 Task: Look for space in Moquegua, Peru from 1st June, 2023 to 9th June, 2023 for 6 adults in price range Rs.6000 to Rs.12000. Place can be entire place with 3 bedrooms having 3 beds and 3 bathrooms. Property type can be house, flat, guest house. Booking option can be shelf check-in. Required host language is English.
Action: Mouse pressed left at (556, 136)
Screenshot: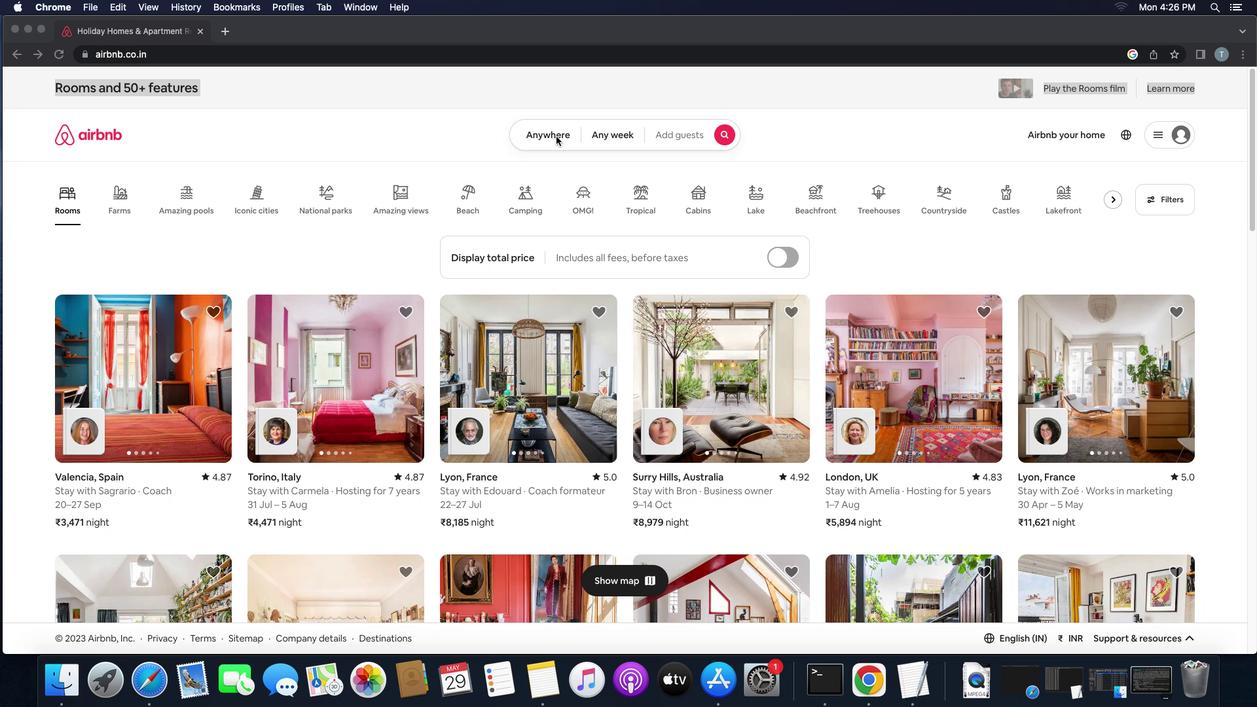 
Action: Mouse pressed left at (556, 136)
Screenshot: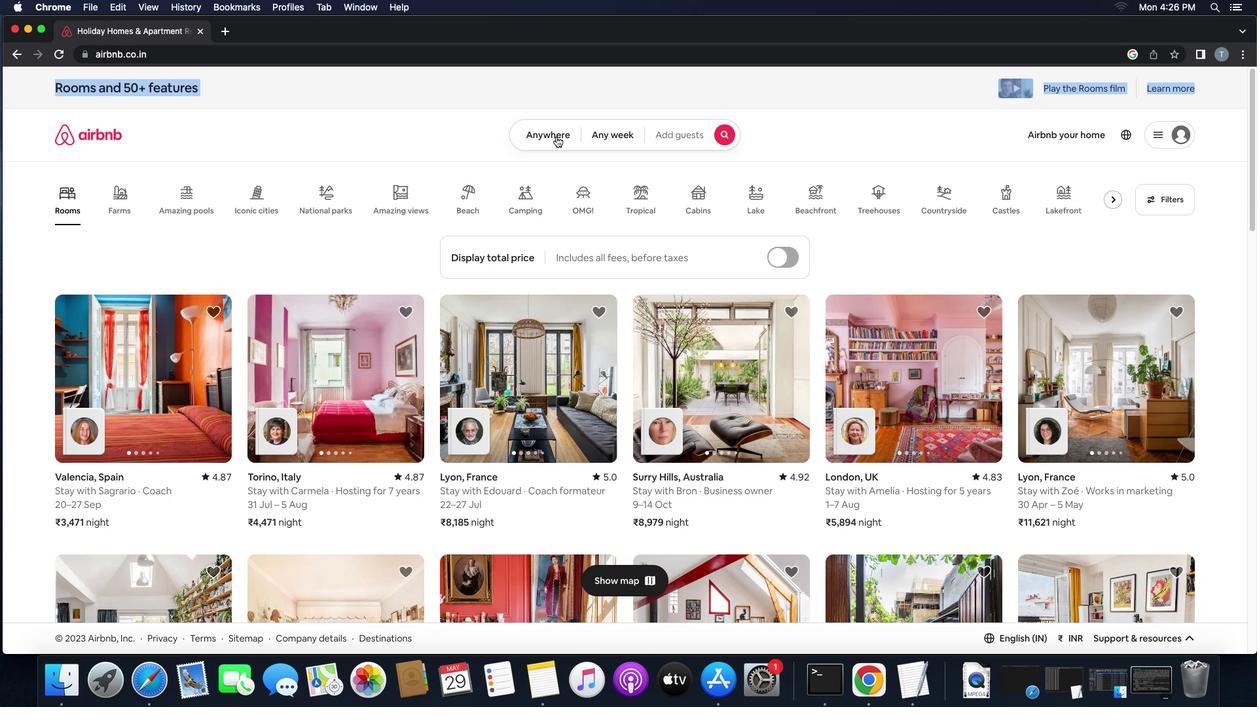 
Action: Mouse moved to (512, 189)
Screenshot: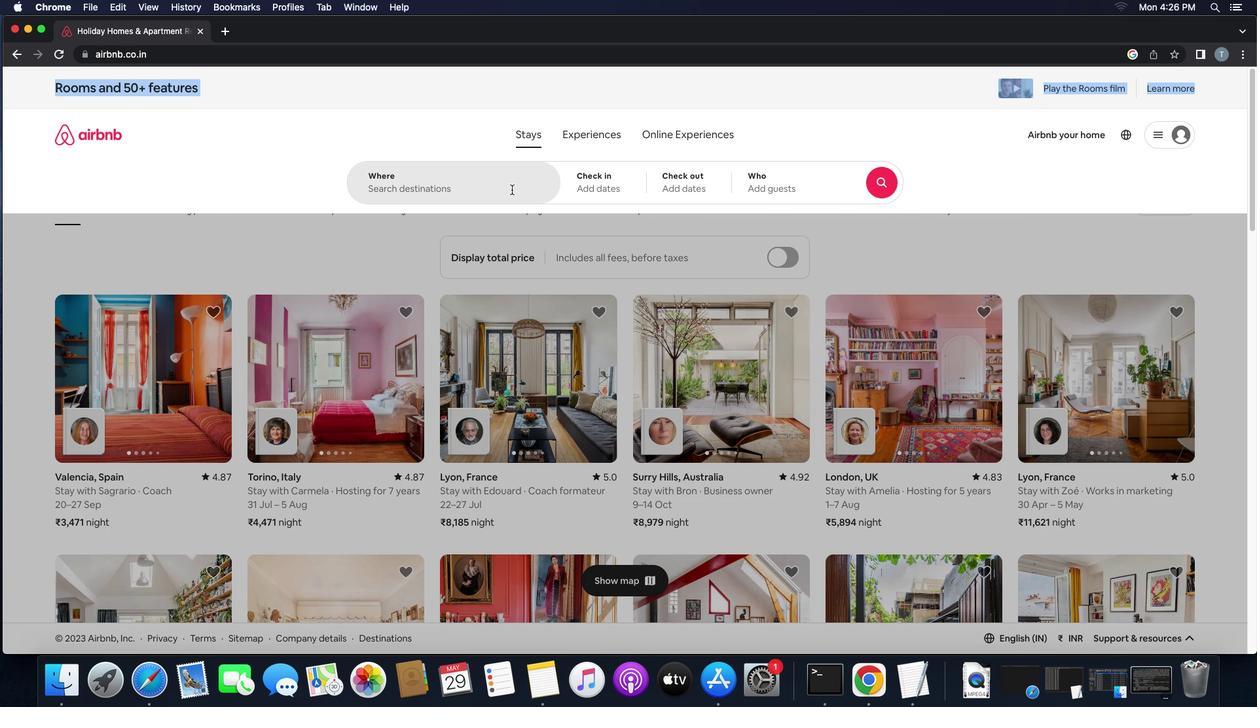 
Action: Mouse pressed left at (512, 189)
Screenshot: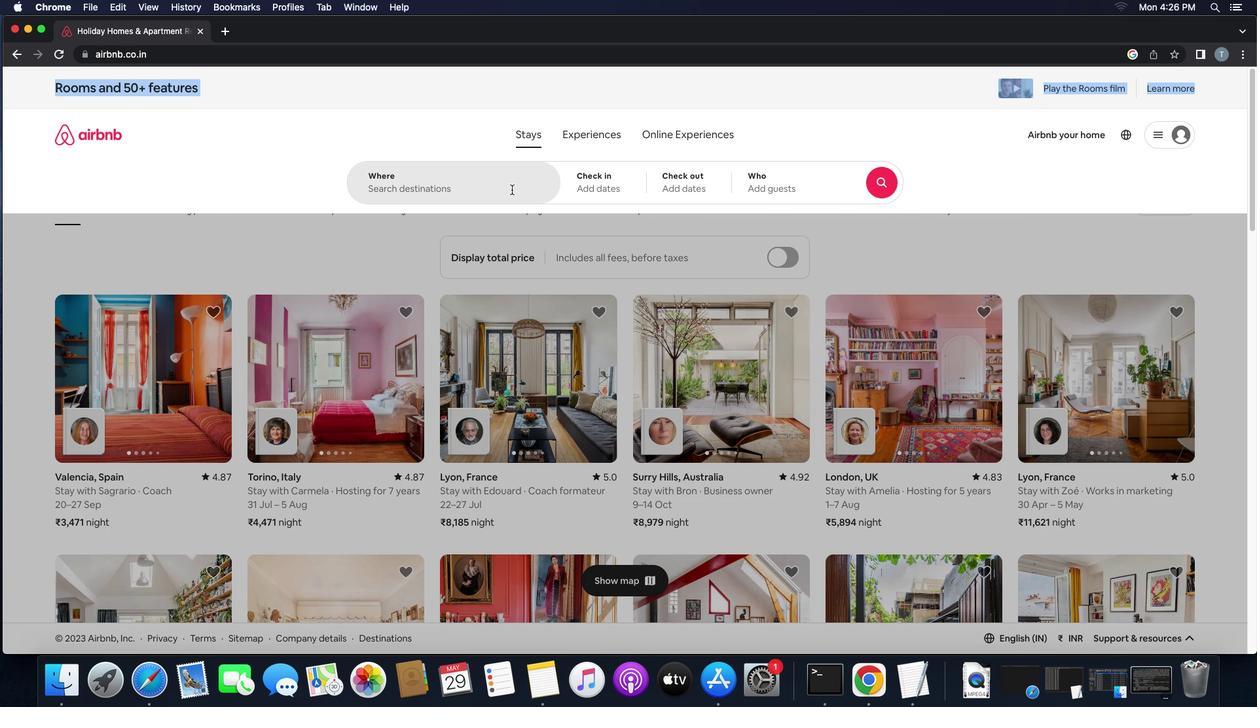 
Action: Key pressed Key.shift'M''o''q''u''e''g''u''s'
Screenshot: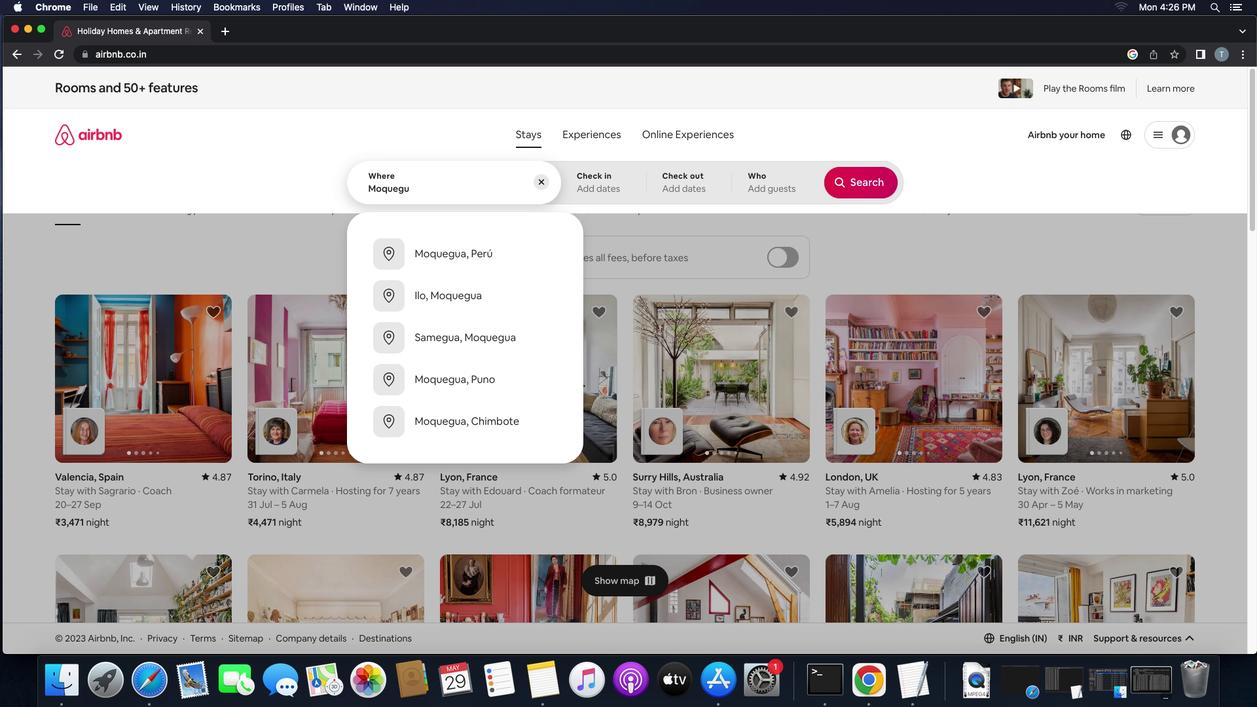 
Action: Mouse moved to (503, 249)
Screenshot: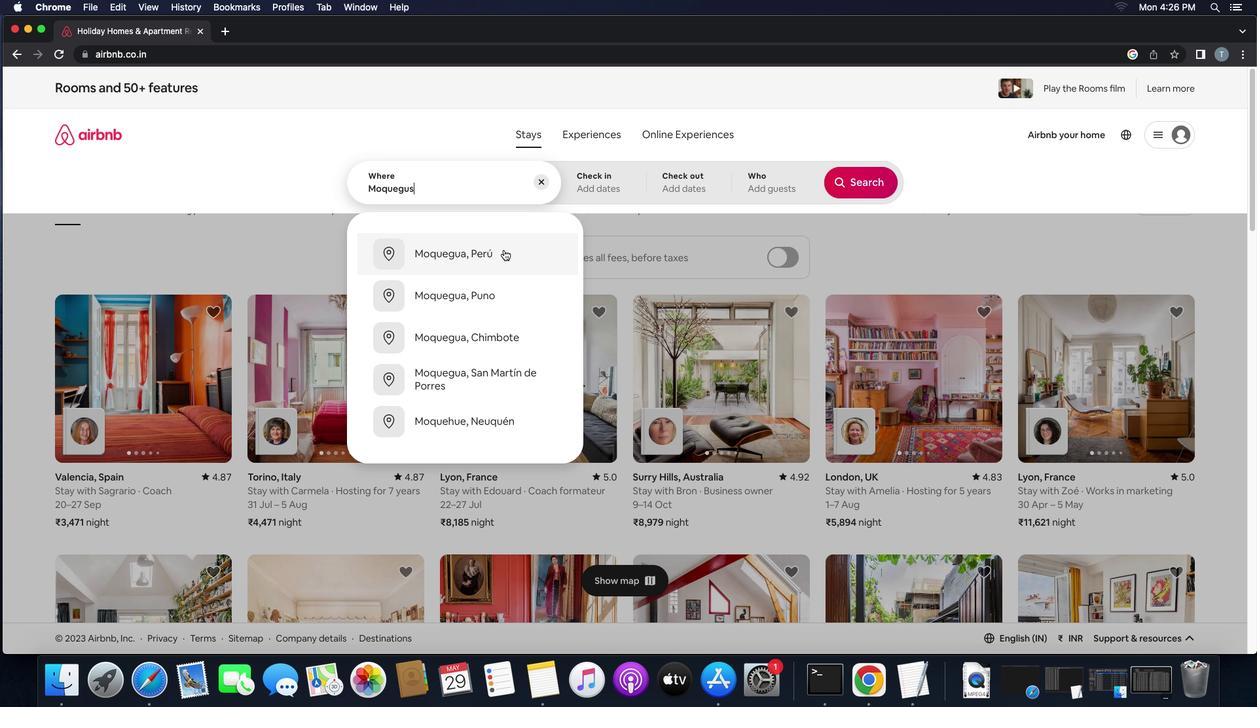 
Action: Mouse pressed left at (503, 249)
Screenshot: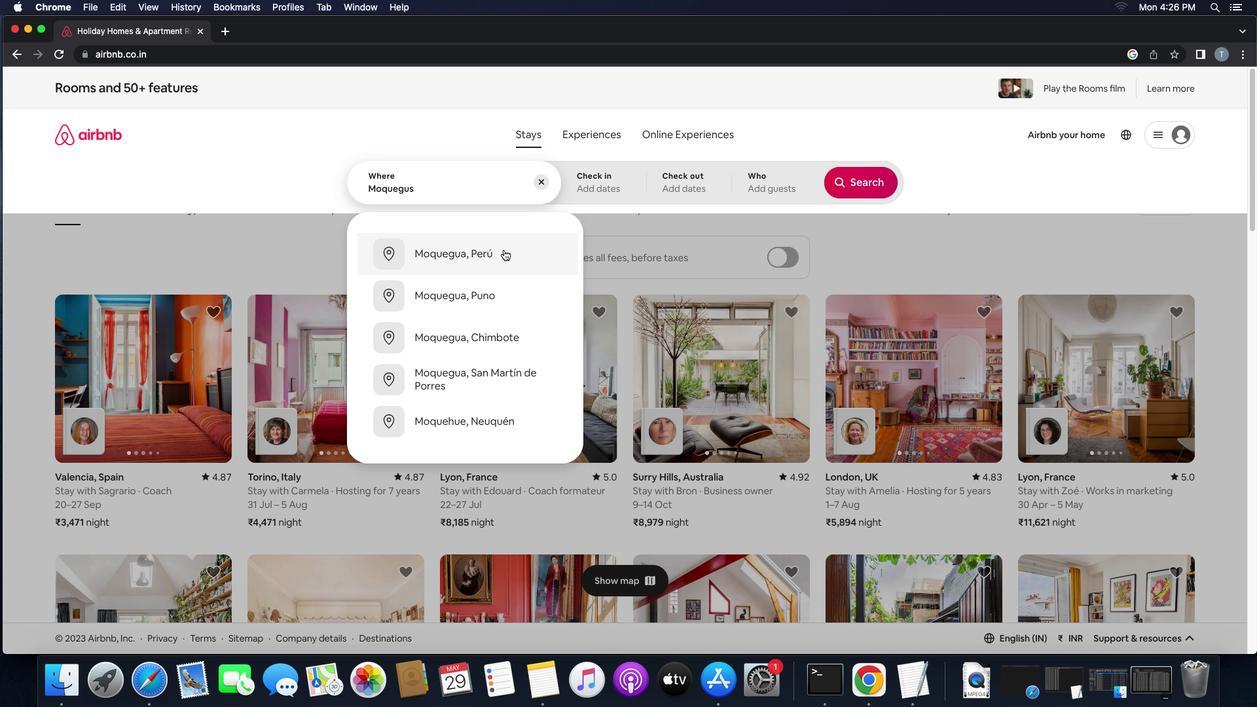 
Action: Mouse moved to (781, 345)
Screenshot: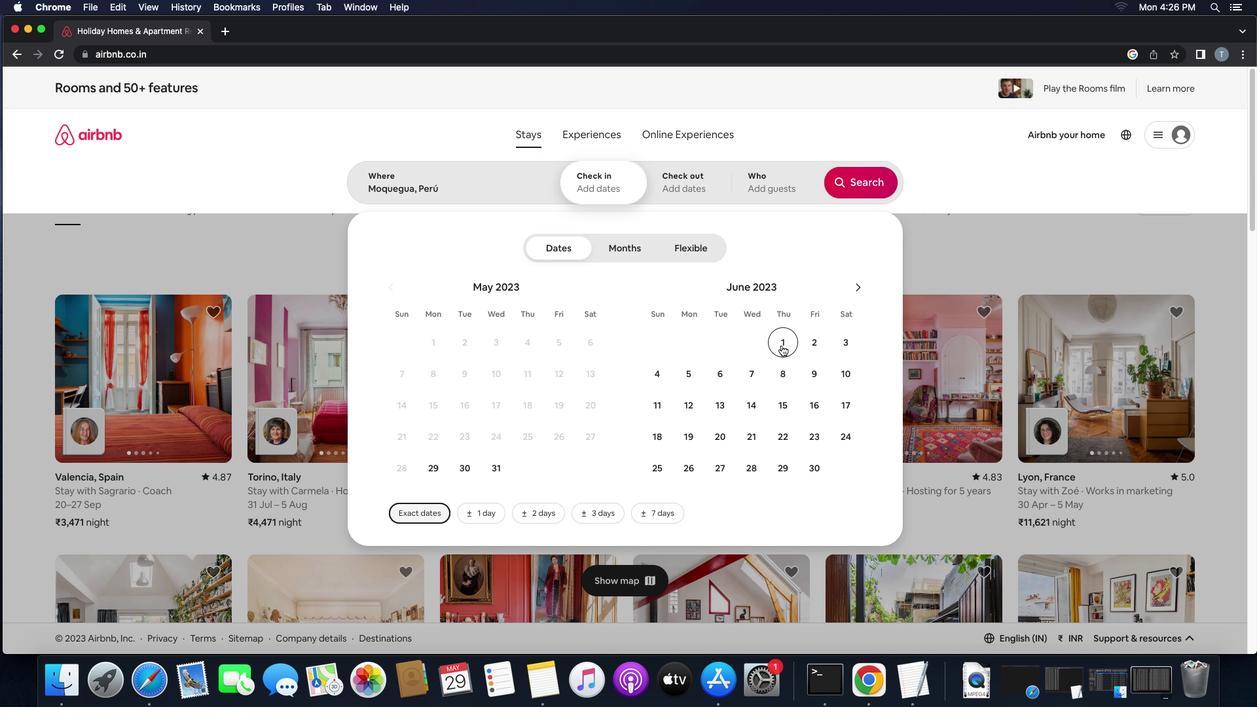 
Action: Mouse pressed left at (781, 345)
Screenshot: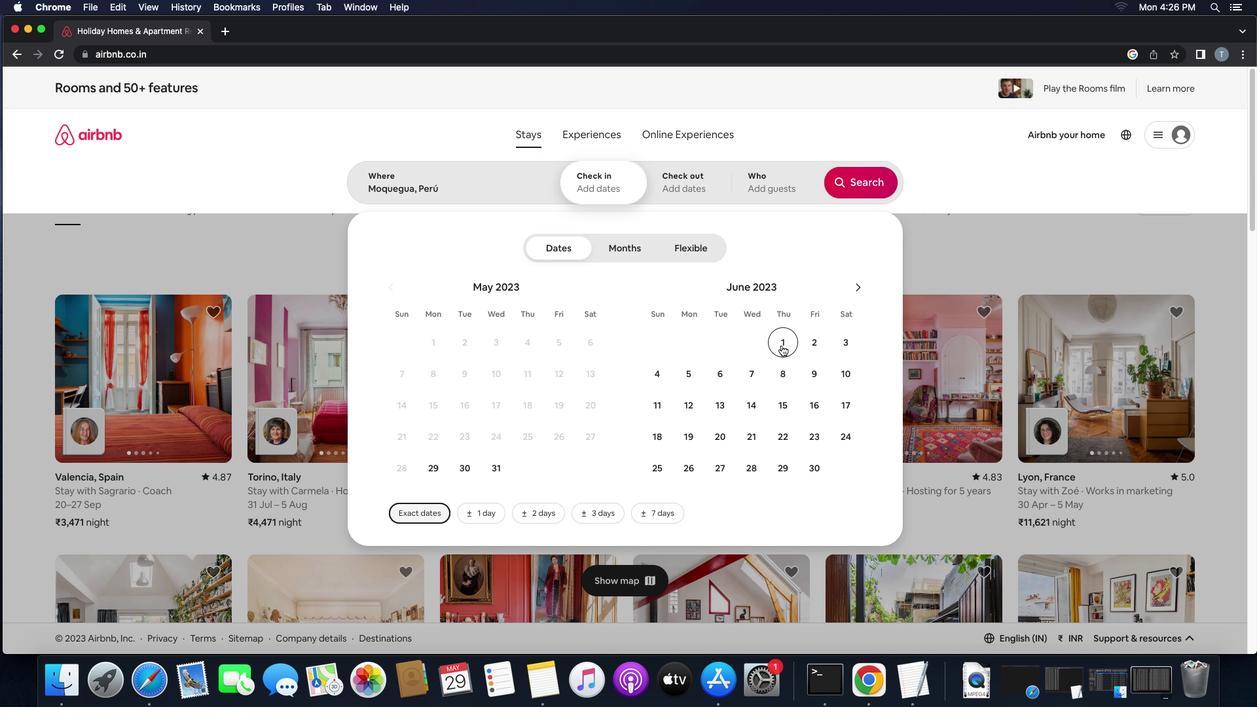 
Action: Mouse moved to (825, 372)
Screenshot: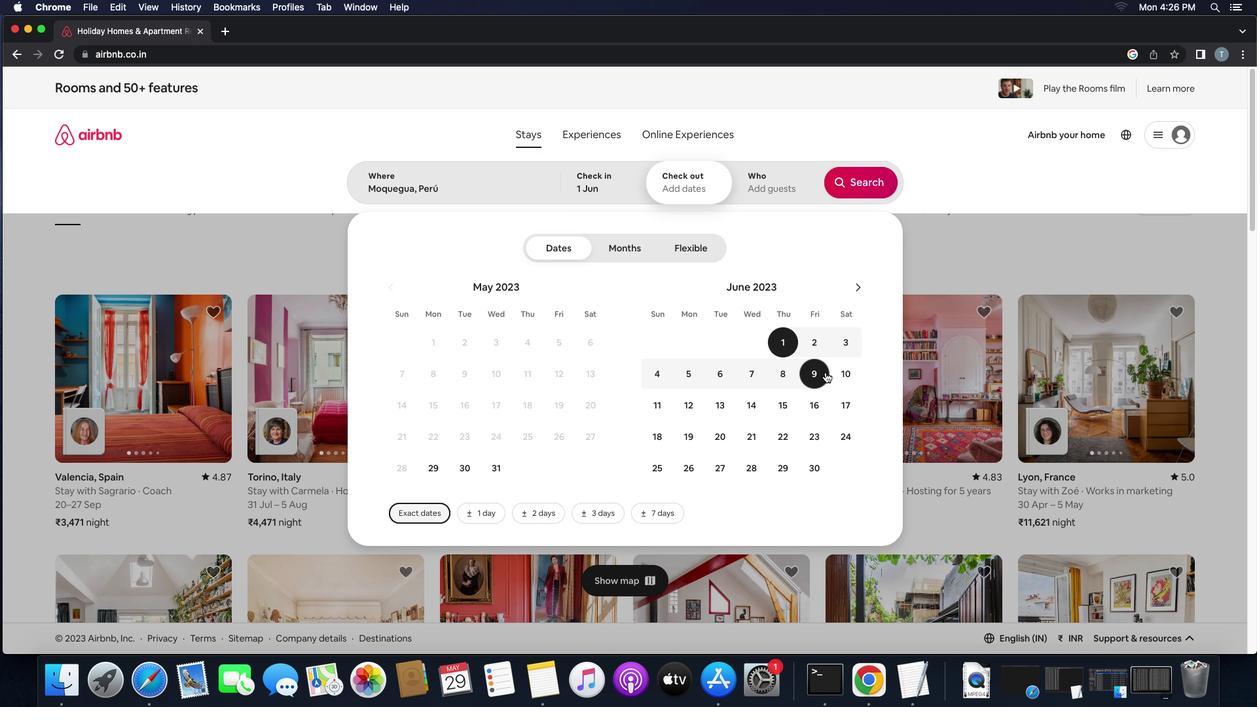 
Action: Mouse pressed left at (825, 372)
Screenshot: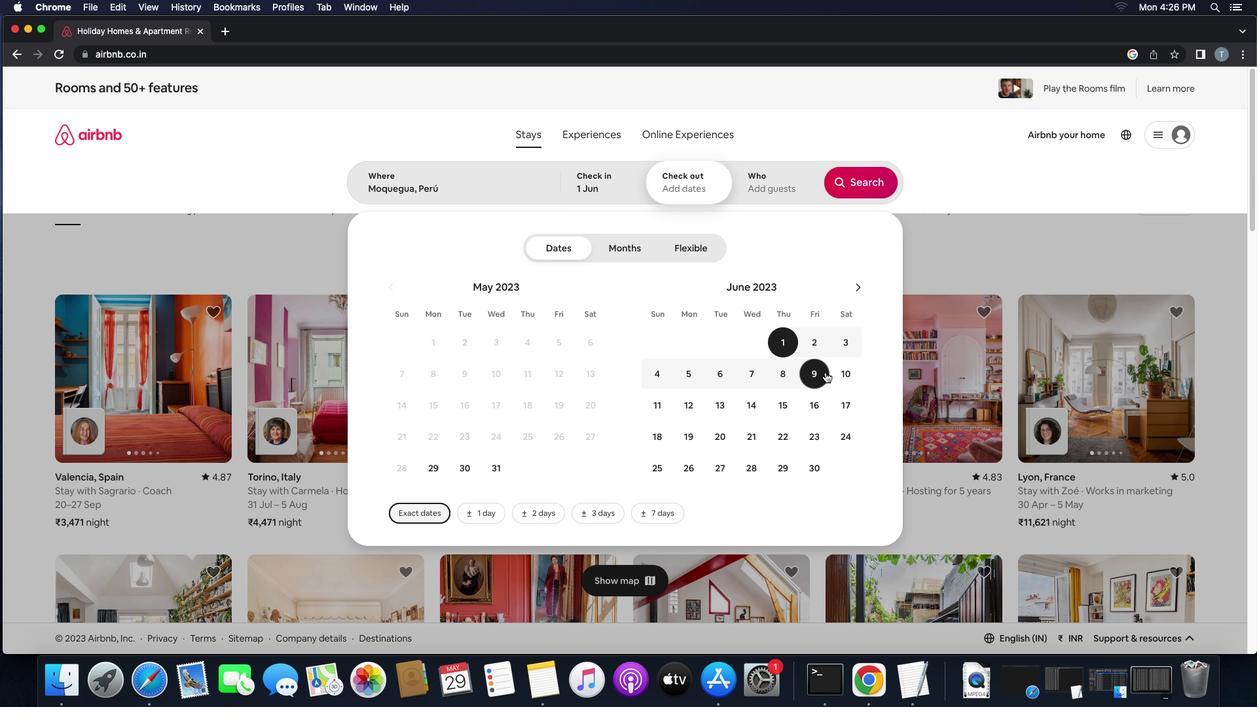 
Action: Mouse moved to (783, 186)
Screenshot: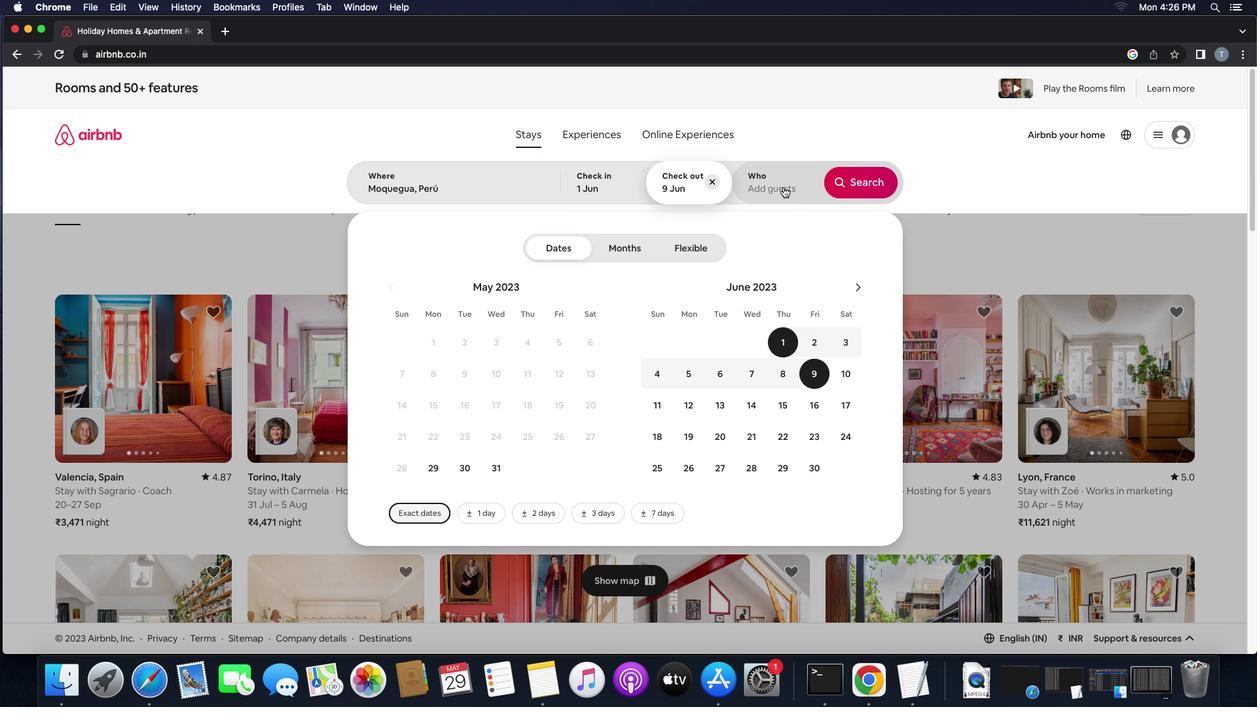 
Action: Mouse pressed left at (783, 186)
Screenshot: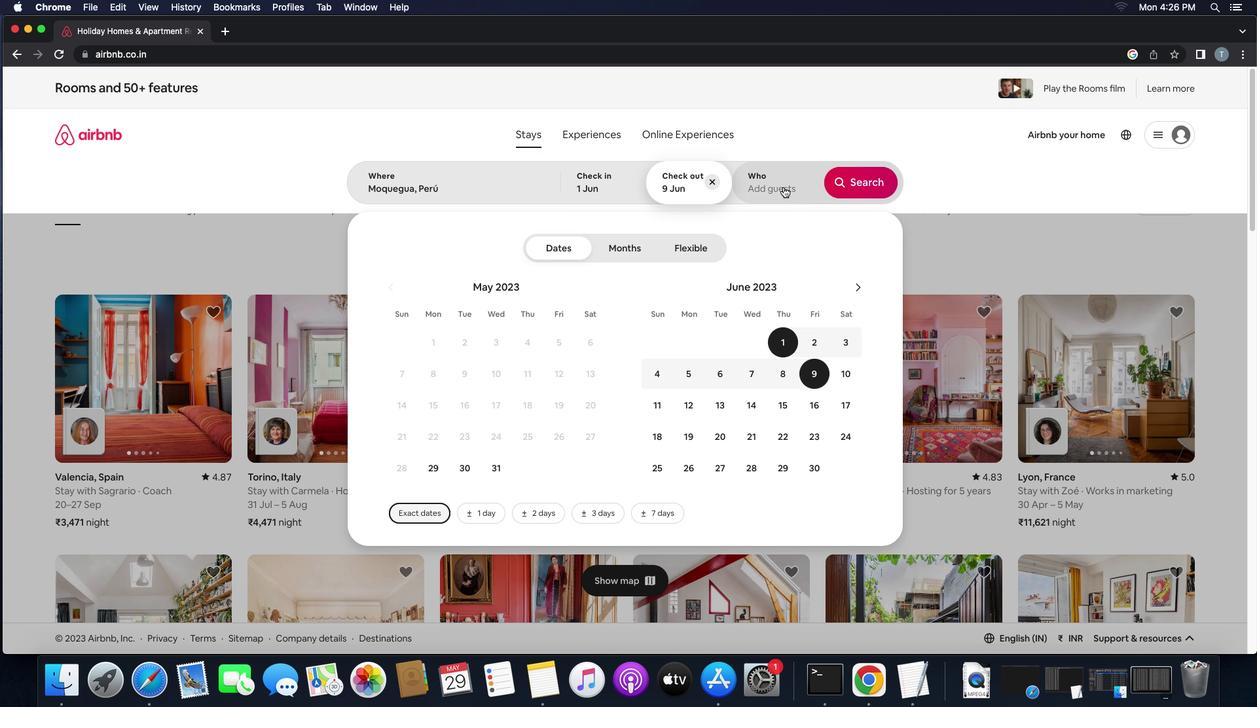 
Action: Mouse moved to (865, 250)
Screenshot: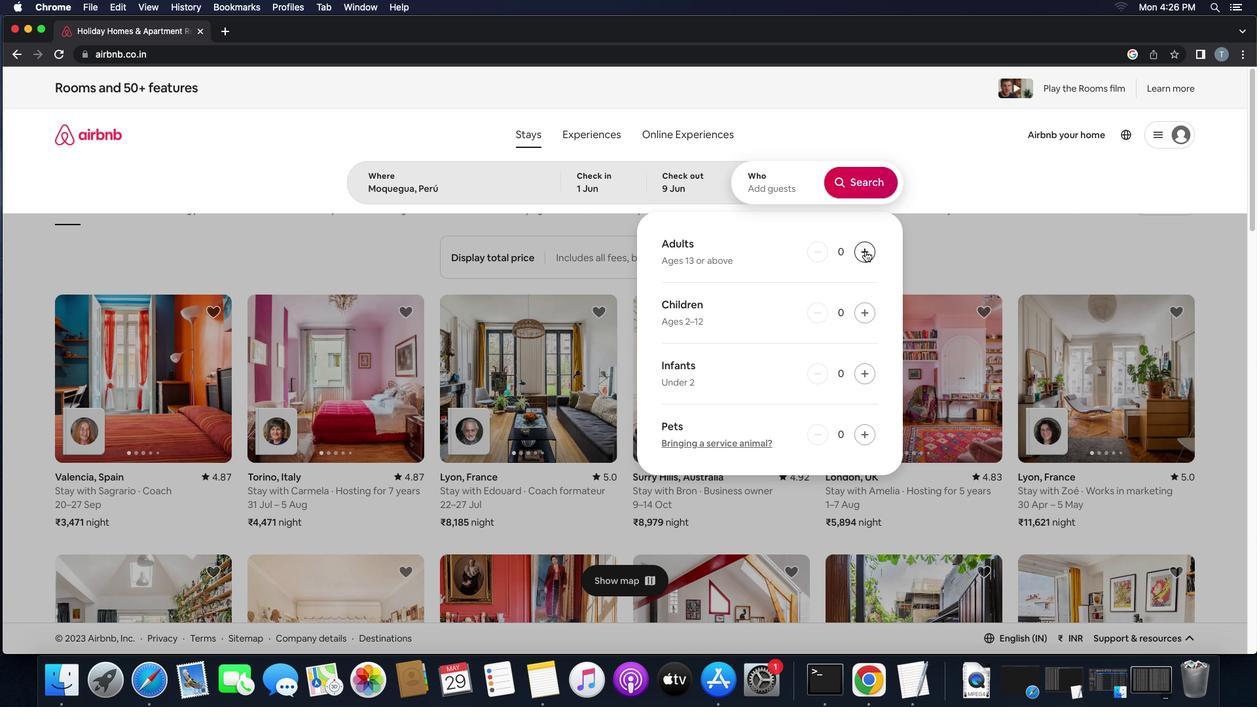 
Action: Mouse pressed left at (865, 250)
Screenshot: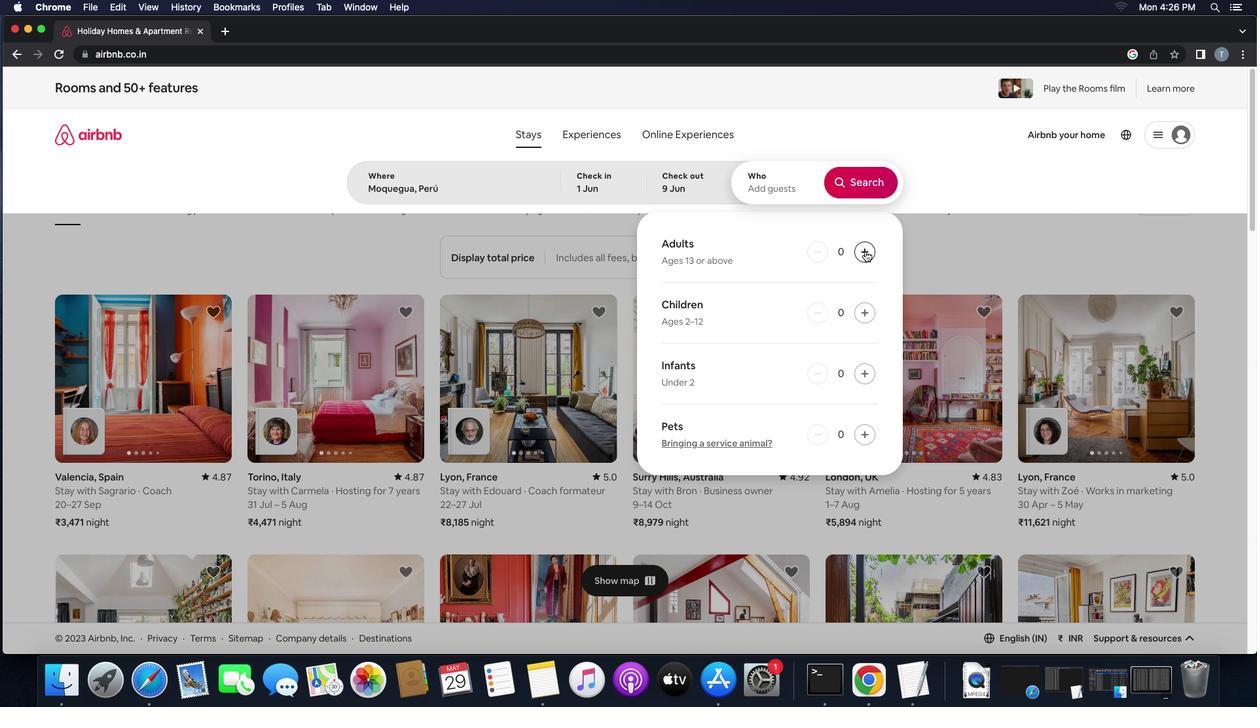 
Action: Mouse pressed left at (865, 250)
Screenshot: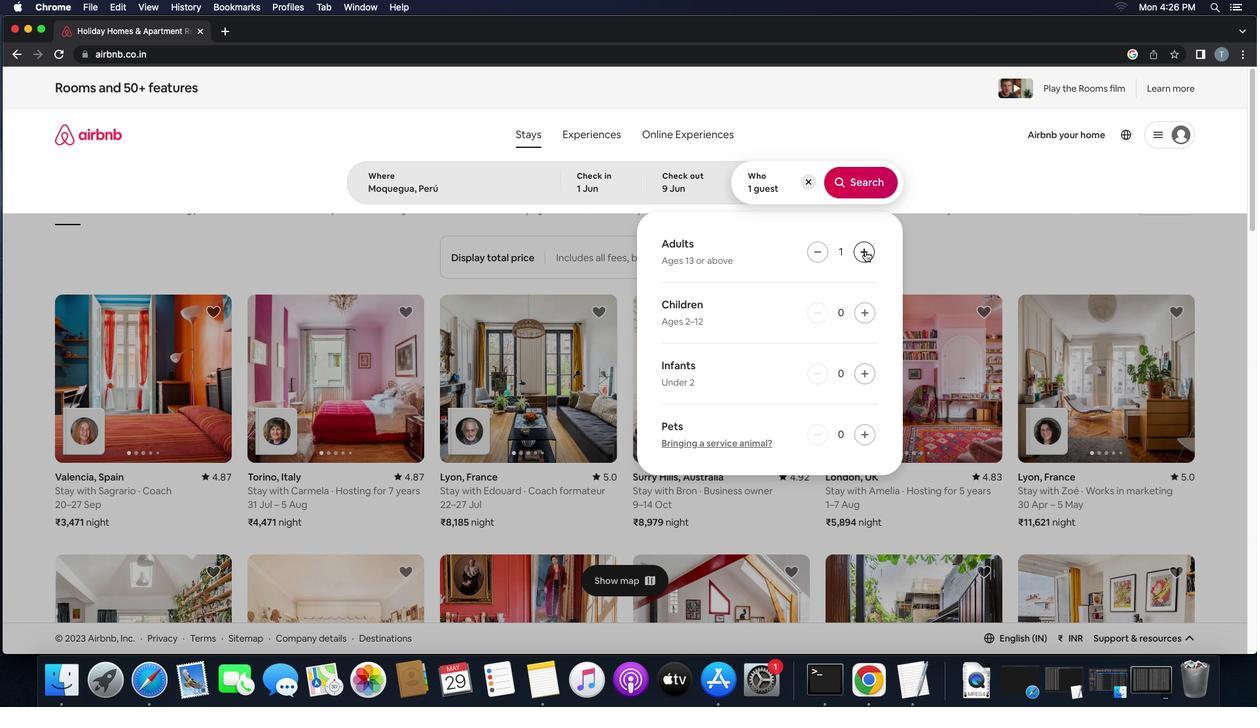 
Action: Mouse pressed left at (865, 250)
Screenshot: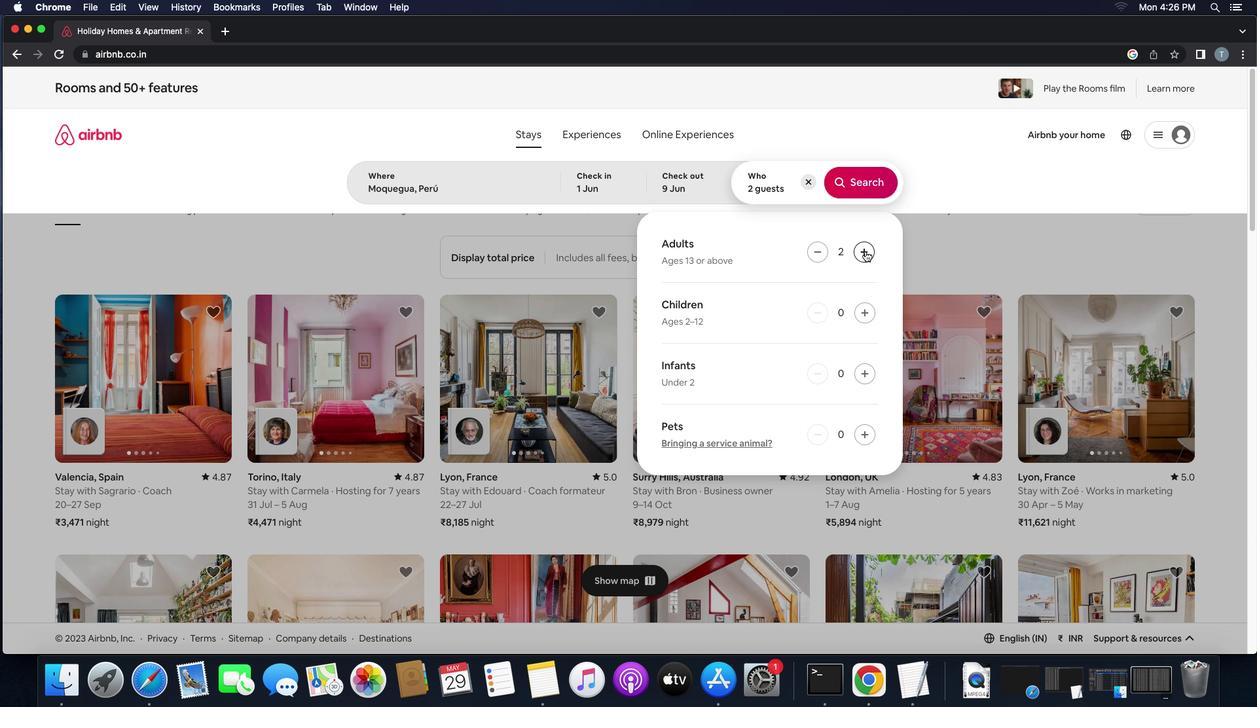
Action: Mouse pressed left at (865, 250)
Screenshot: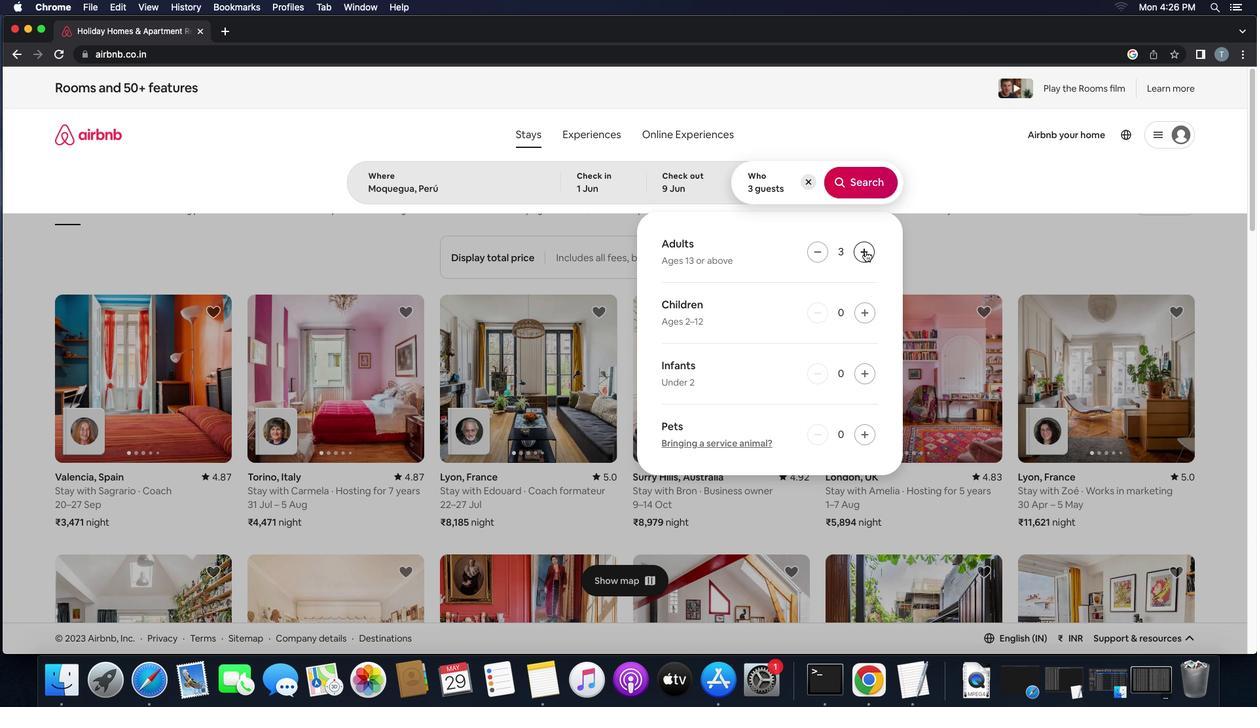 
Action: Mouse pressed left at (865, 250)
Screenshot: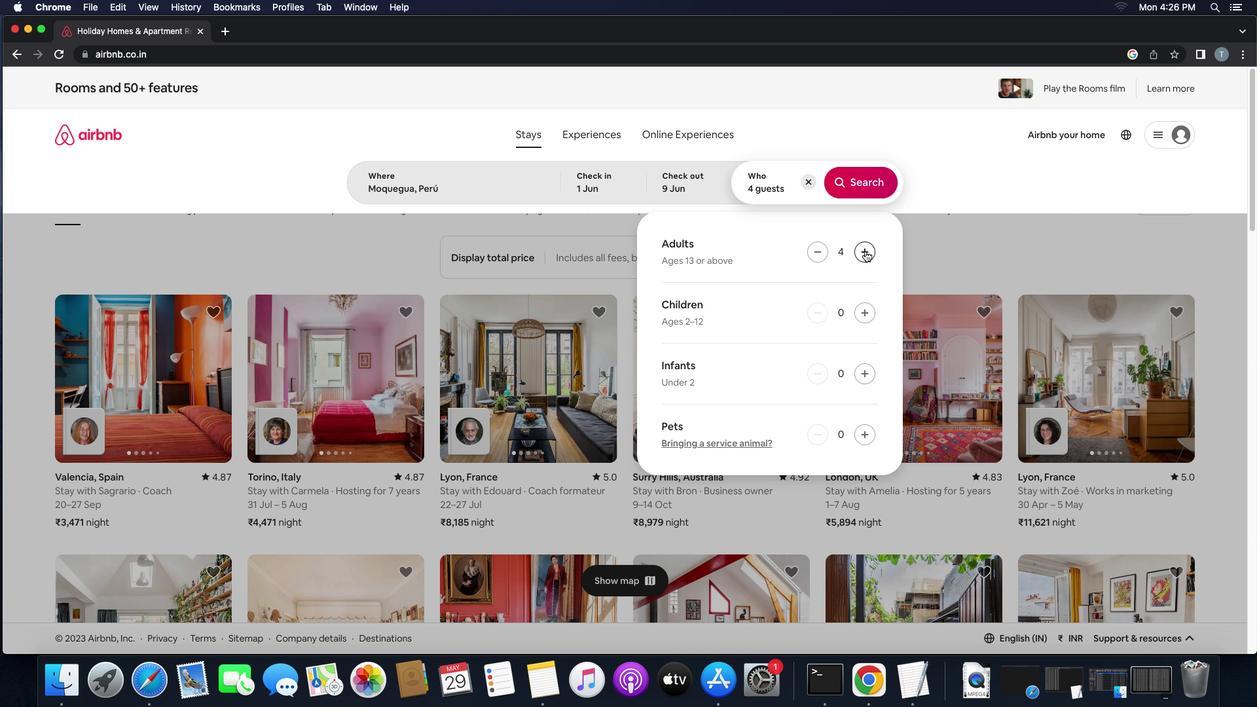 
Action: Mouse pressed left at (865, 250)
Screenshot: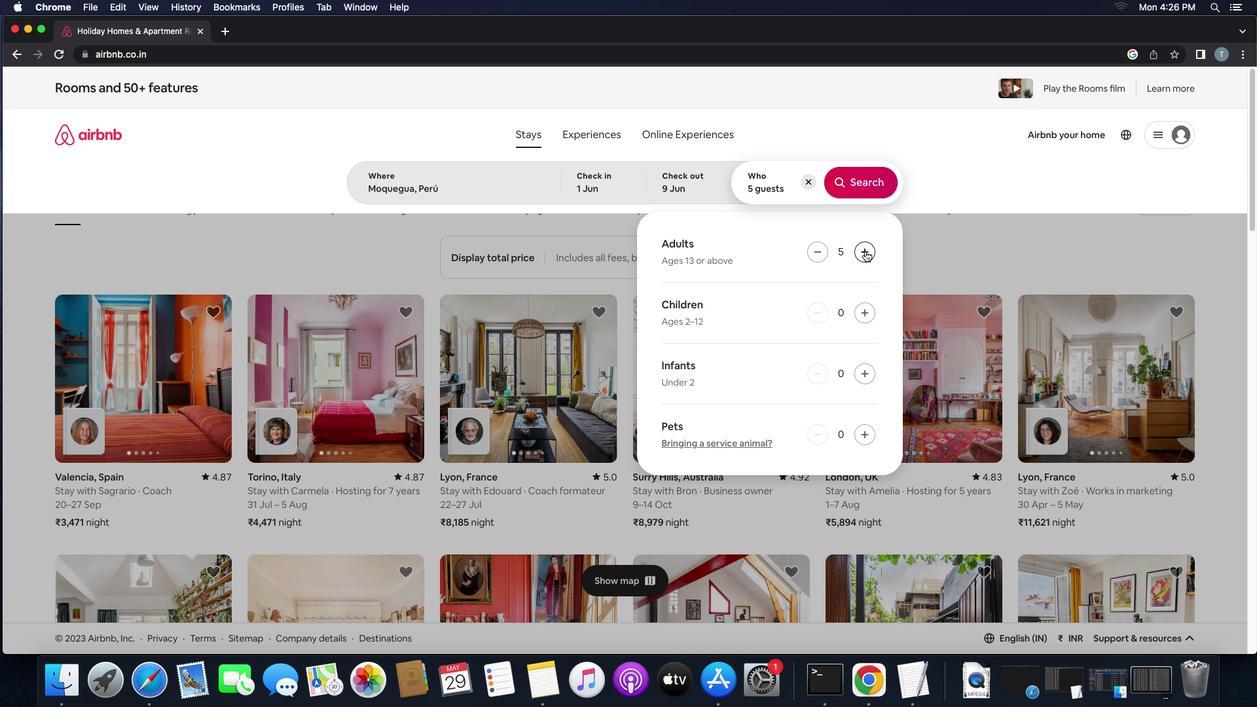 
Action: Mouse moved to (859, 184)
Screenshot: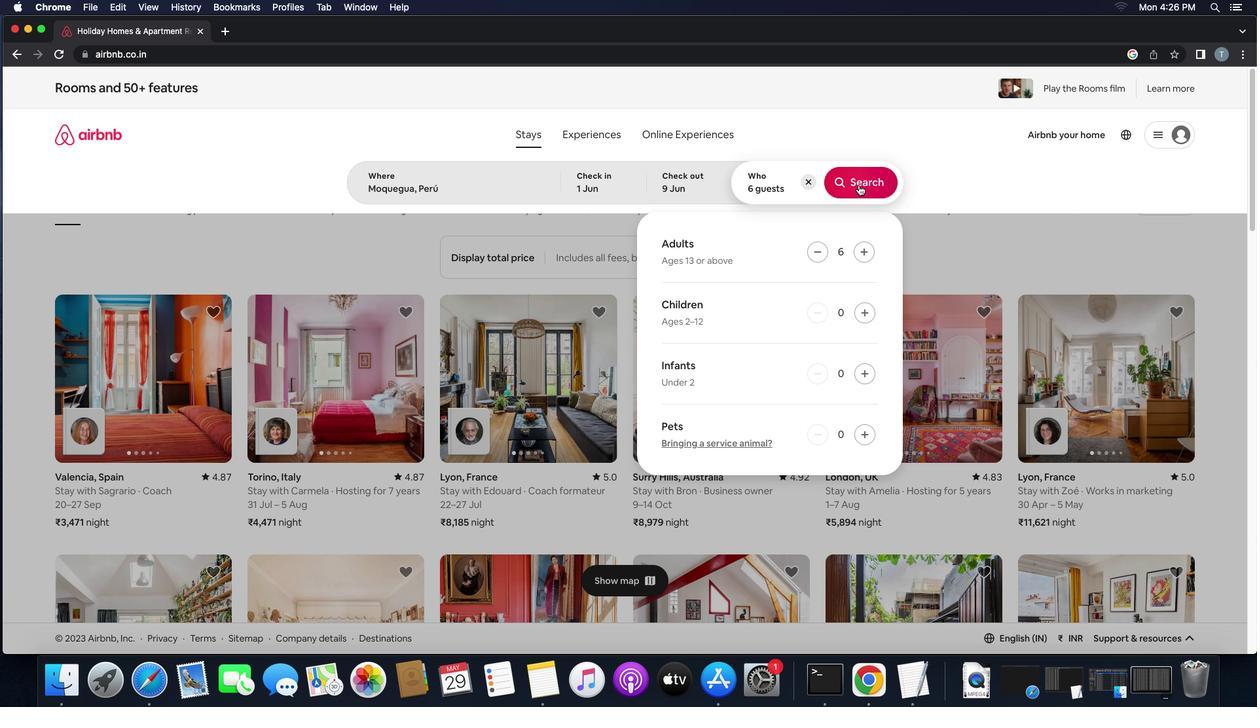 
Action: Mouse pressed left at (859, 184)
Screenshot: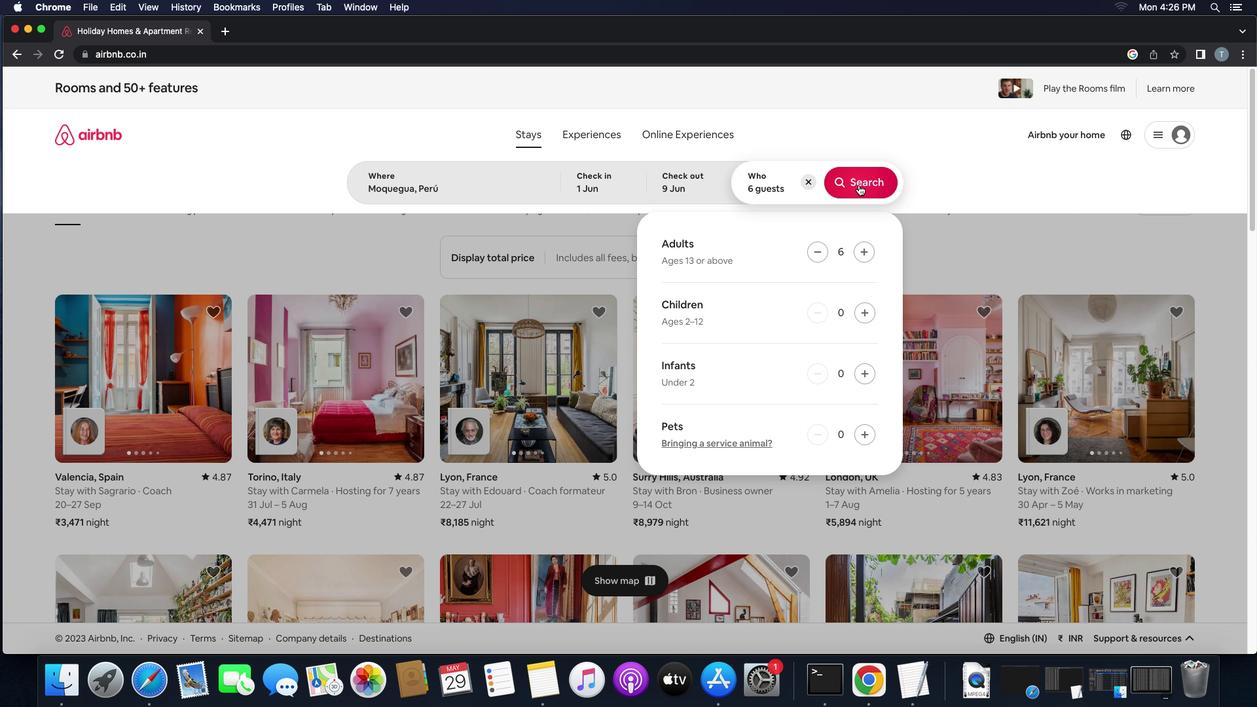 
Action: Mouse moved to (1192, 144)
Screenshot: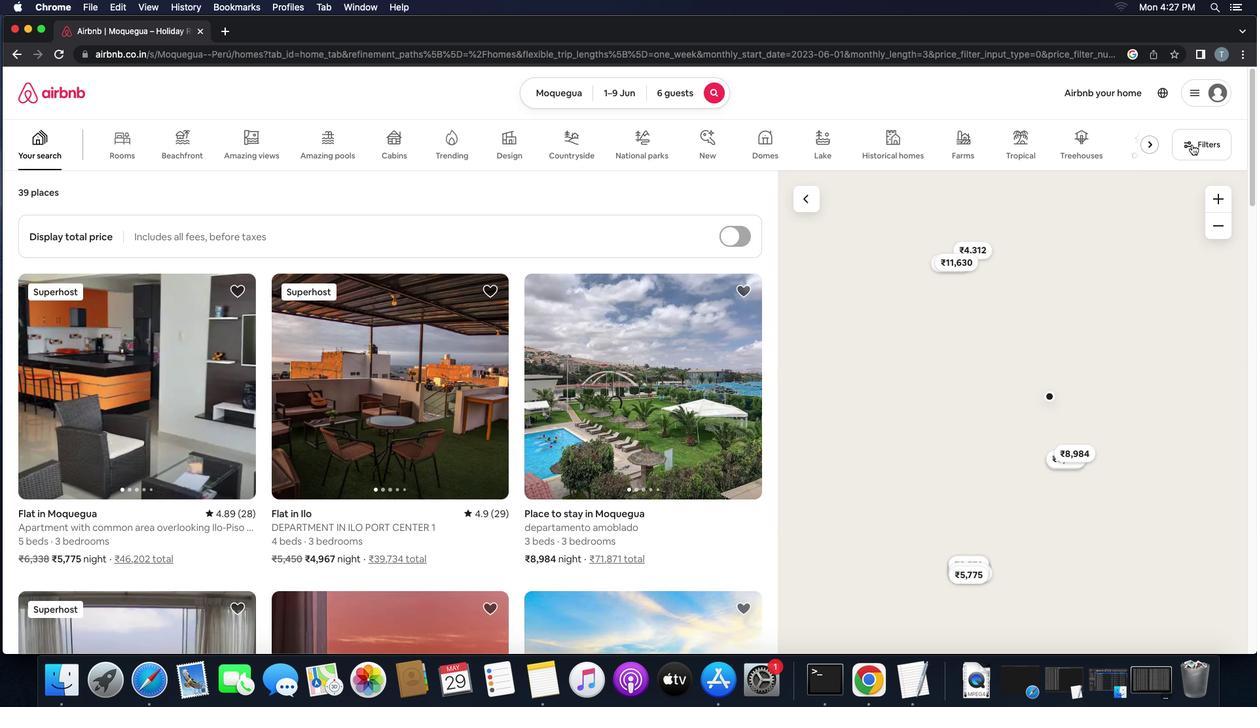 
Action: Mouse pressed left at (1192, 144)
Screenshot: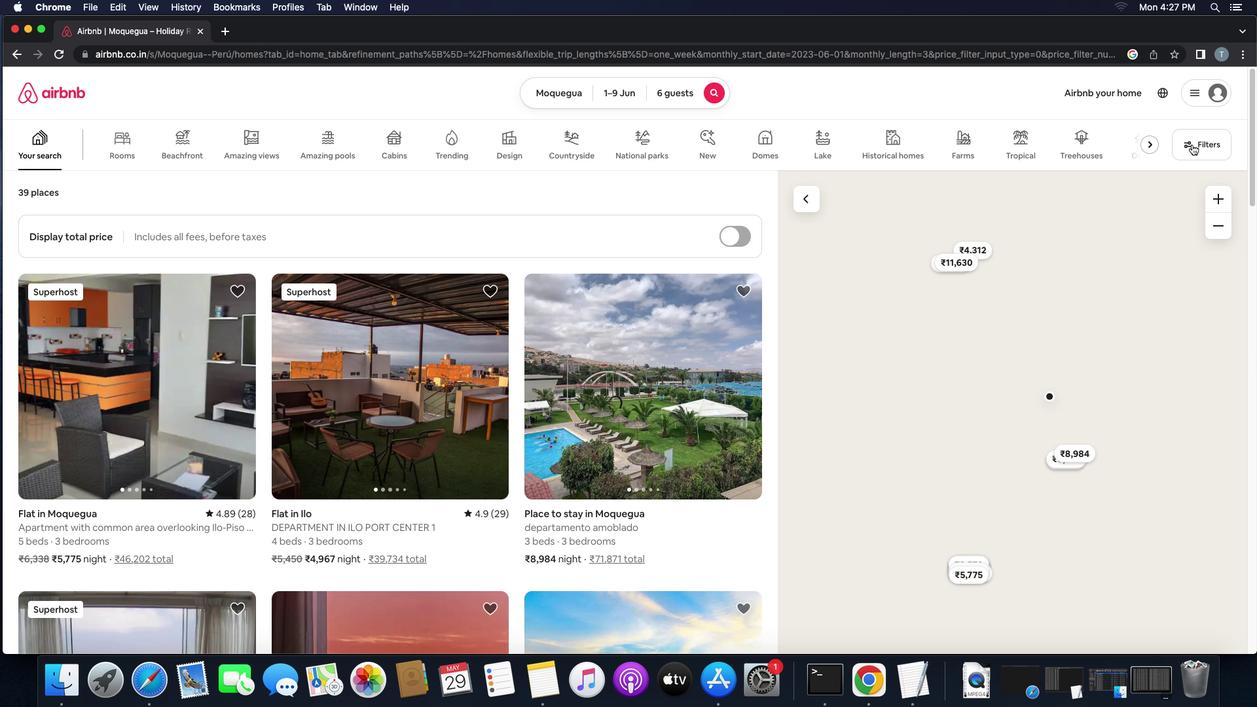 
Action: Mouse moved to (581, 299)
Screenshot: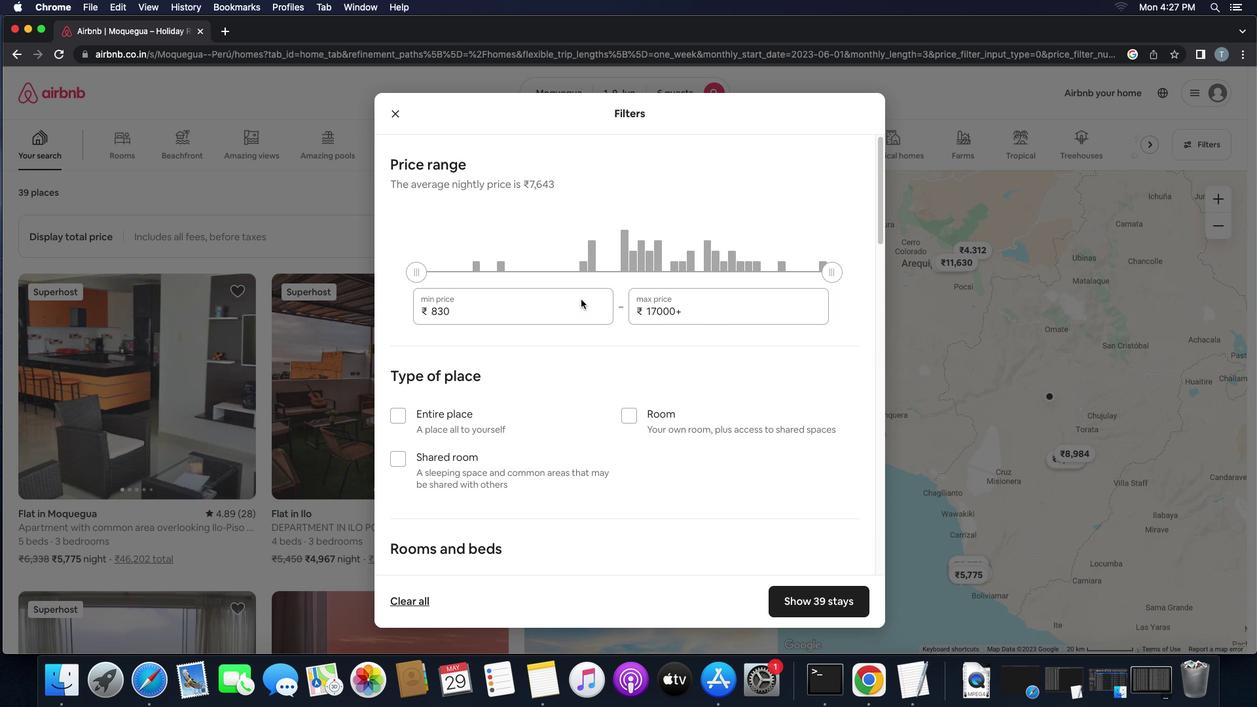 
Action: Mouse pressed left at (581, 299)
Screenshot: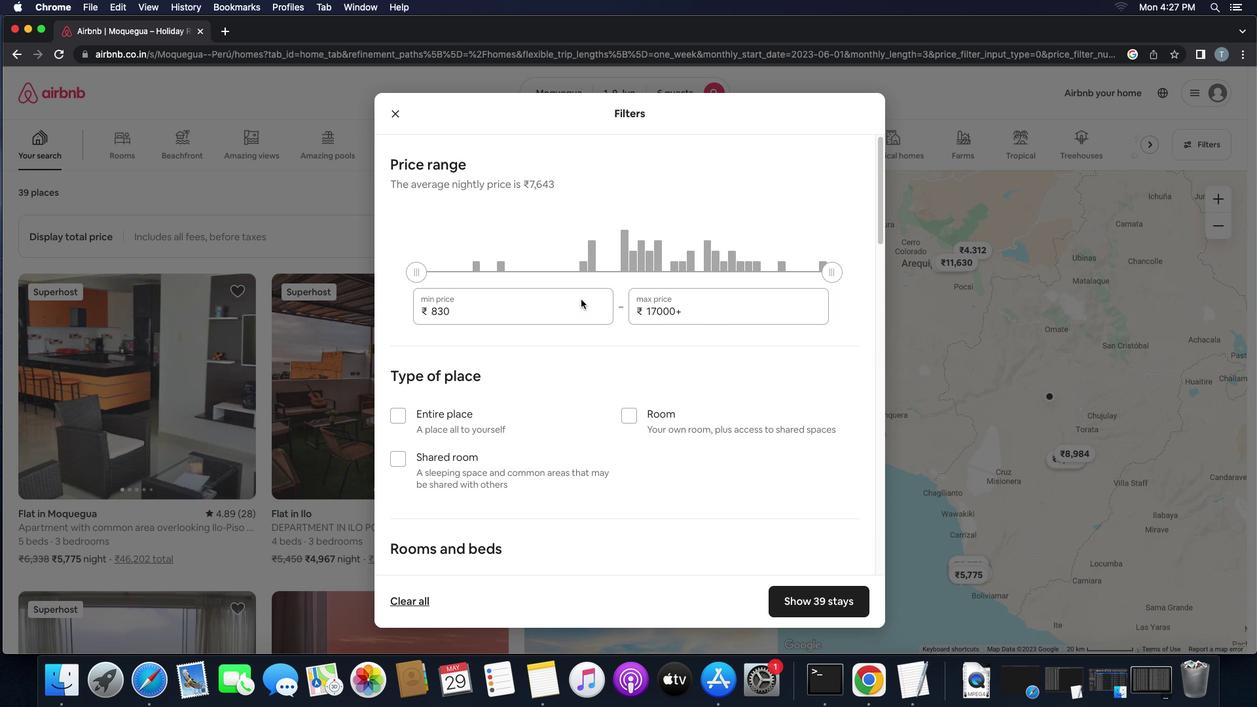
Action: Mouse moved to (577, 309)
Screenshot: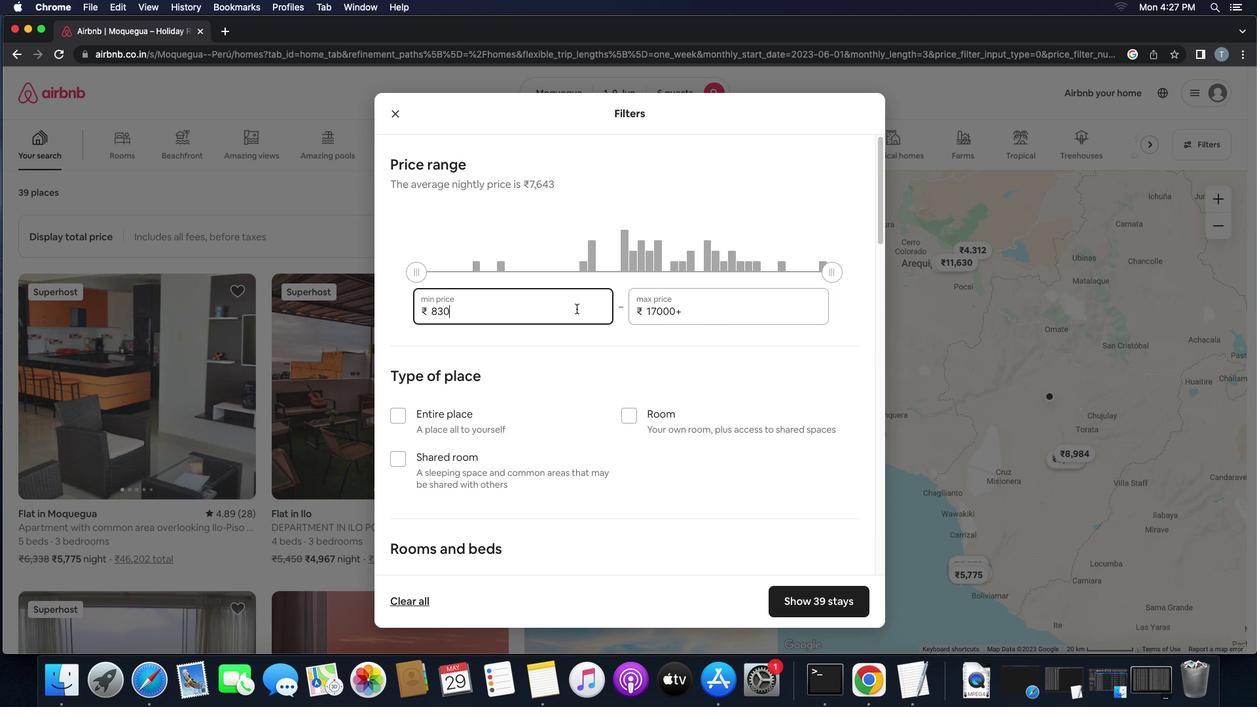 
Action: Mouse pressed left at (577, 309)
Screenshot: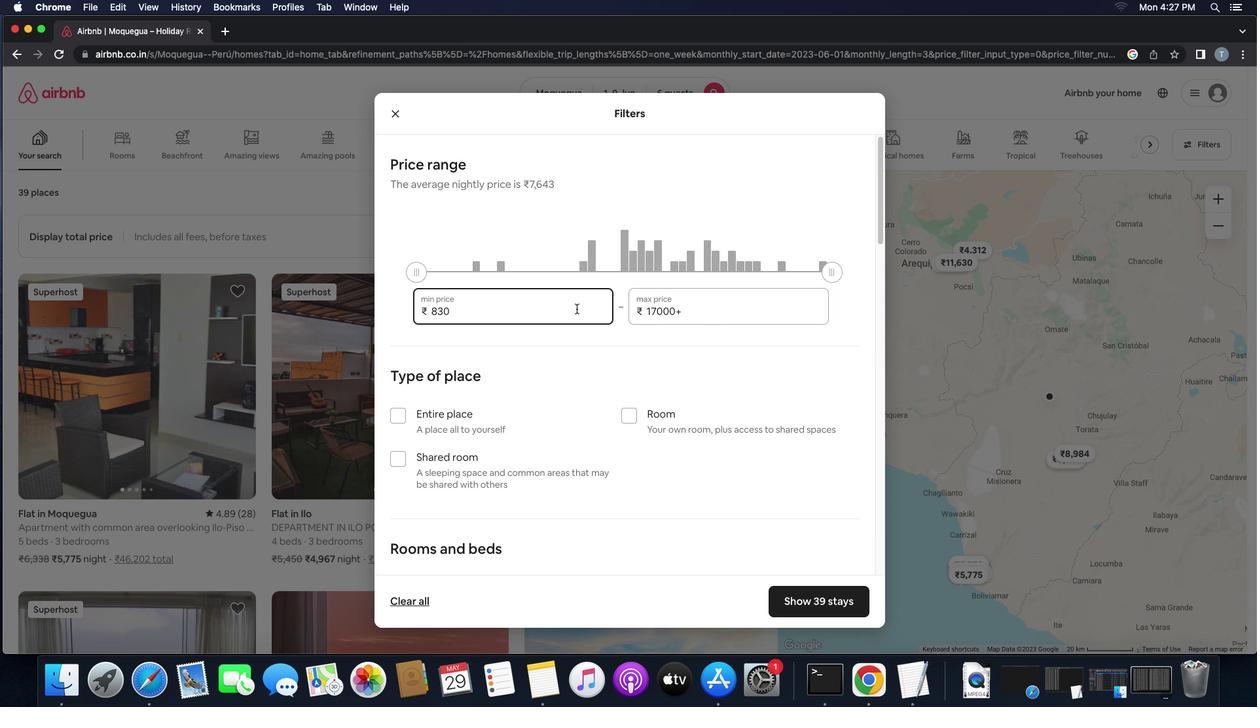 
Action: Key pressed Key.backspaceKey.backspaceKey.backspace'6''0''0''0'
Screenshot: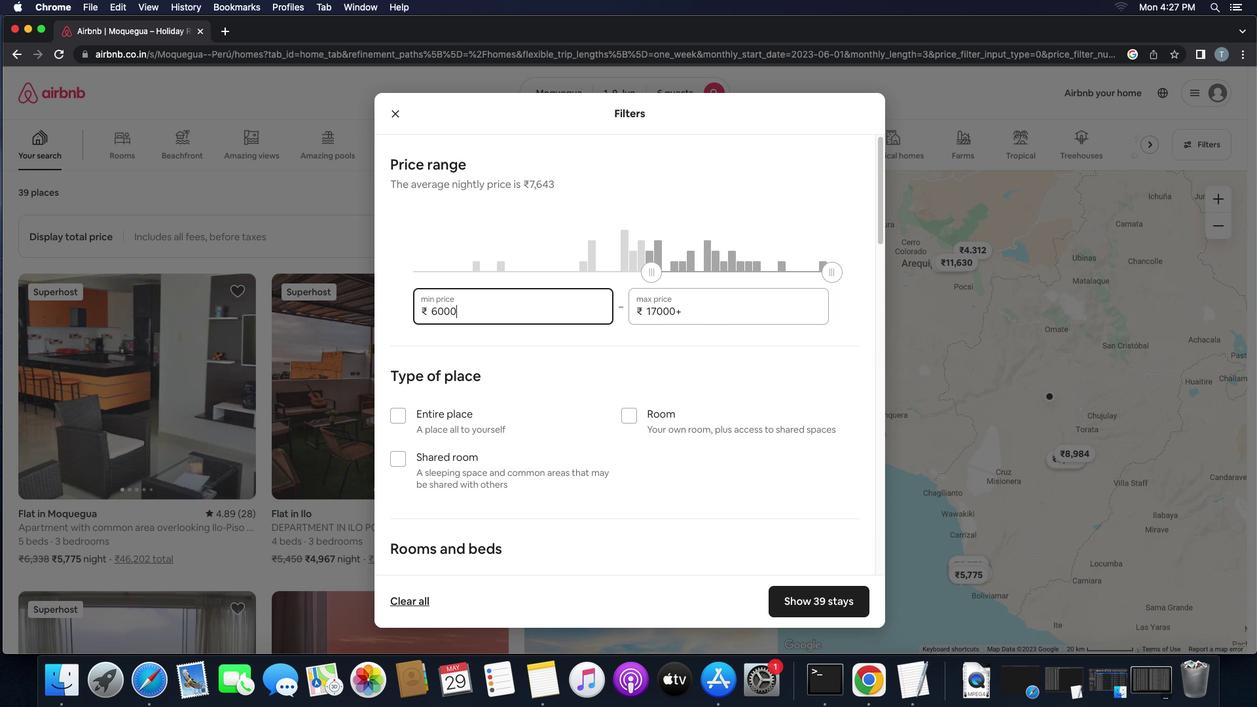 
Action: Mouse moved to (730, 317)
Screenshot: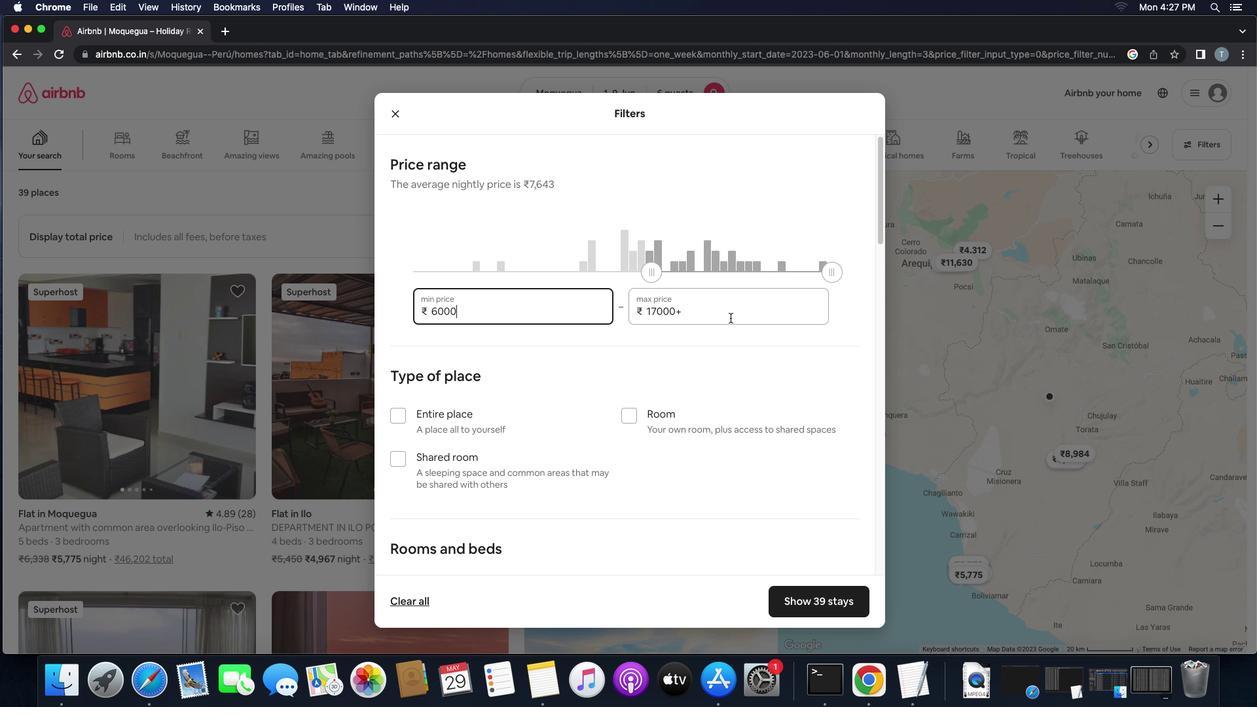 
Action: Mouse pressed left at (730, 317)
Screenshot: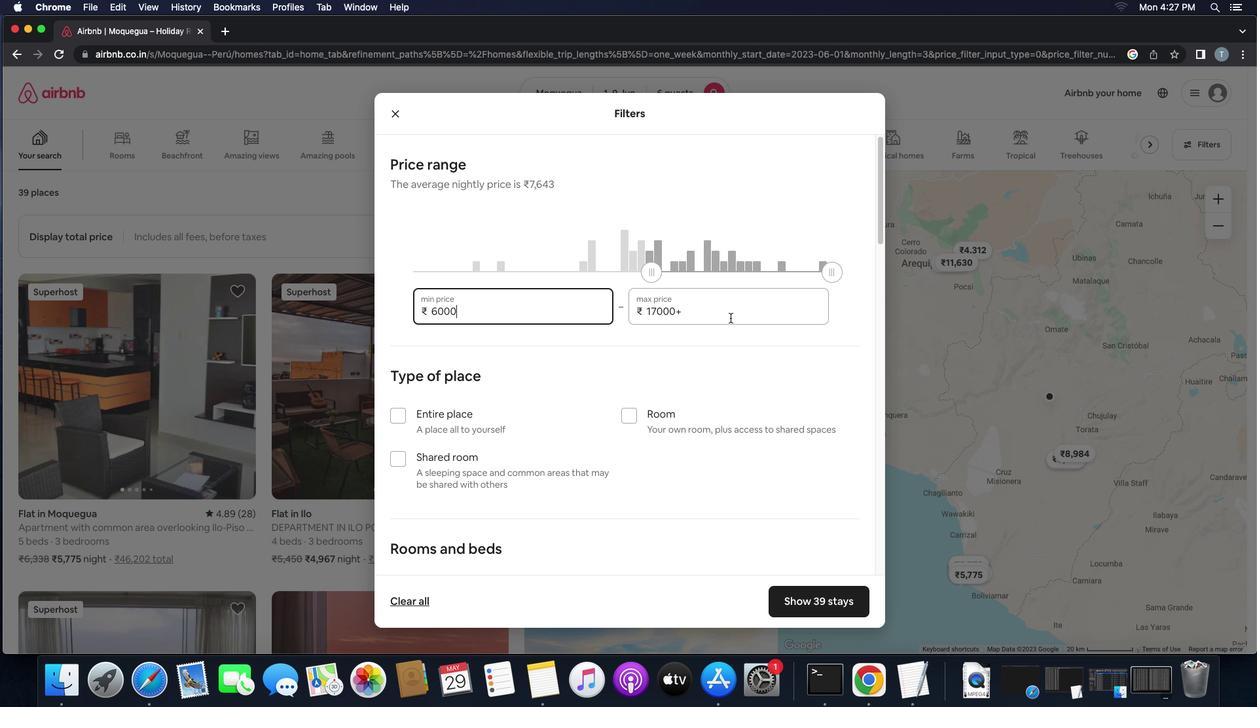 
Action: Key pressed Key.backspaceKey.backspaceKey.backspaceKey.backspaceKey.backspaceKey.backspace'1''2''0''0''0'
Screenshot: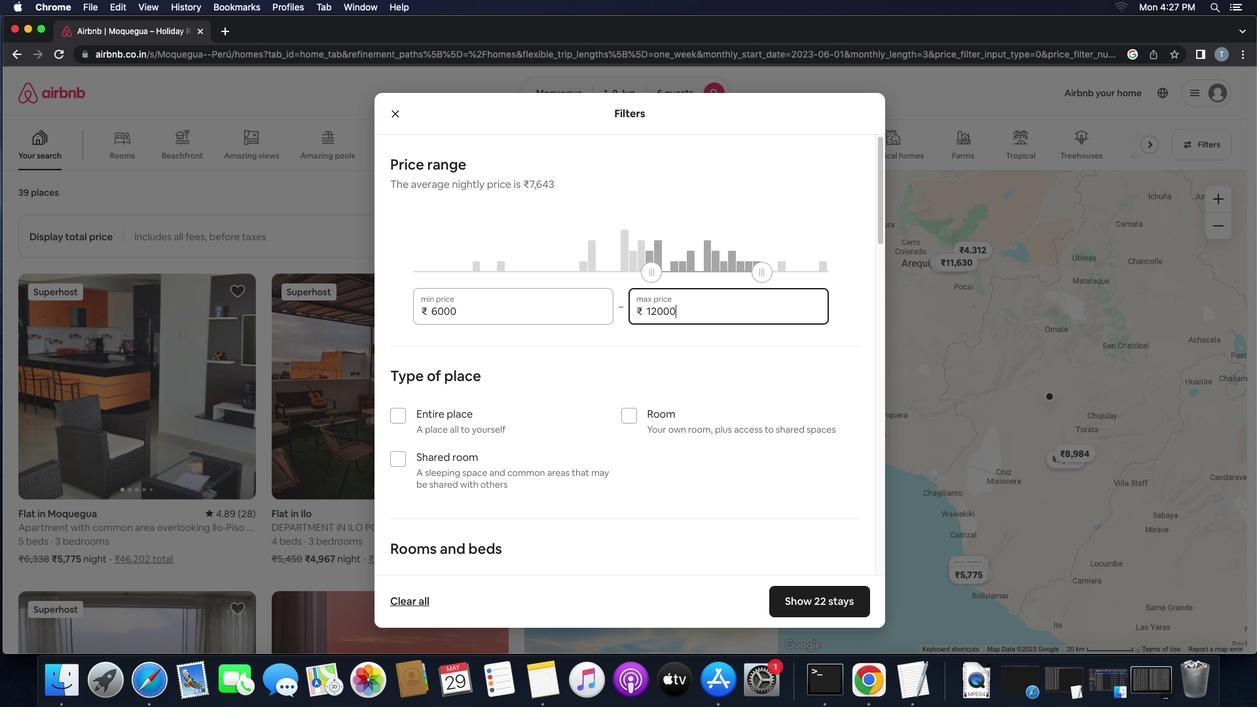 
Action: Mouse moved to (396, 411)
Screenshot: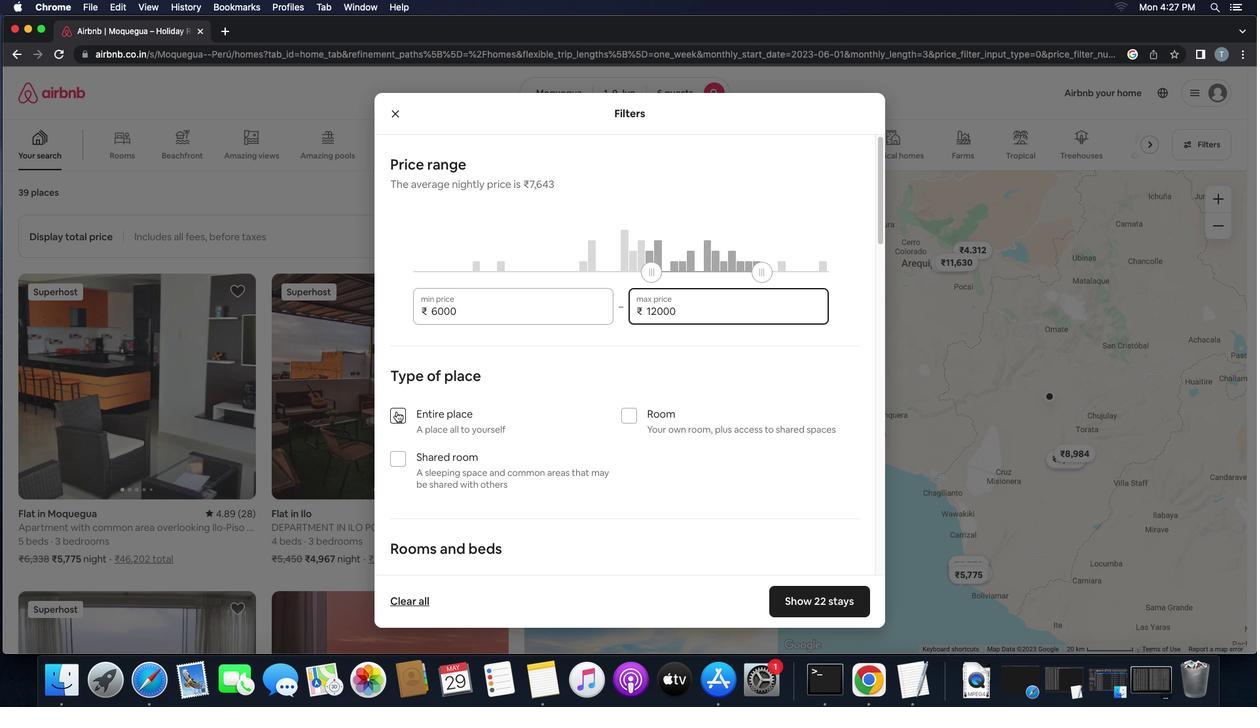 
Action: Mouse pressed left at (396, 411)
Screenshot: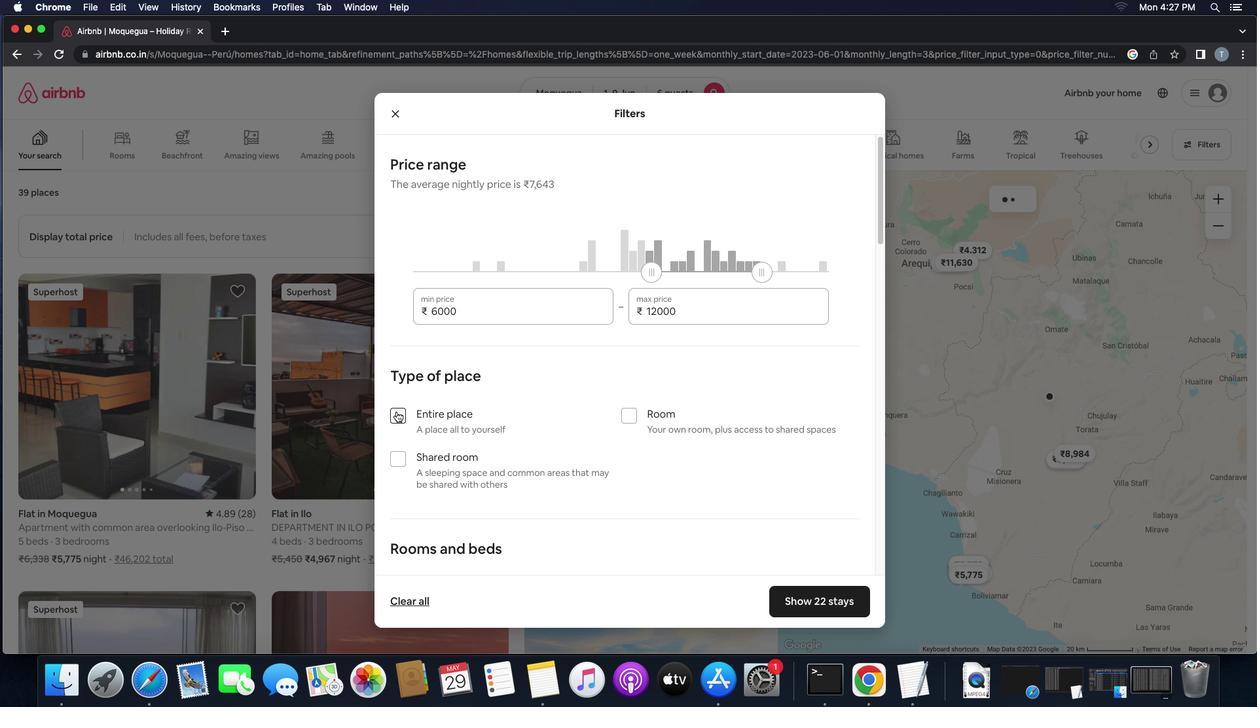 
Action: Mouse moved to (496, 495)
Screenshot: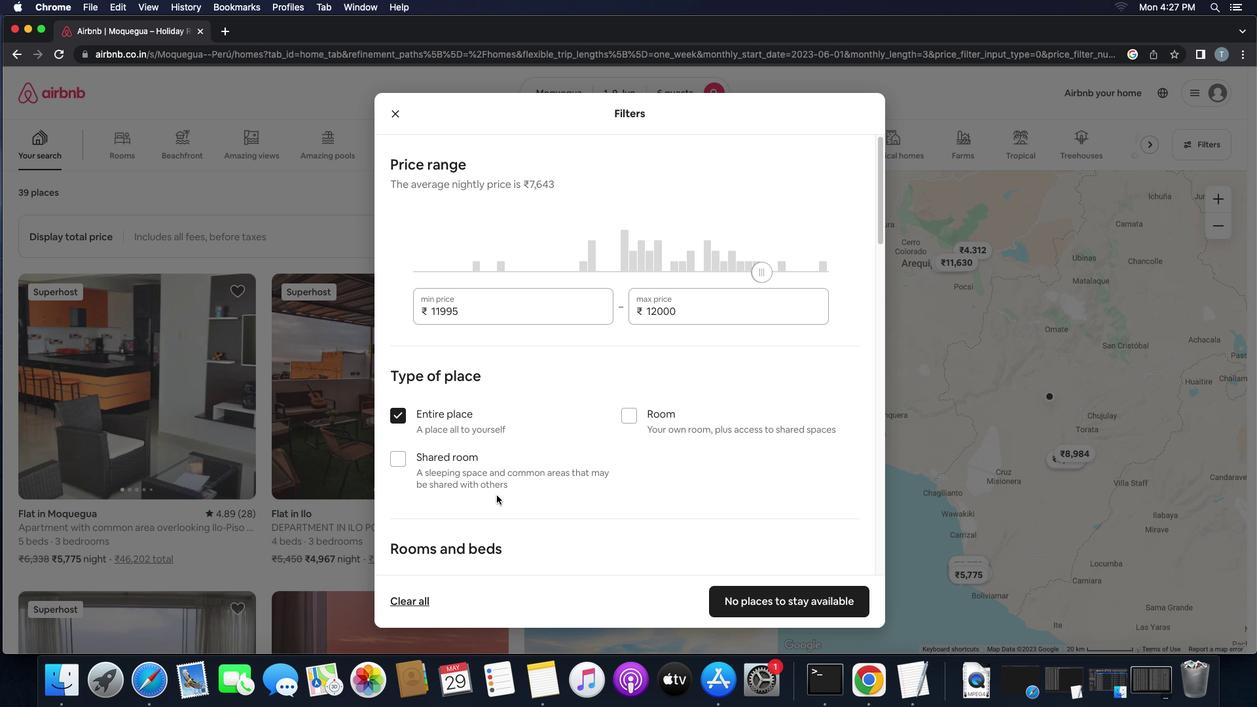 
Action: Mouse scrolled (496, 495) with delta (0, 0)
Screenshot: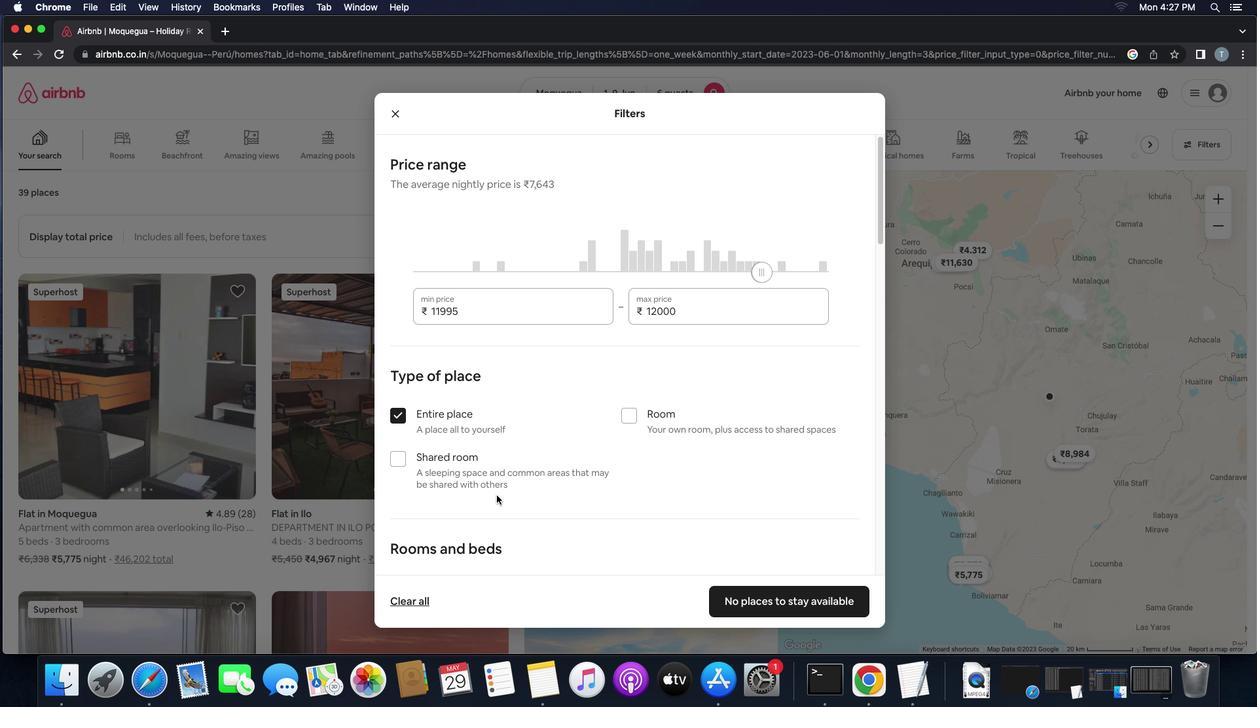 
Action: Mouse scrolled (496, 495) with delta (0, 0)
Screenshot: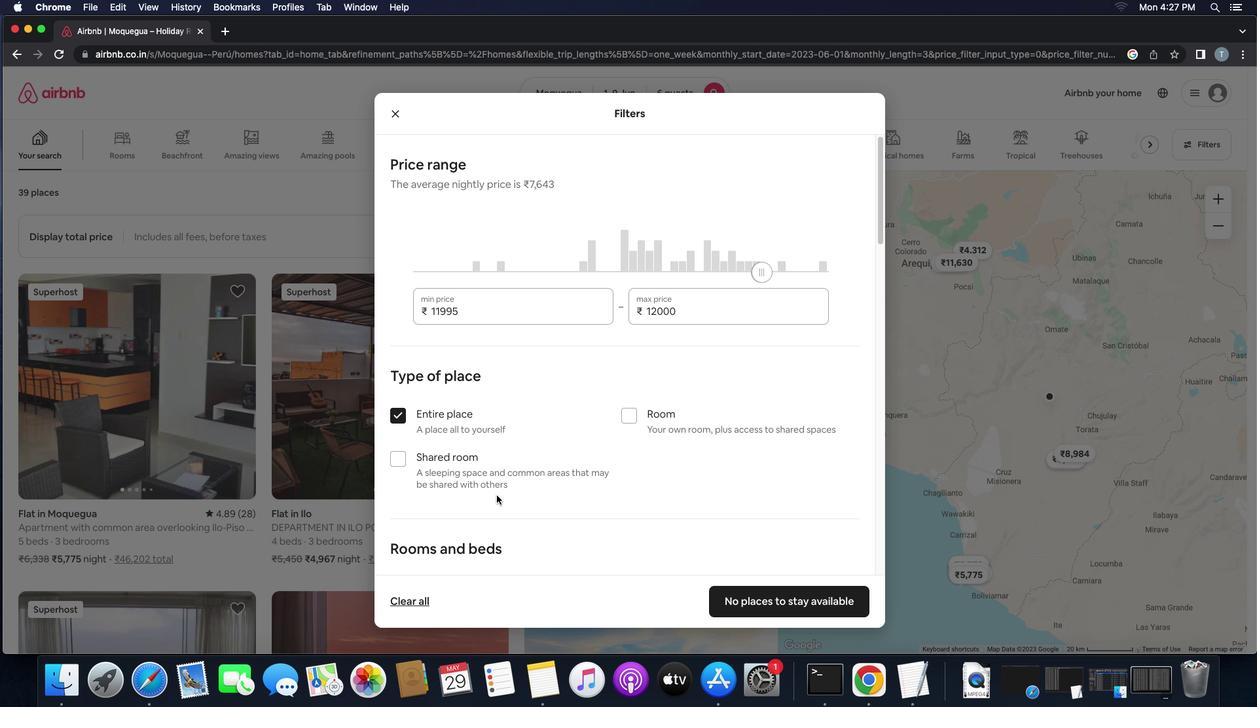 
Action: Mouse scrolled (496, 495) with delta (0, 1)
Screenshot: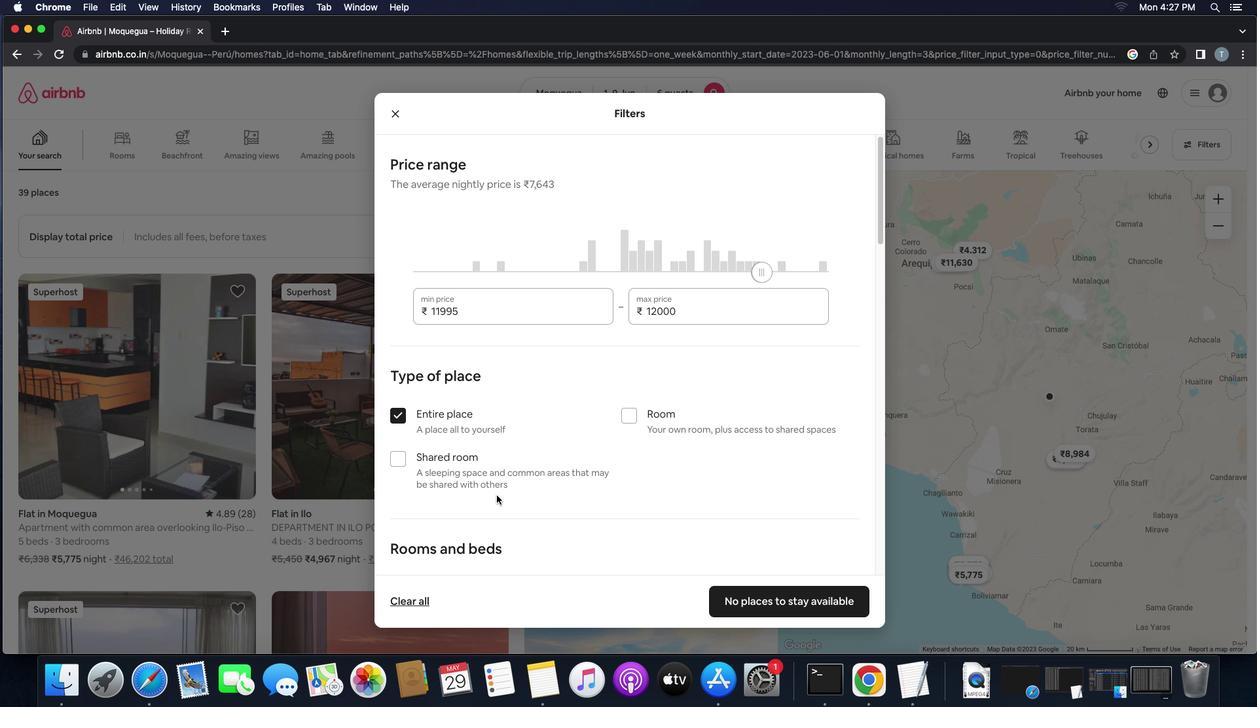
Action: Mouse scrolled (496, 495) with delta (0, 0)
Screenshot: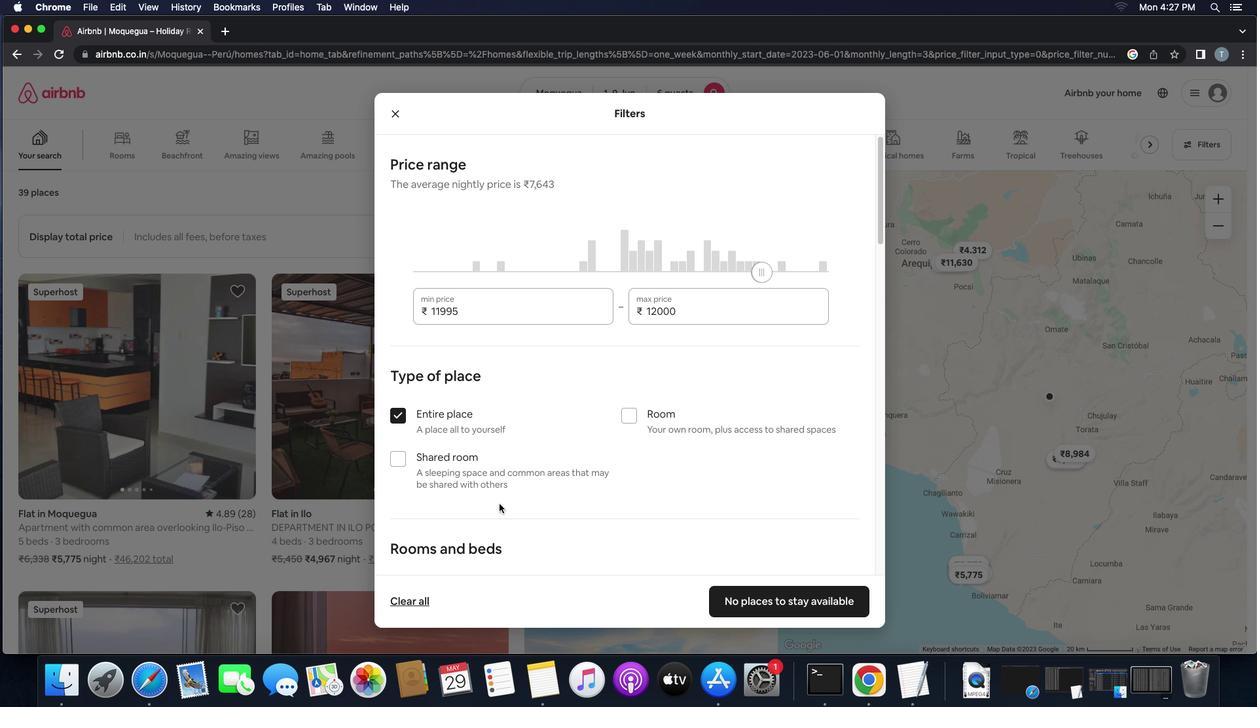 
Action: Mouse moved to (508, 524)
Screenshot: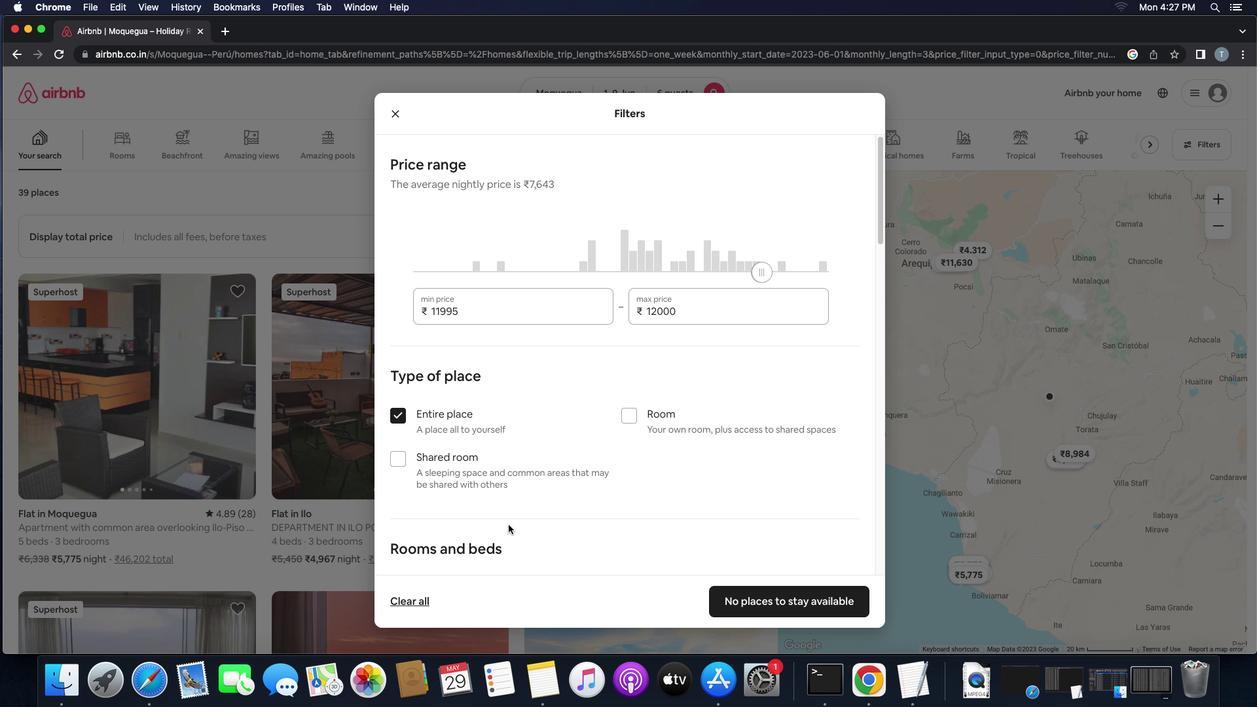 
Action: Mouse scrolled (508, 524) with delta (0, 0)
Screenshot: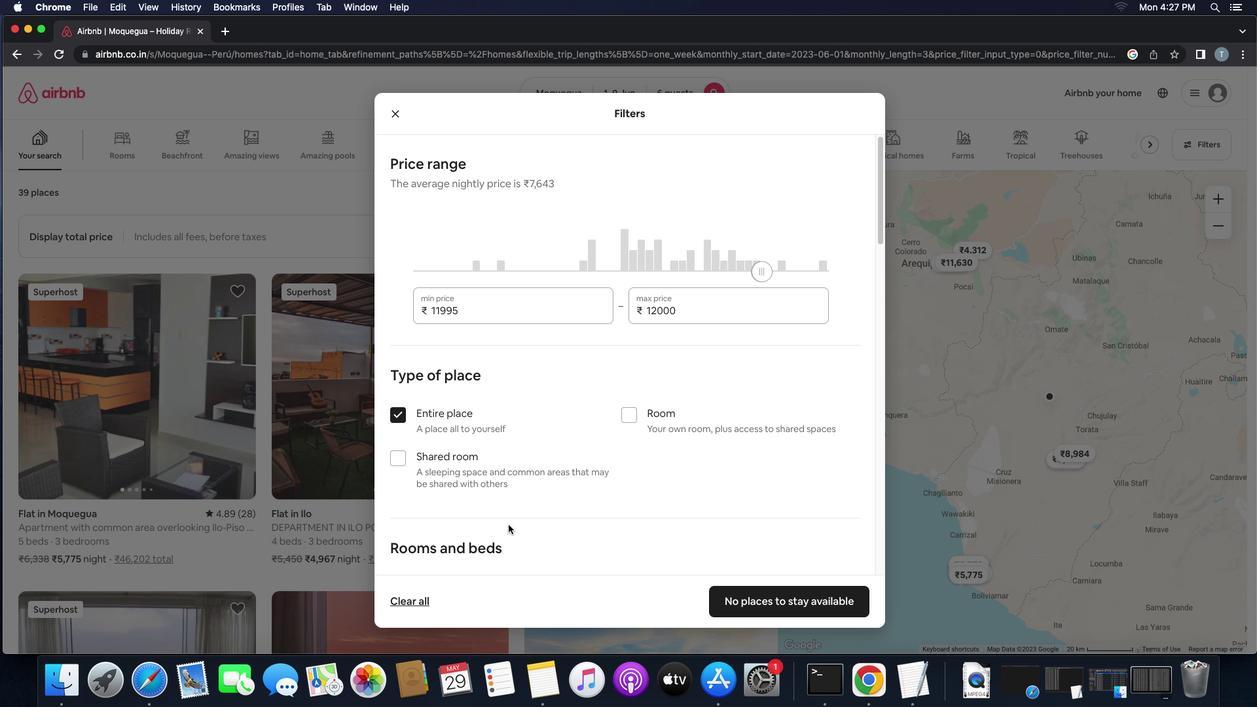 
Action: Mouse scrolled (508, 524) with delta (0, 0)
Screenshot: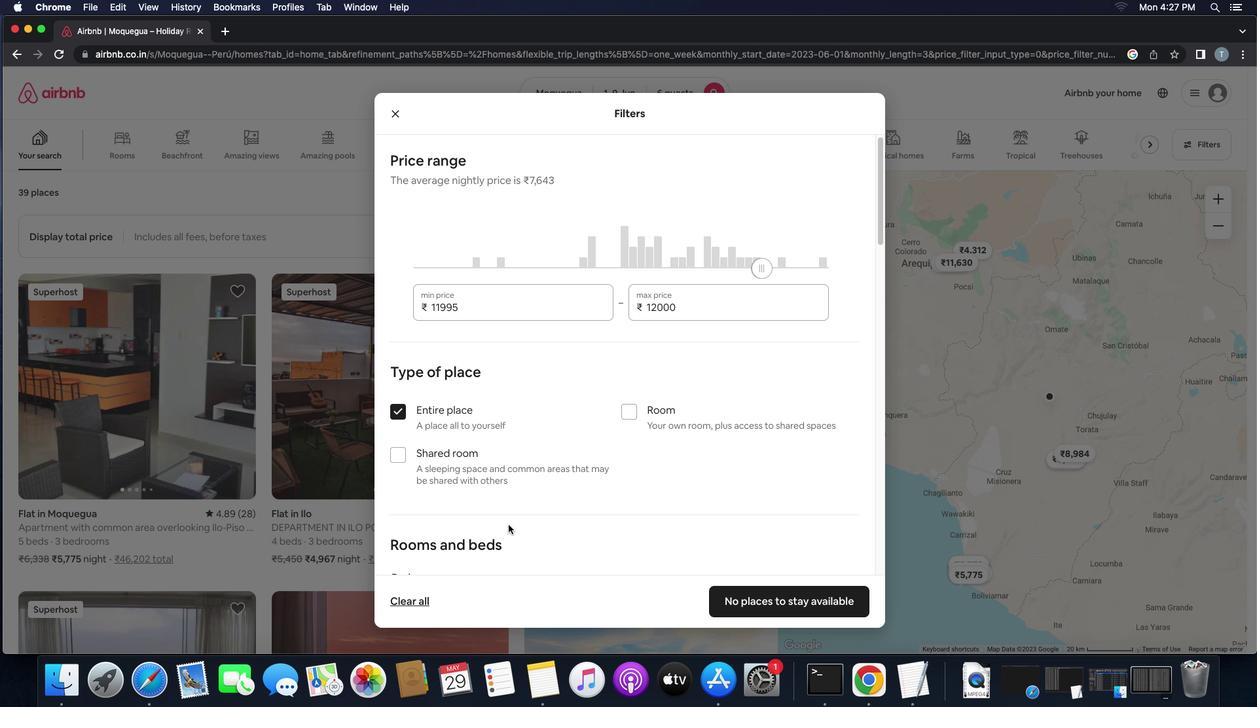
Action: Mouse scrolled (508, 524) with delta (0, -1)
Screenshot: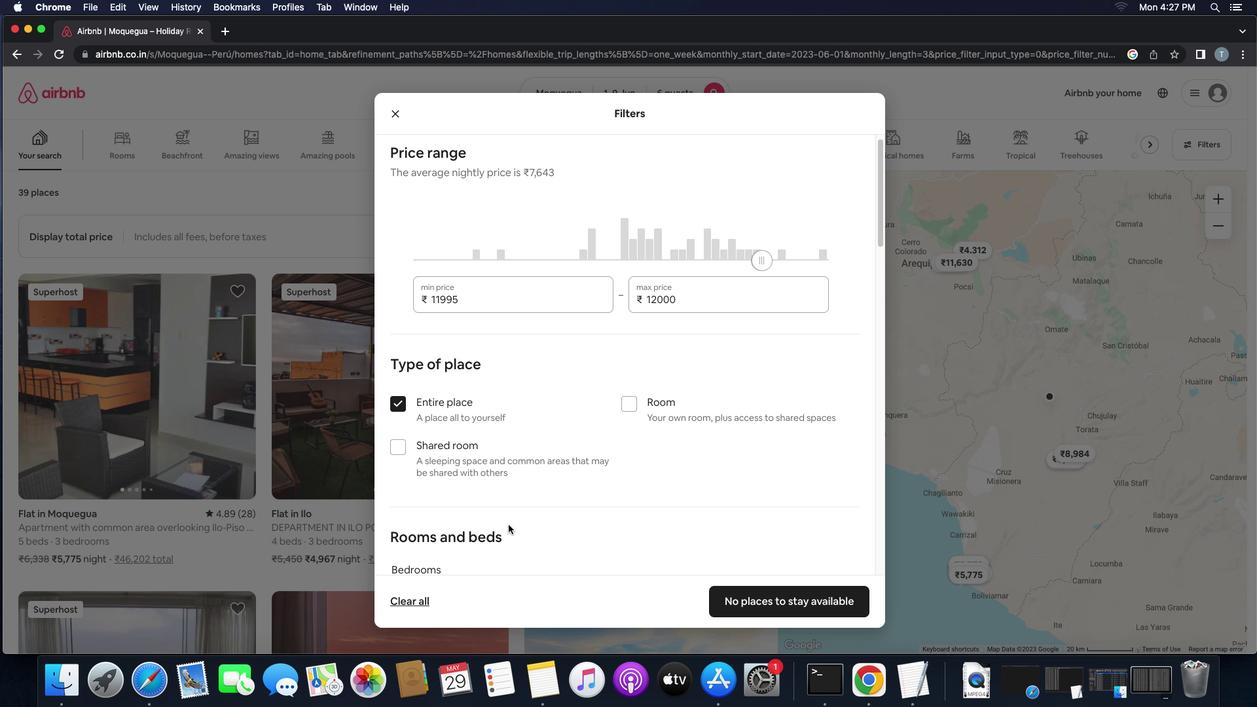 
Action: Mouse scrolled (508, 524) with delta (0, -1)
Screenshot: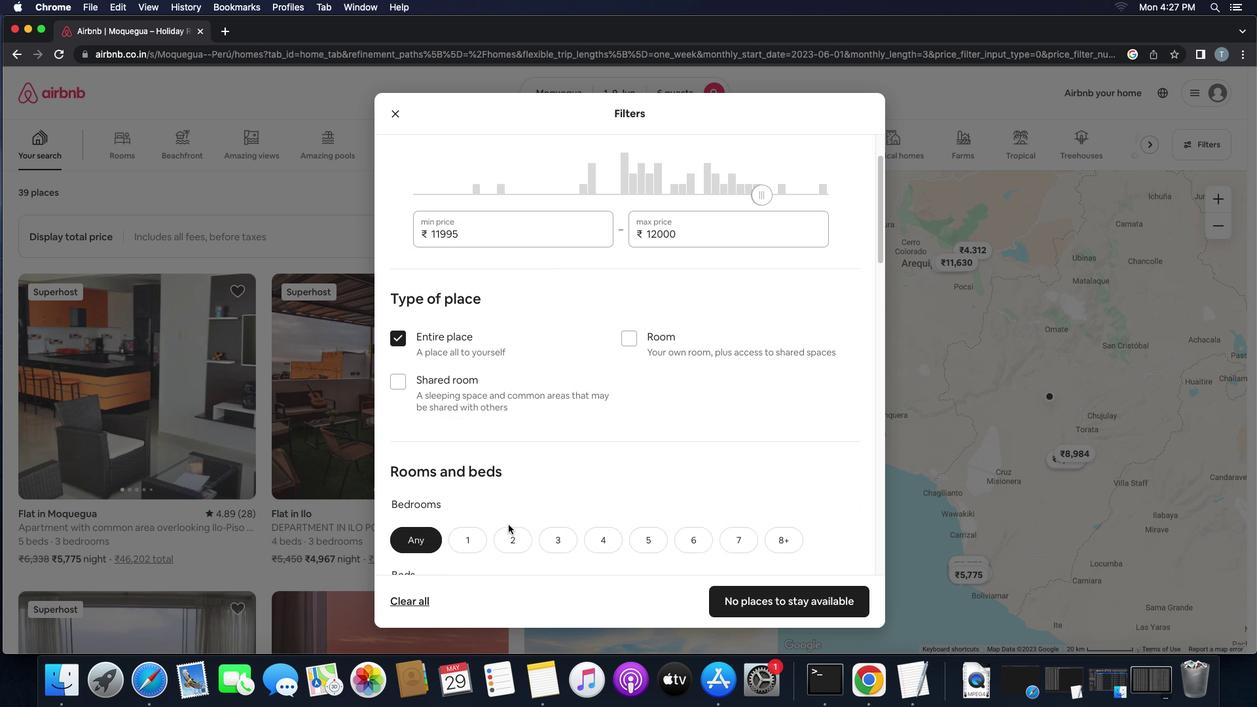 
Action: Mouse scrolled (508, 524) with delta (0, 0)
Screenshot: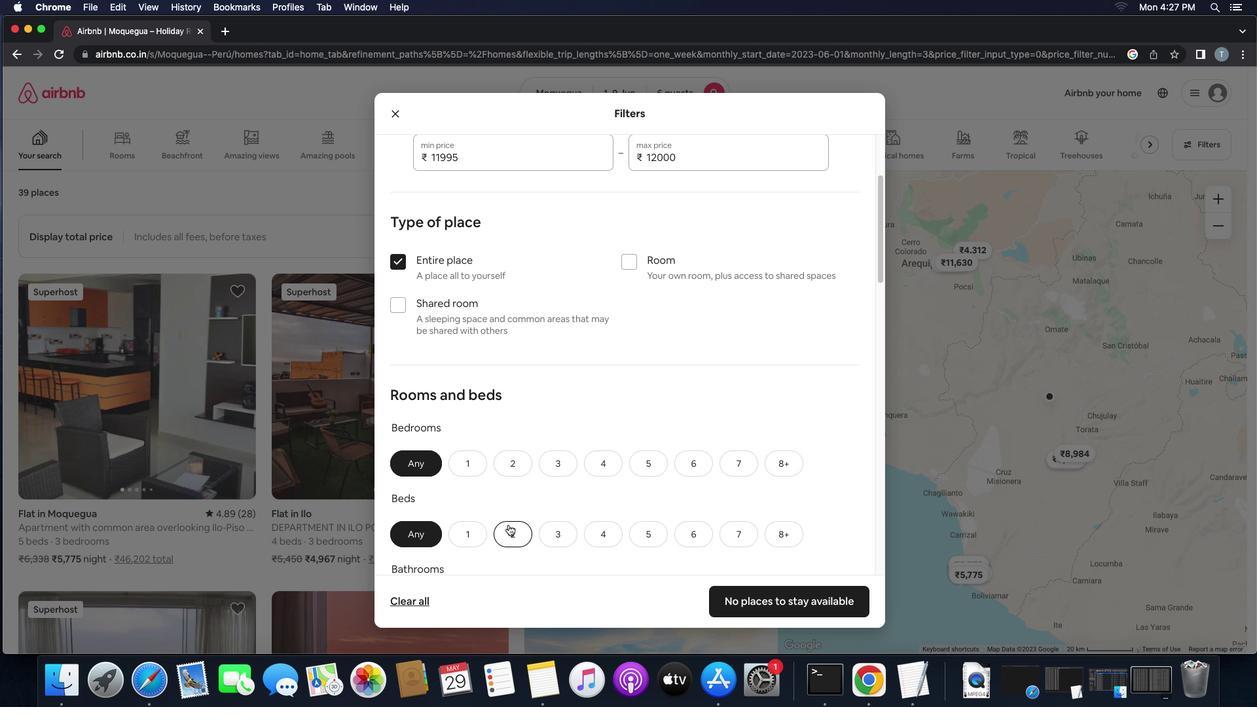 
Action: Mouse scrolled (508, 524) with delta (0, 0)
Screenshot: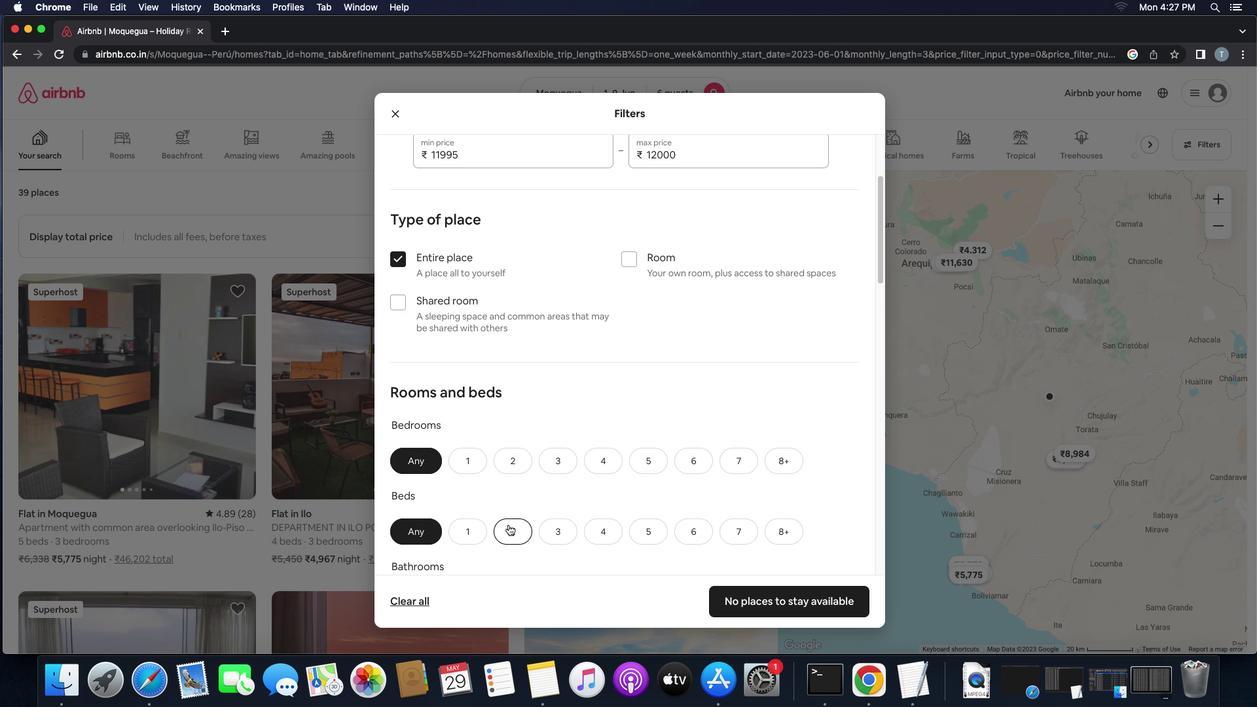 
Action: Mouse scrolled (508, 524) with delta (0, 0)
Screenshot: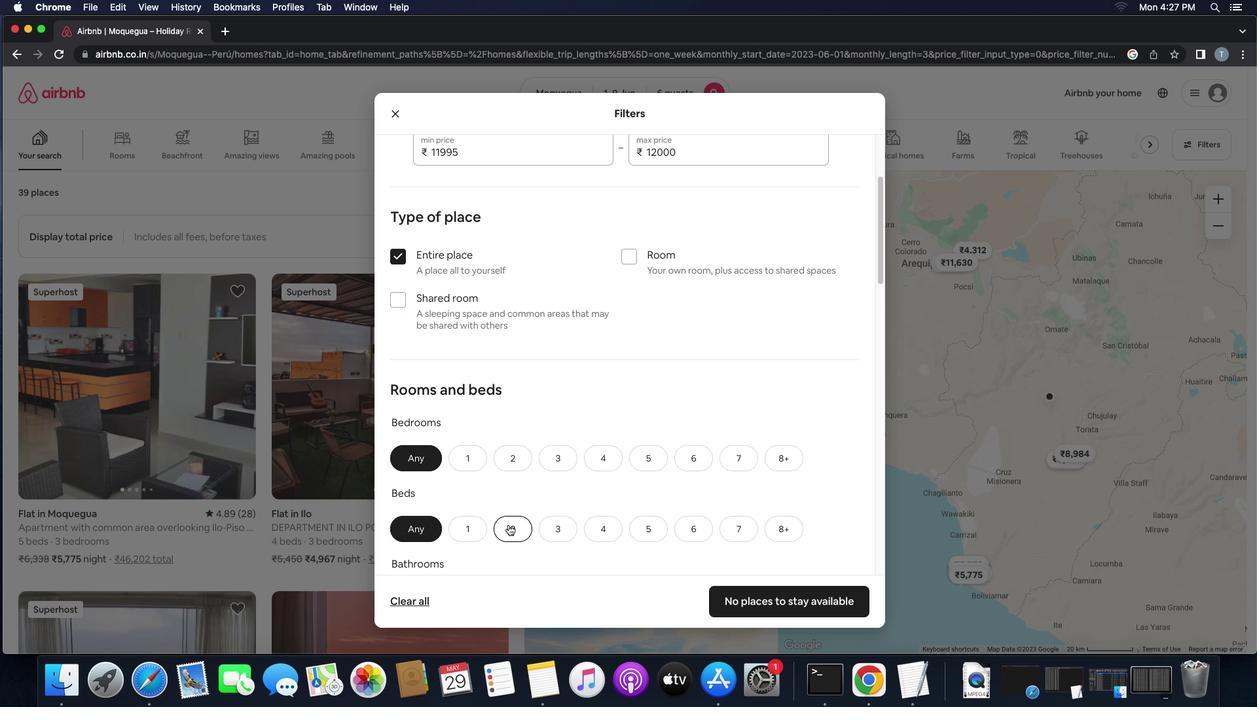 
Action: Mouse scrolled (508, 524) with delta (0, 0)
Screenshot: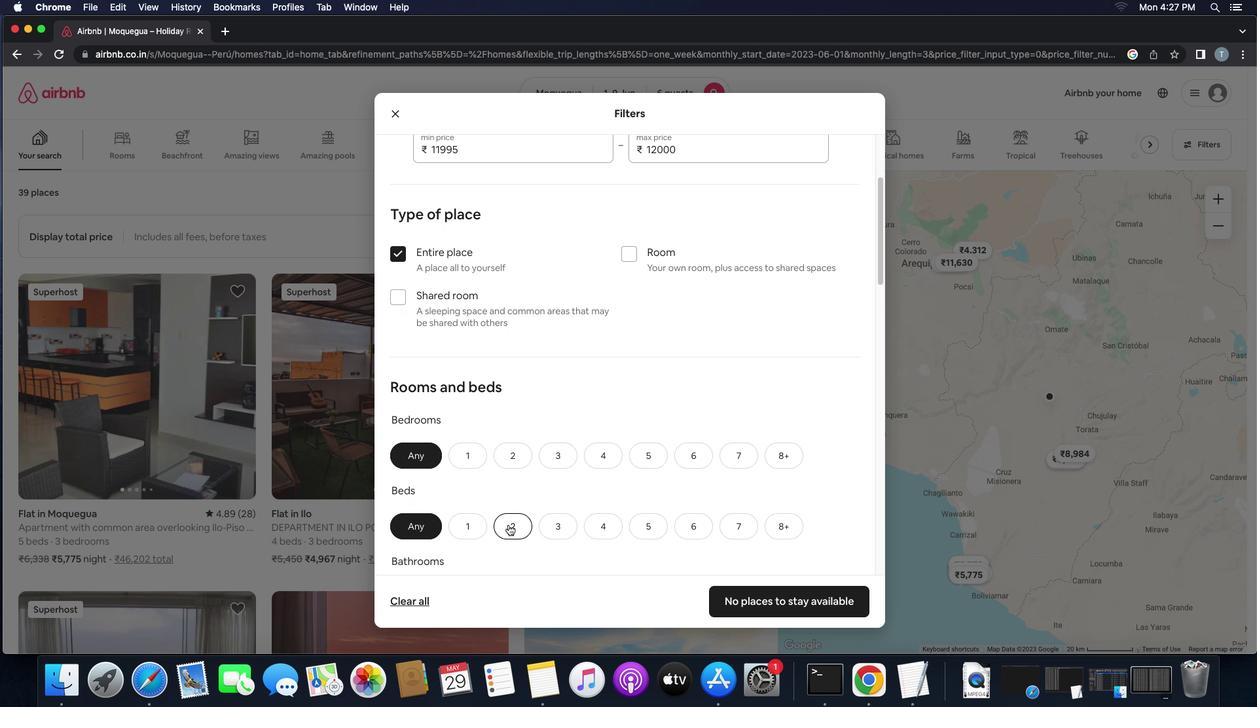
Action: Mouse scrolled (508, 524) with delta (0, 0)
Screenshot: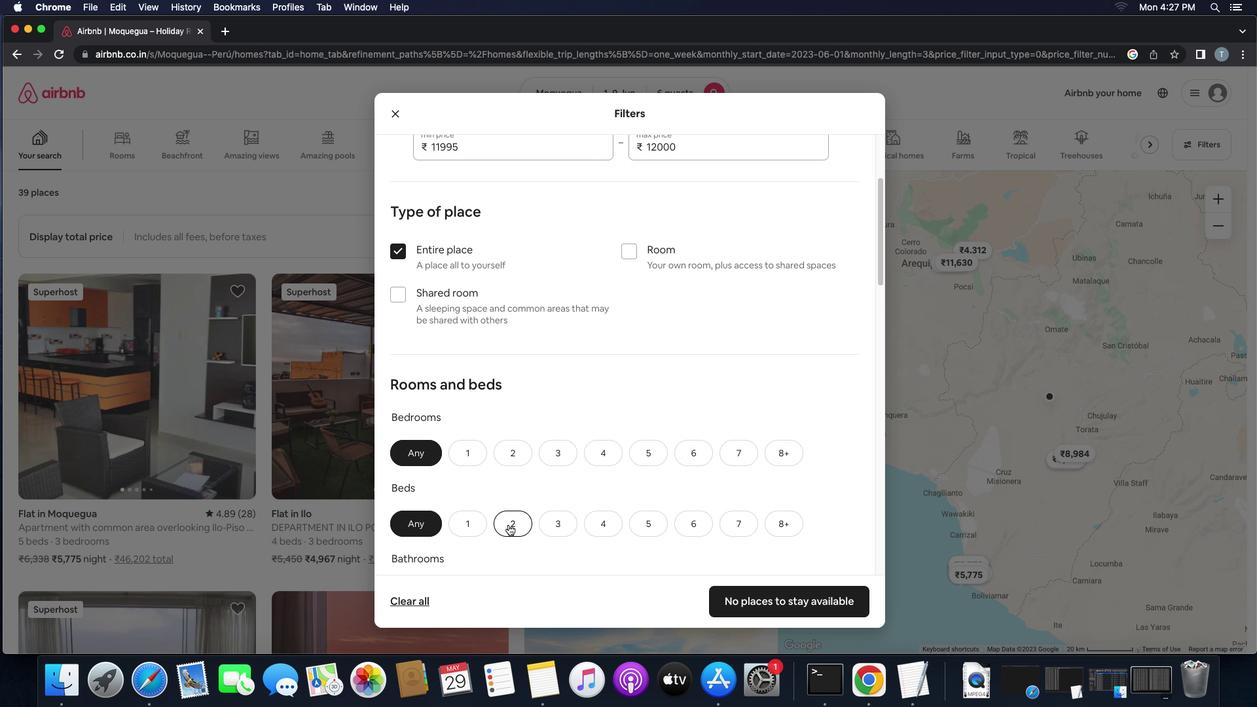 
Action: Mouse scrolled (508, 524) with delta (0, 0)
Screenshot: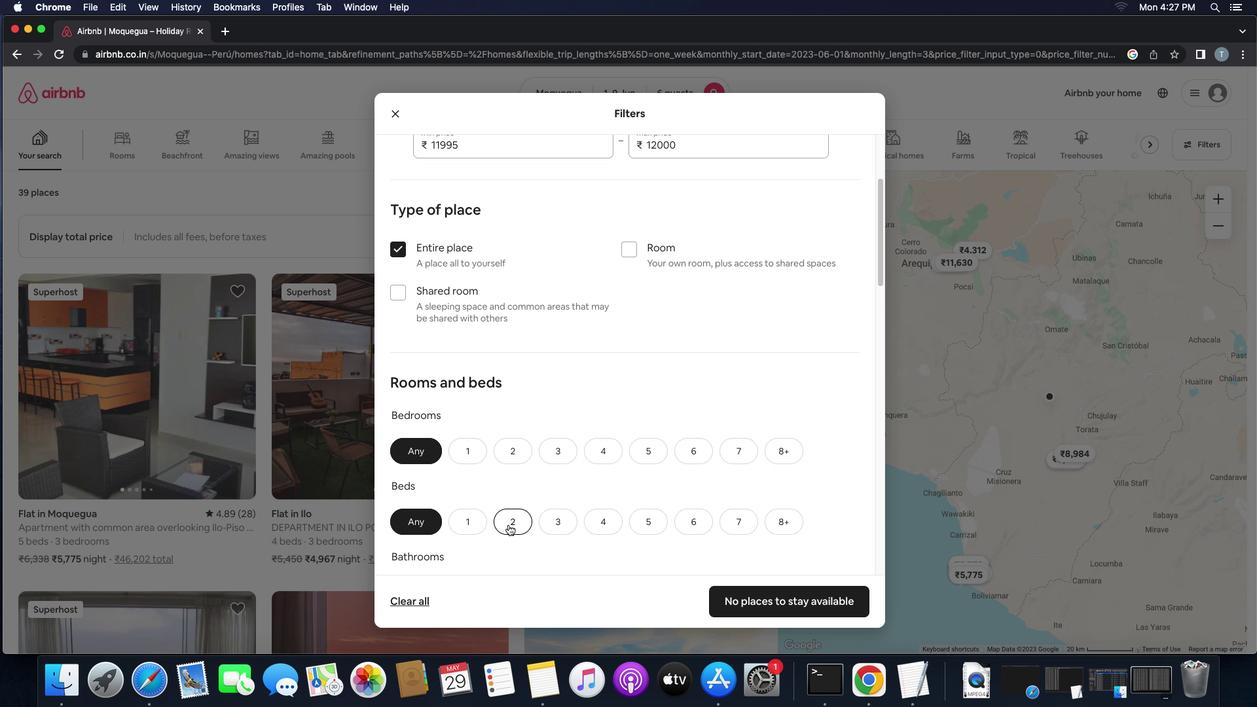 
Action: Mouse scrolled (508, 524) with delta (0, 0)
Screenshot: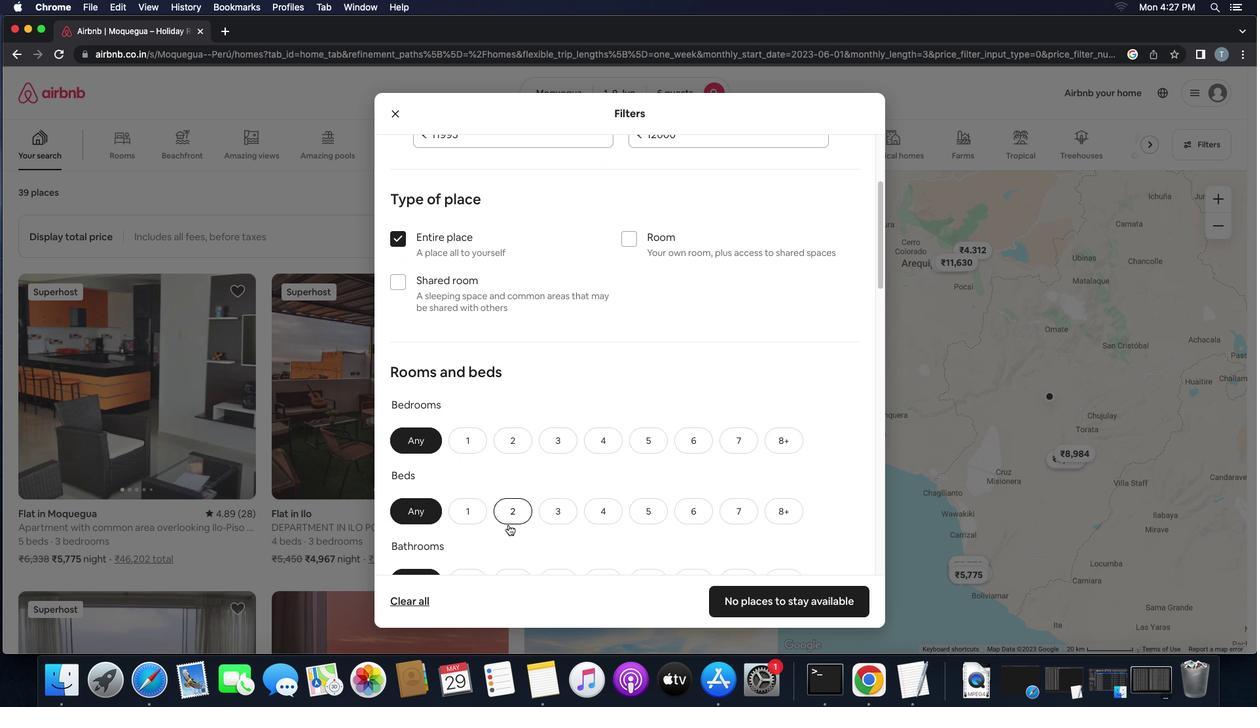 
Action: Mouse moved to (562, 447)
Screenshot: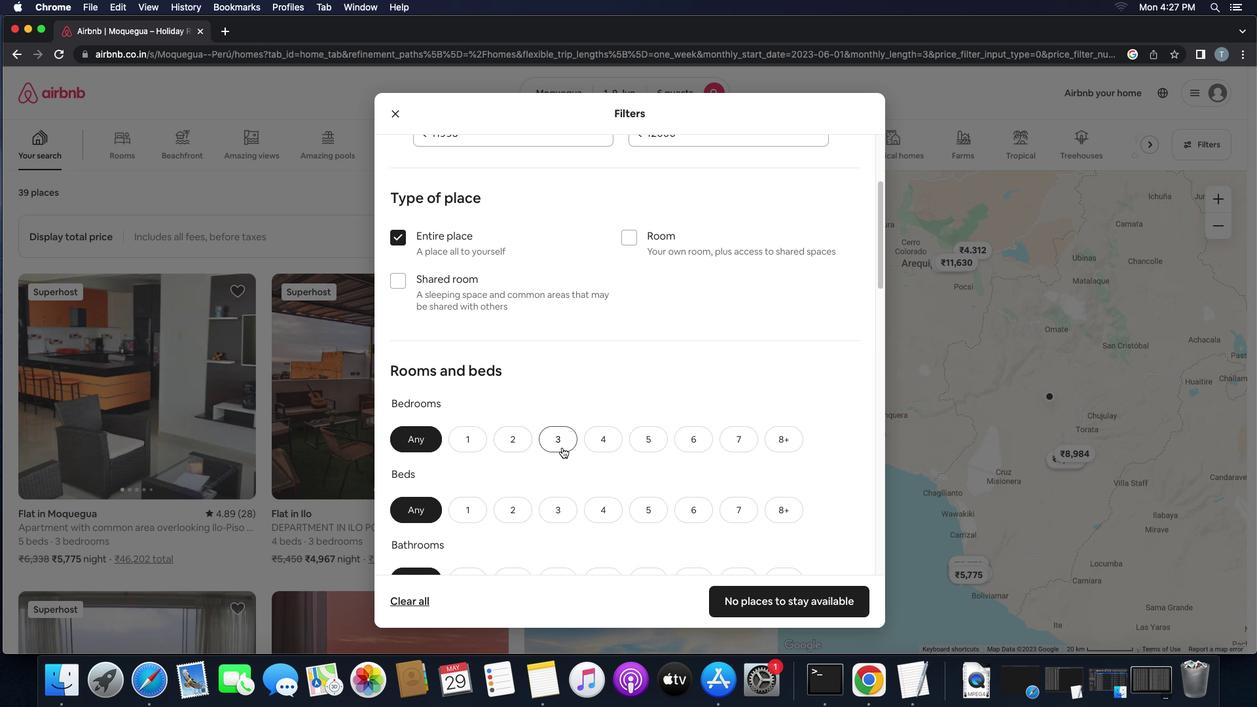 
Action: Mouse pressed left at (562, 447)
Screenshot: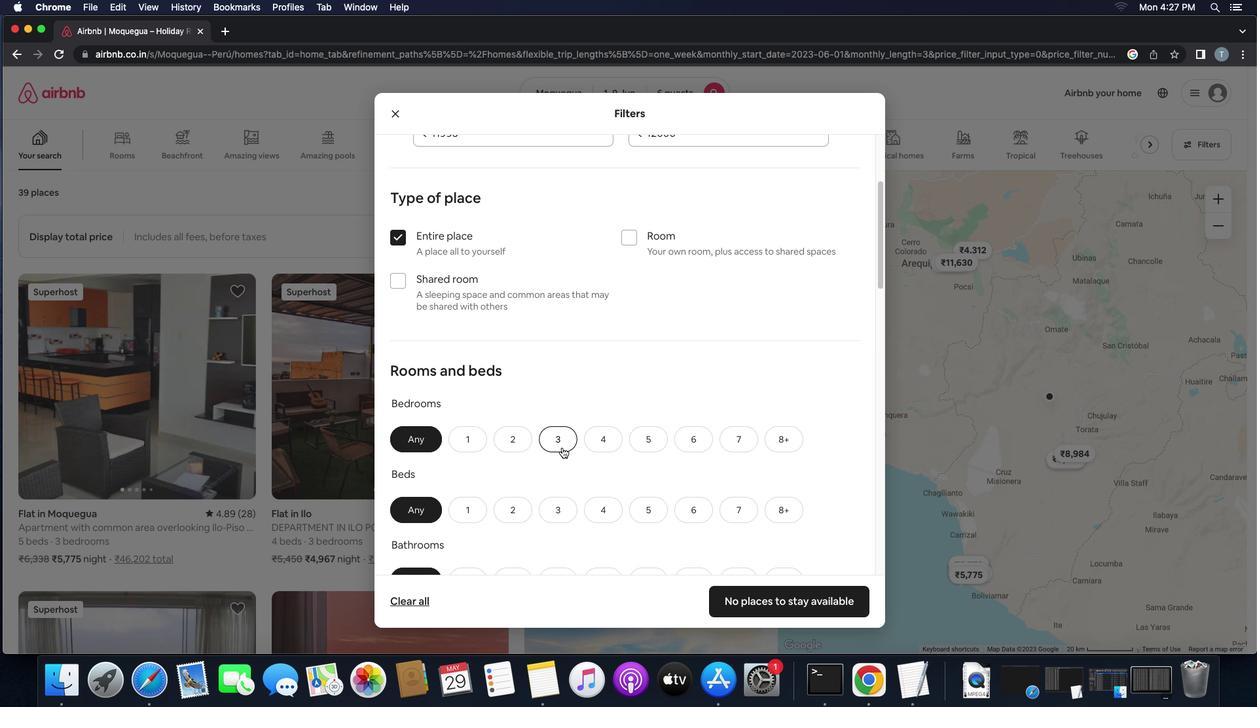 
Action: Mouse moved to (567, 518)
Screenshot: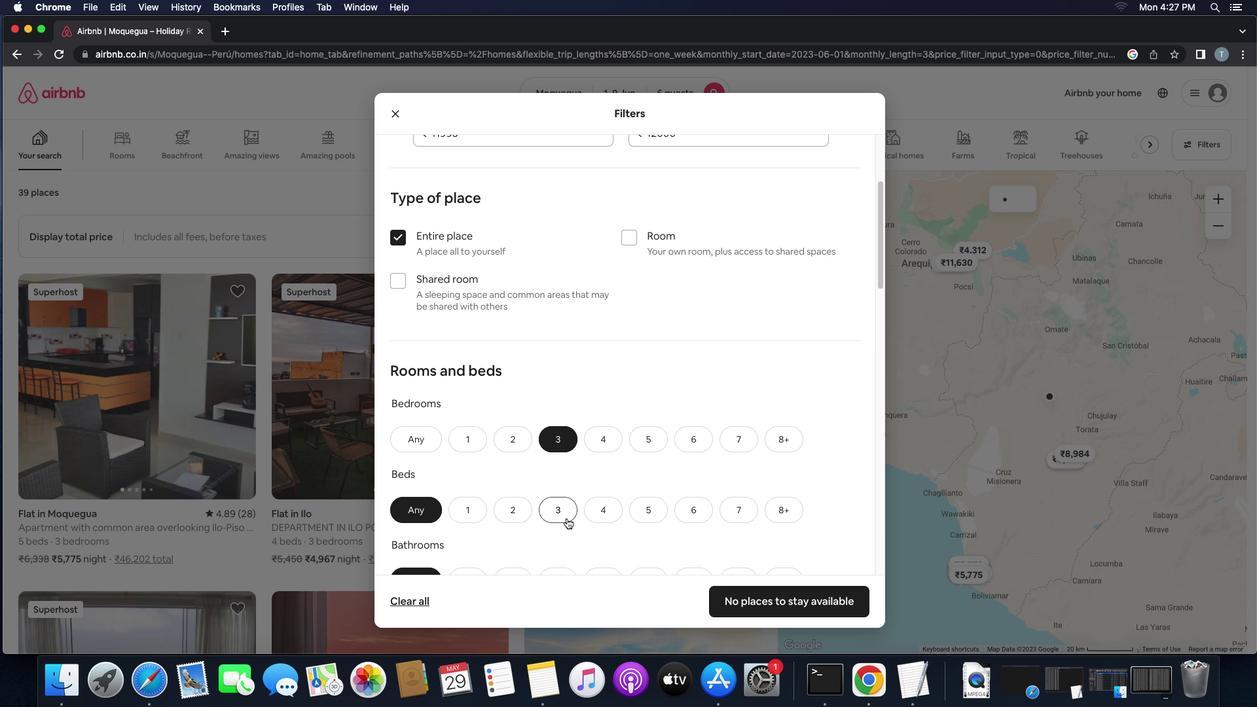
Action: Mouse pressed left at (567, 518)
Screenshot: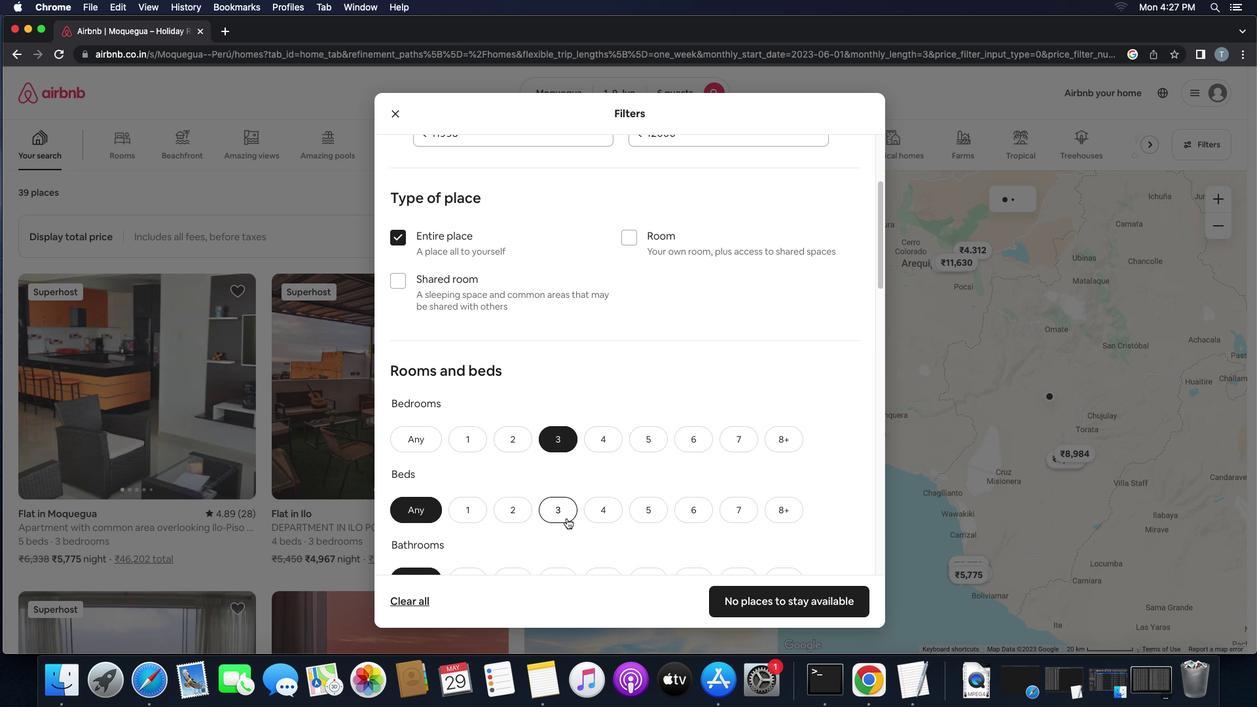 
Action: Mouse moved to (570, 521)
Screenshot: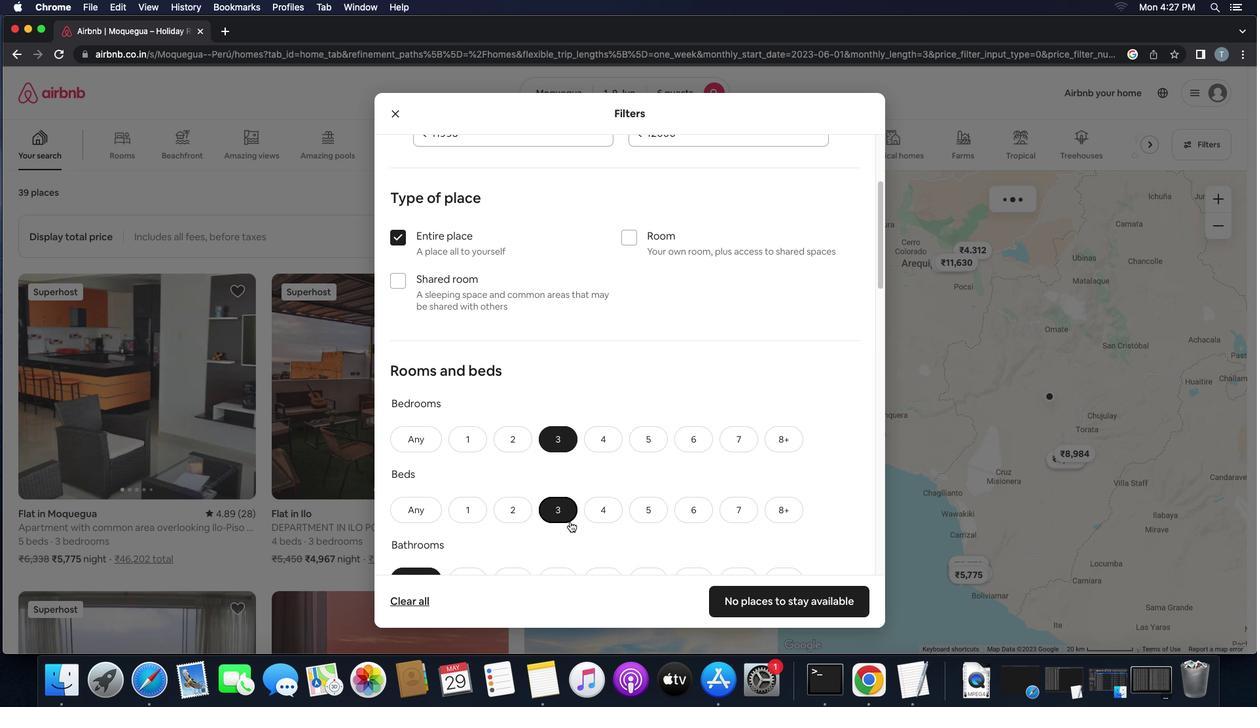 
Action: Mouse scrolled (570, 521) with delta (0, 0)
Screenshot: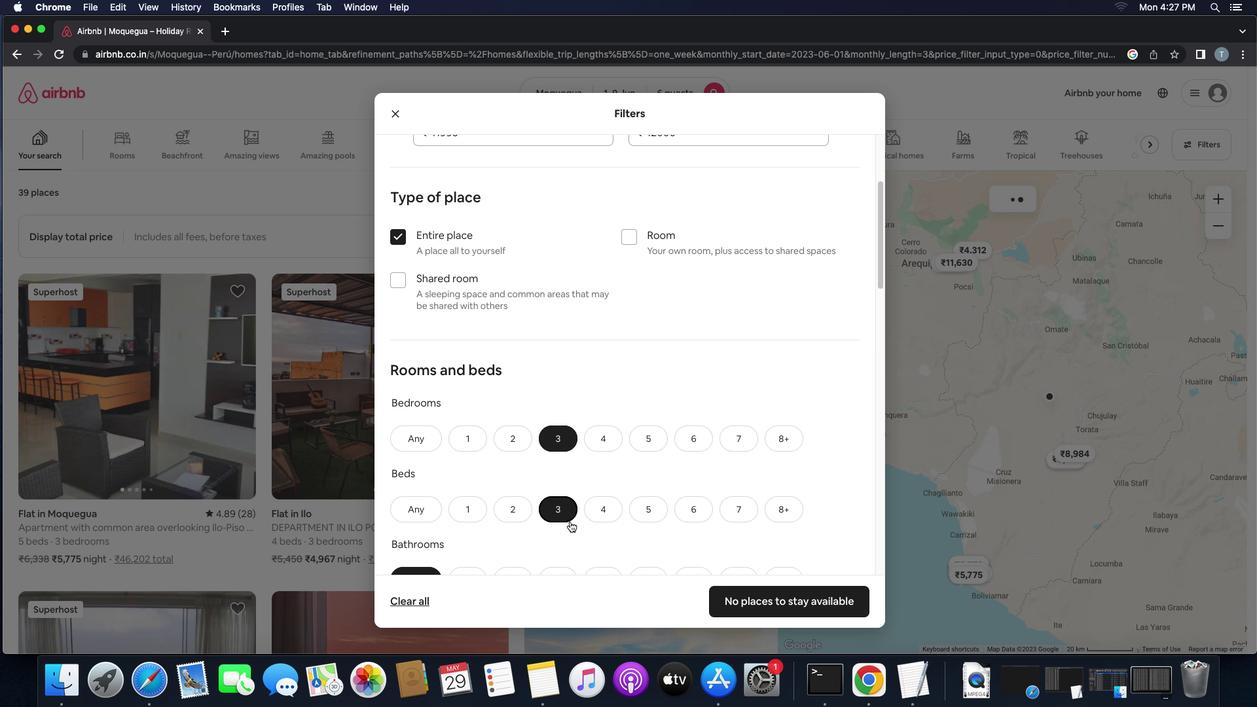 
Action: Mouse scrolled (570, 521) with delta (0, 0)
Screenshot: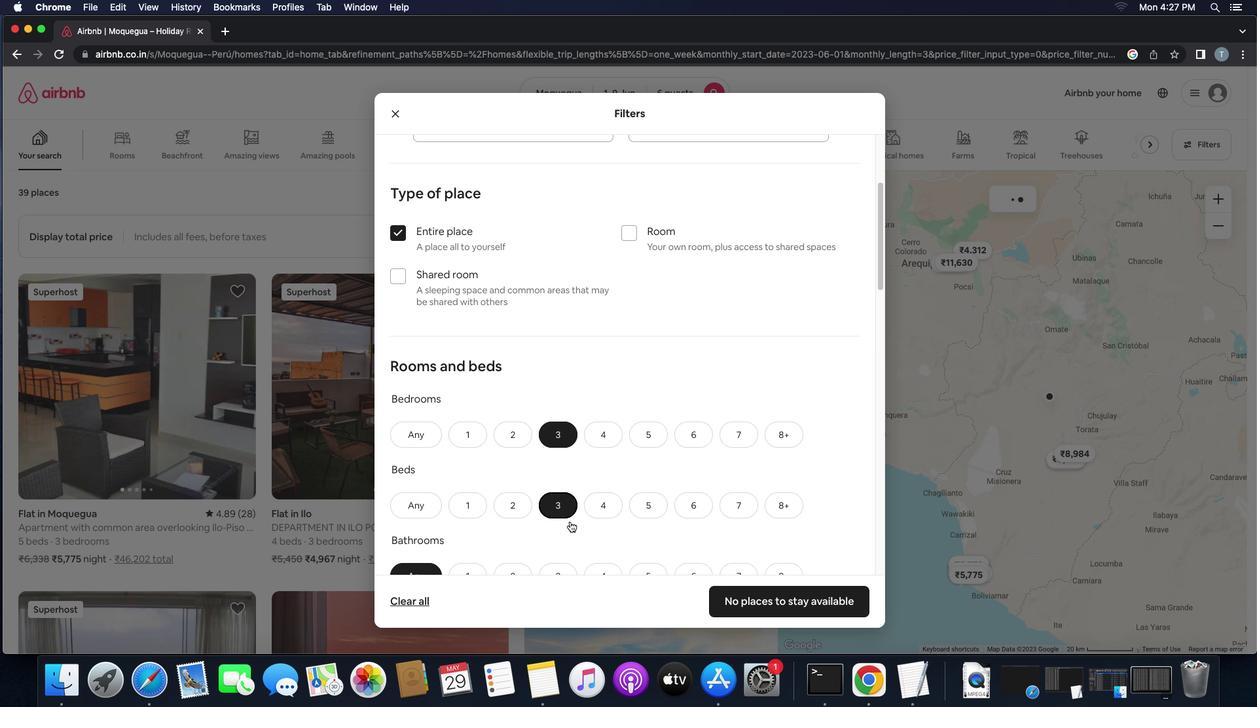
Action: Mouse scrolled (570, 521) with delta (0, -1)
Screenshot: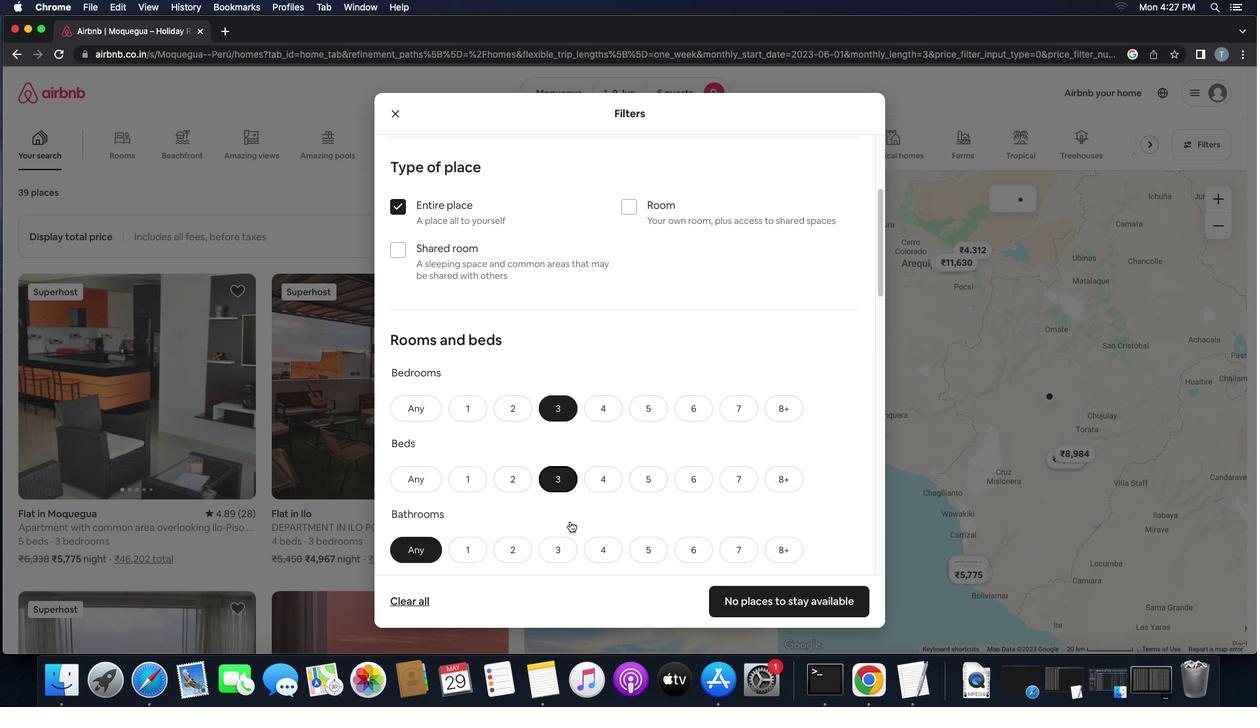 
Action: Mouse scrolled (570, 521) with delta (0, -1)
Screenshot: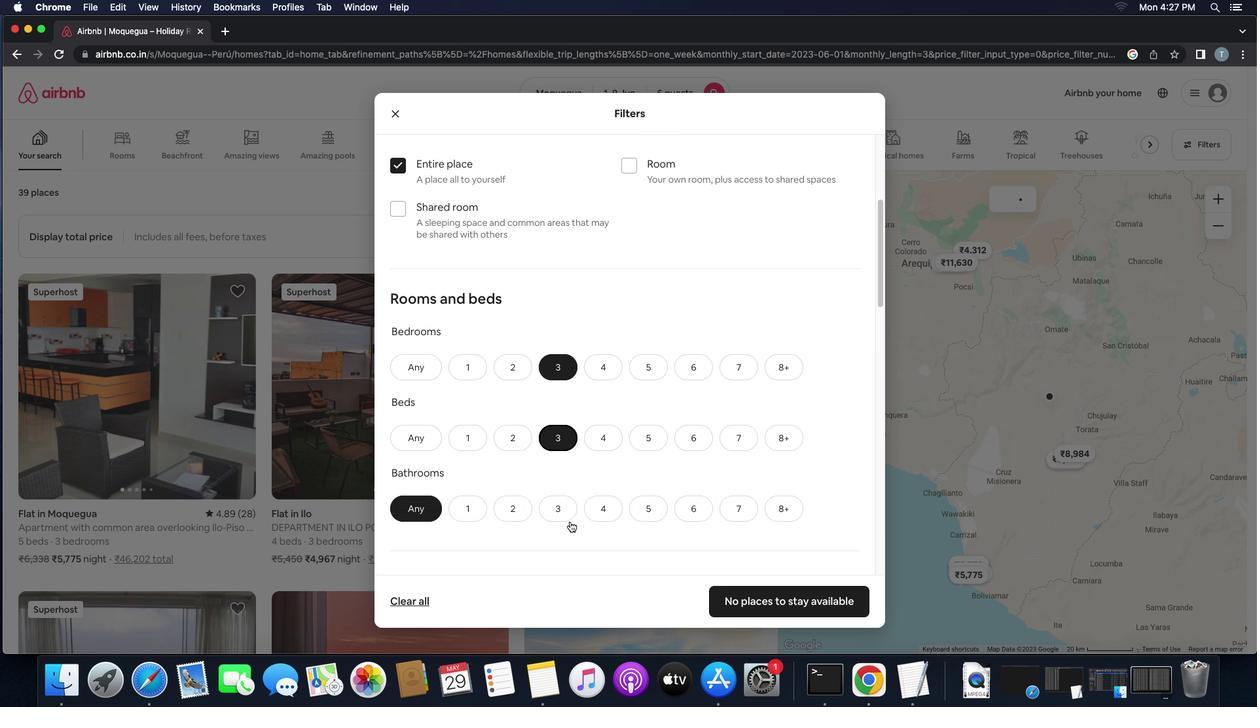 
Action: Mouse moved to (556, 444)
Screenshot: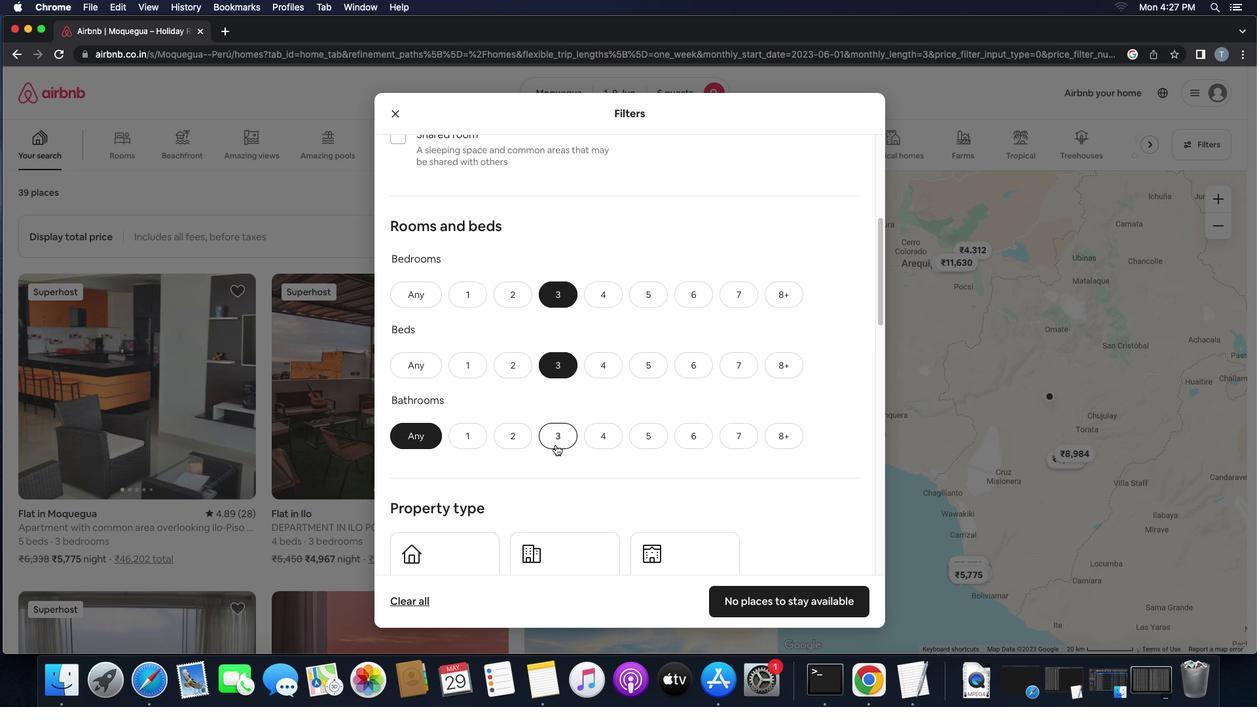 
Action: Mouse pressed left at (556, 444)
Screenshot: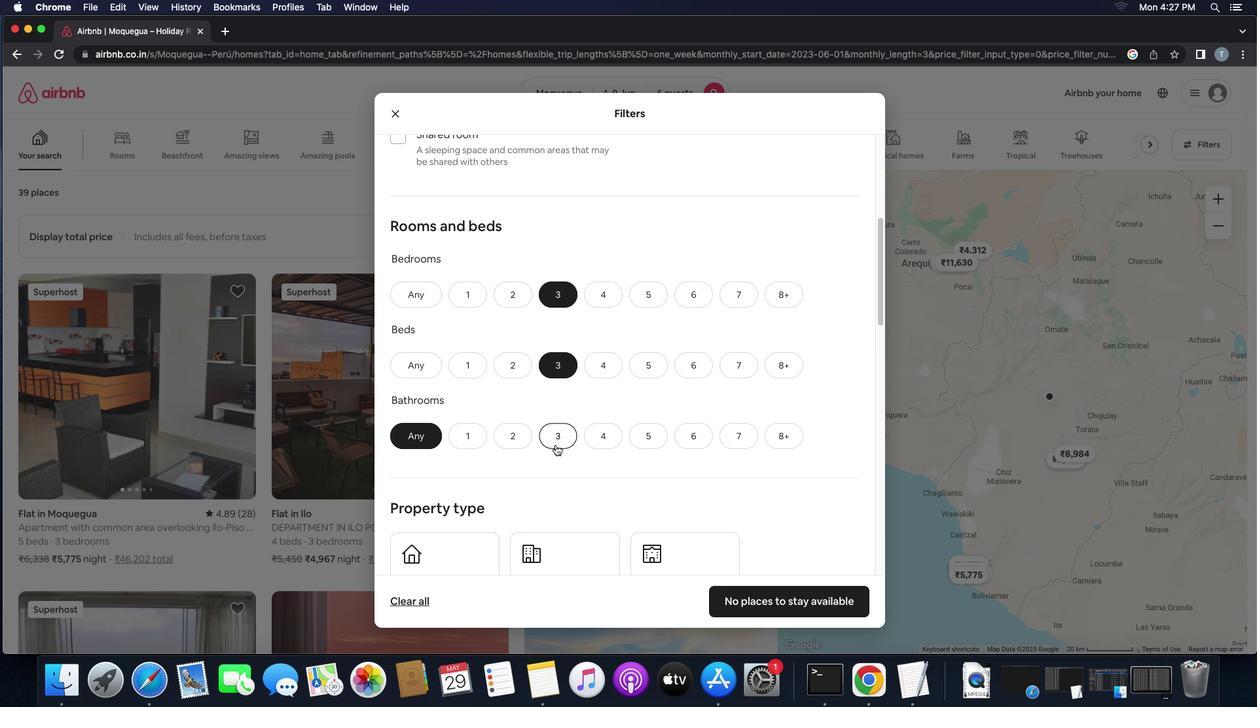 
Action: Mouse moved to (567, 480)
Screenshot: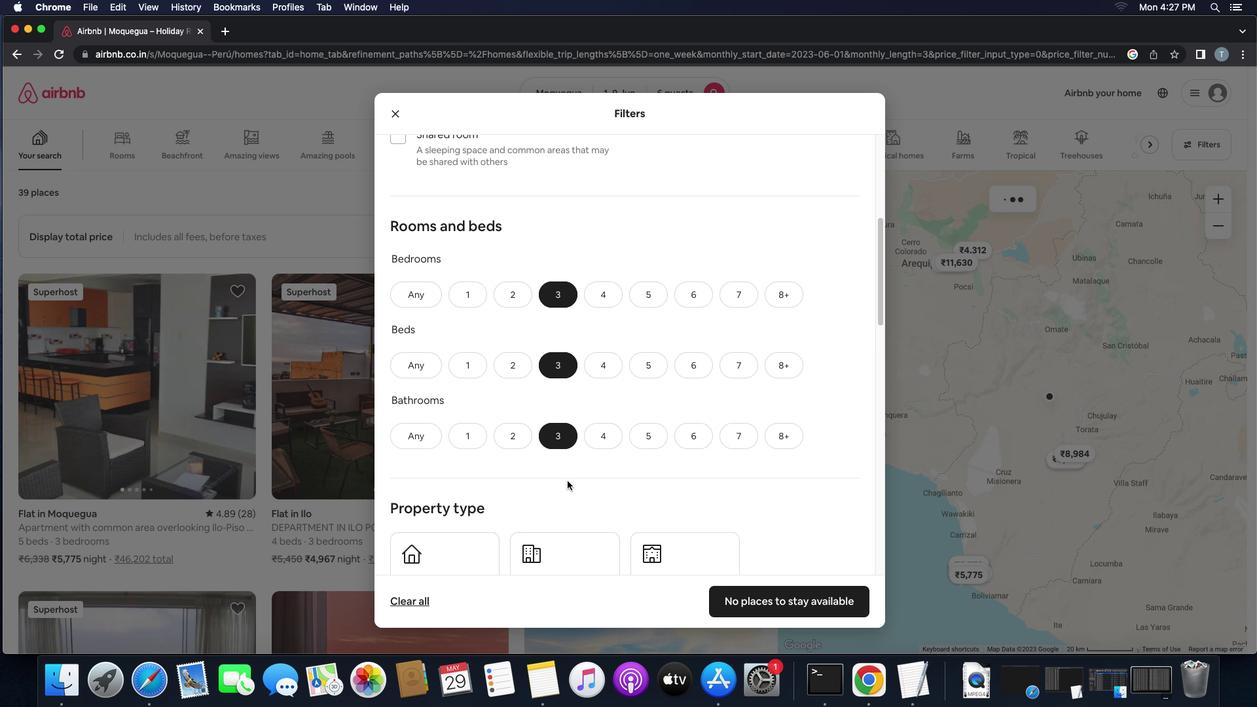
Action: Mouse scrolled (567, 480) with delta (0, 0)
Screenshot: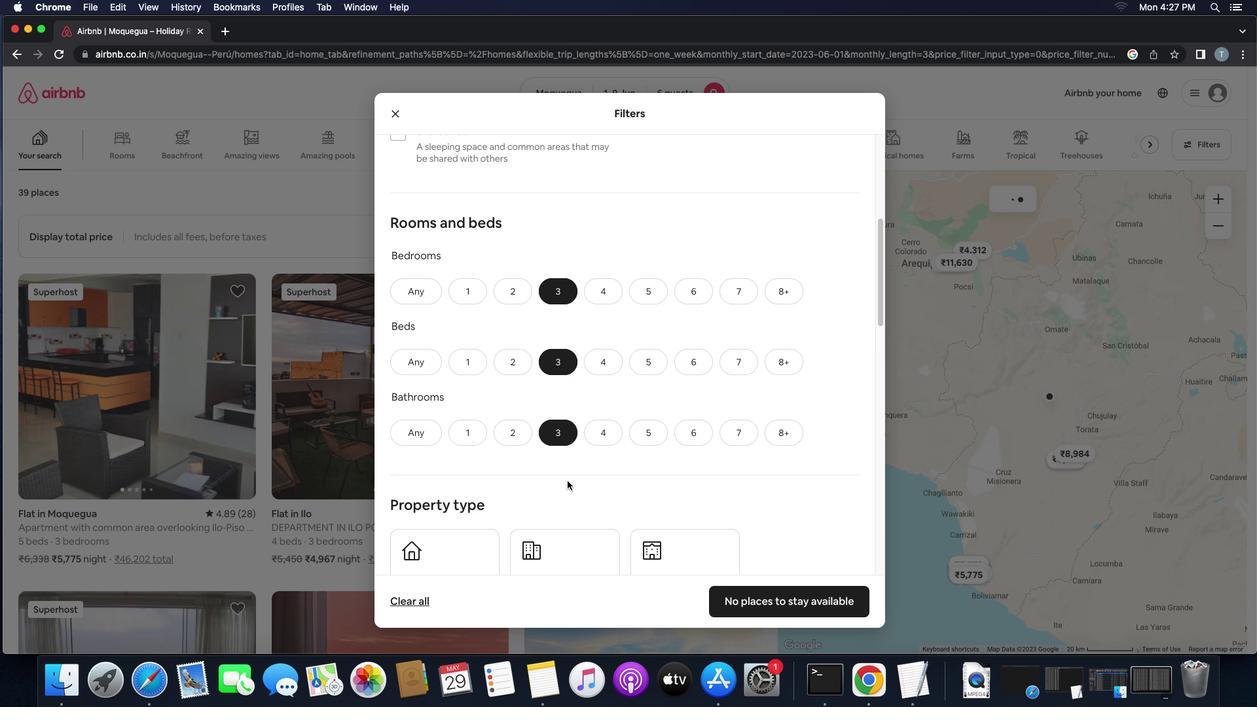 
Action: Mouse scrolled (567, 480) with delta (0, 0)
Screenshot: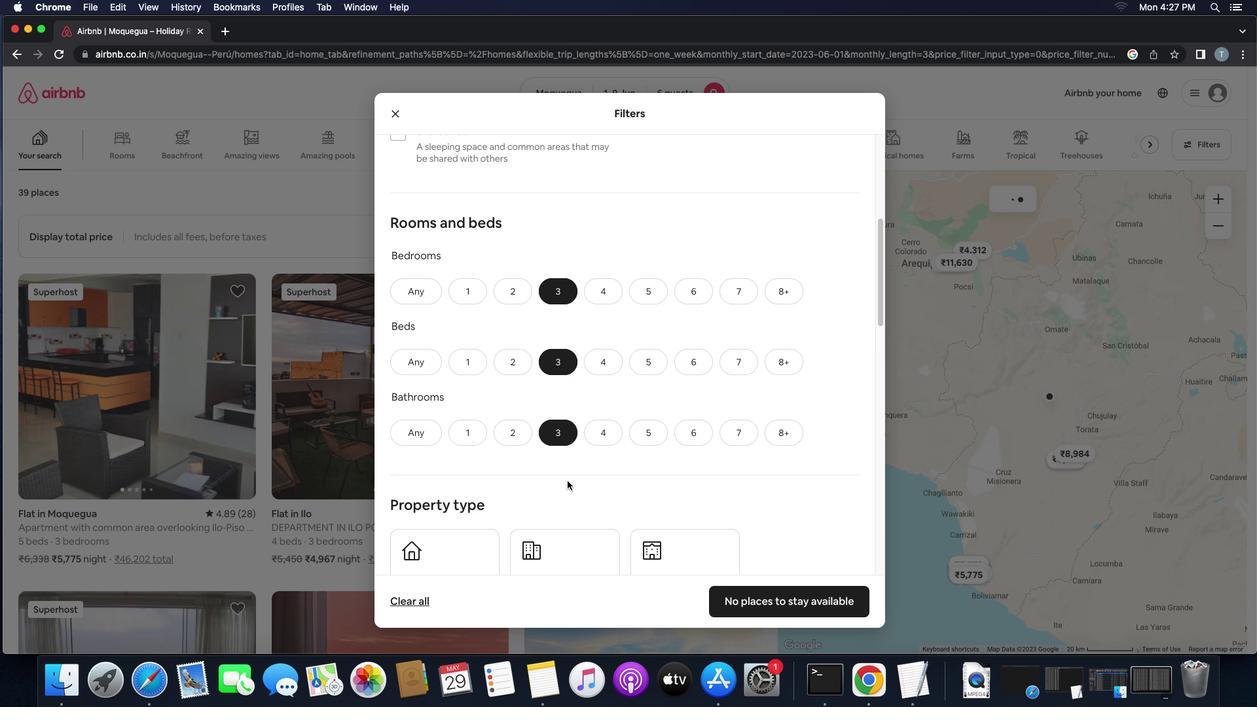 
Action: Mouse scrolled (567, 480) with delta (0, -1)
Screenshot: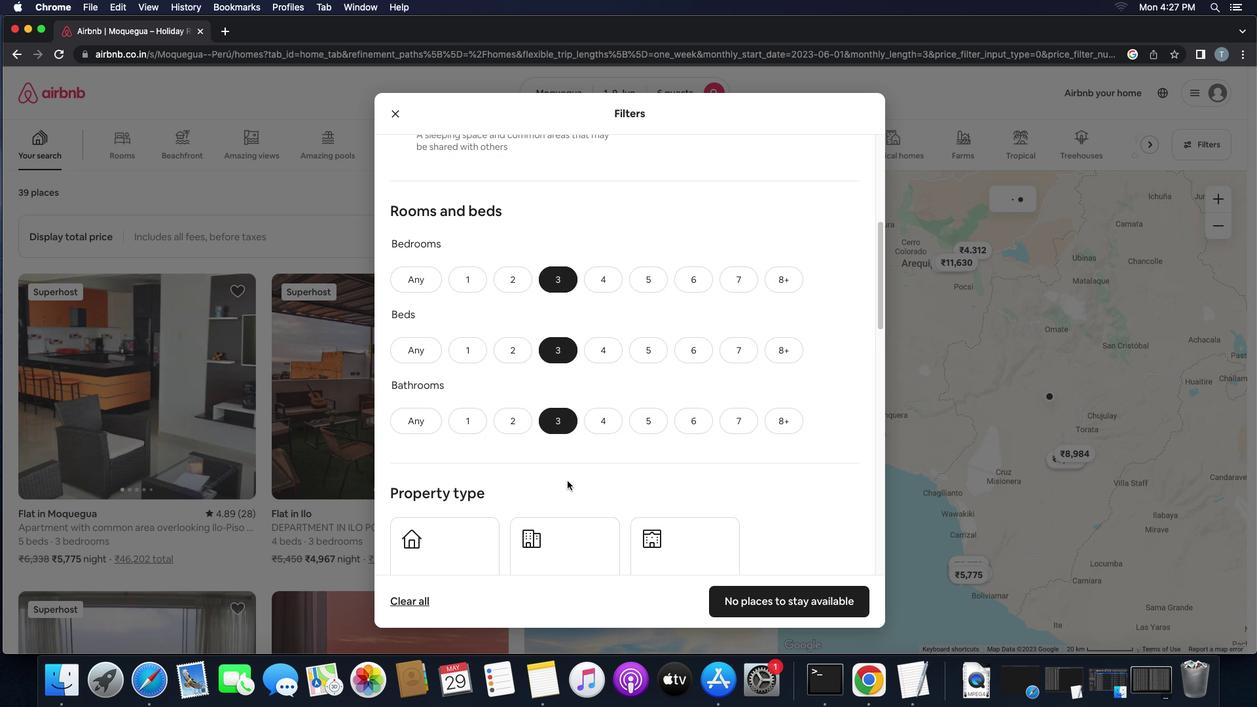 
Action: Mouse scrolled (567, 480) with delta (0, -1)
Screenshot: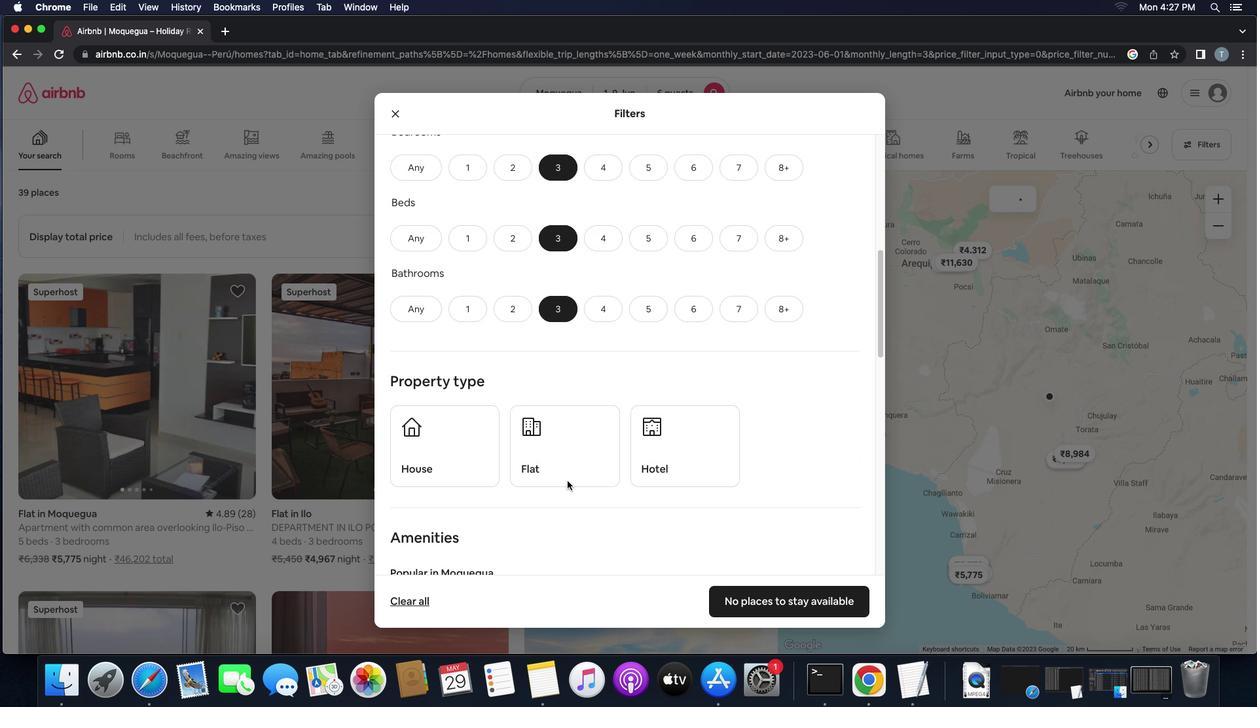 
Action: Mouse moved to (476, 394)
Screenshot: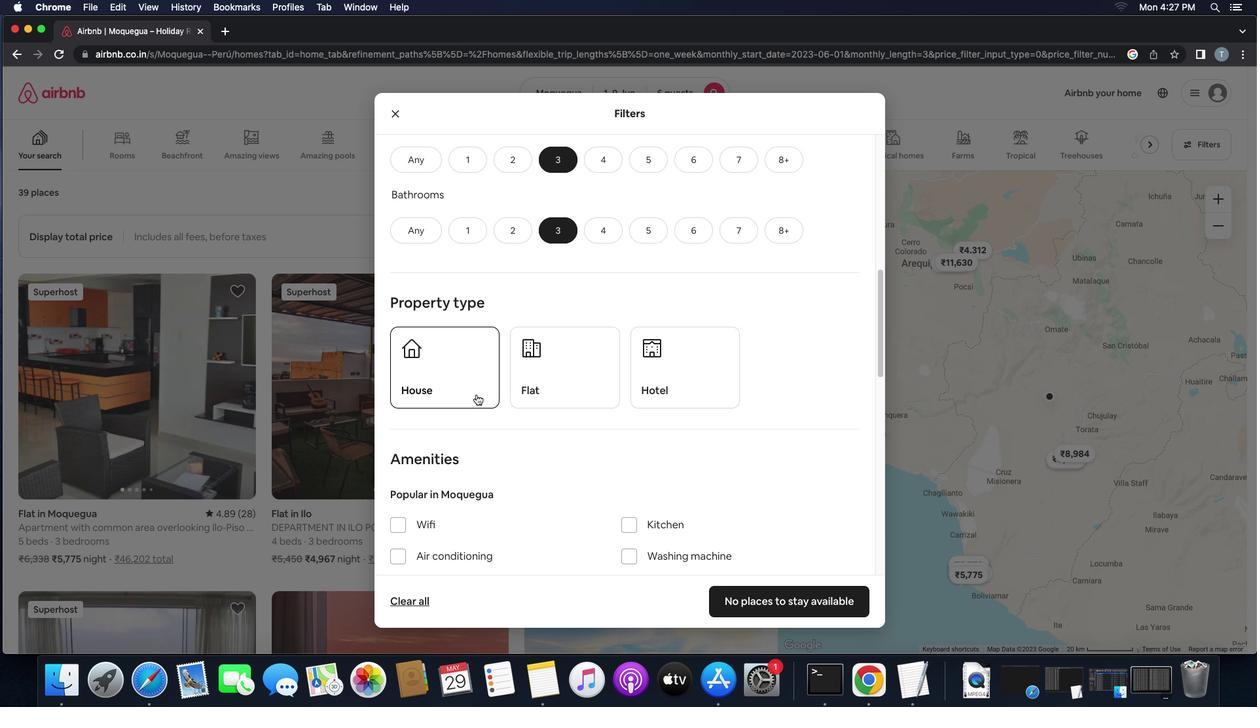 
Action: Mouse pressed left at (476, 394)
Screenshot: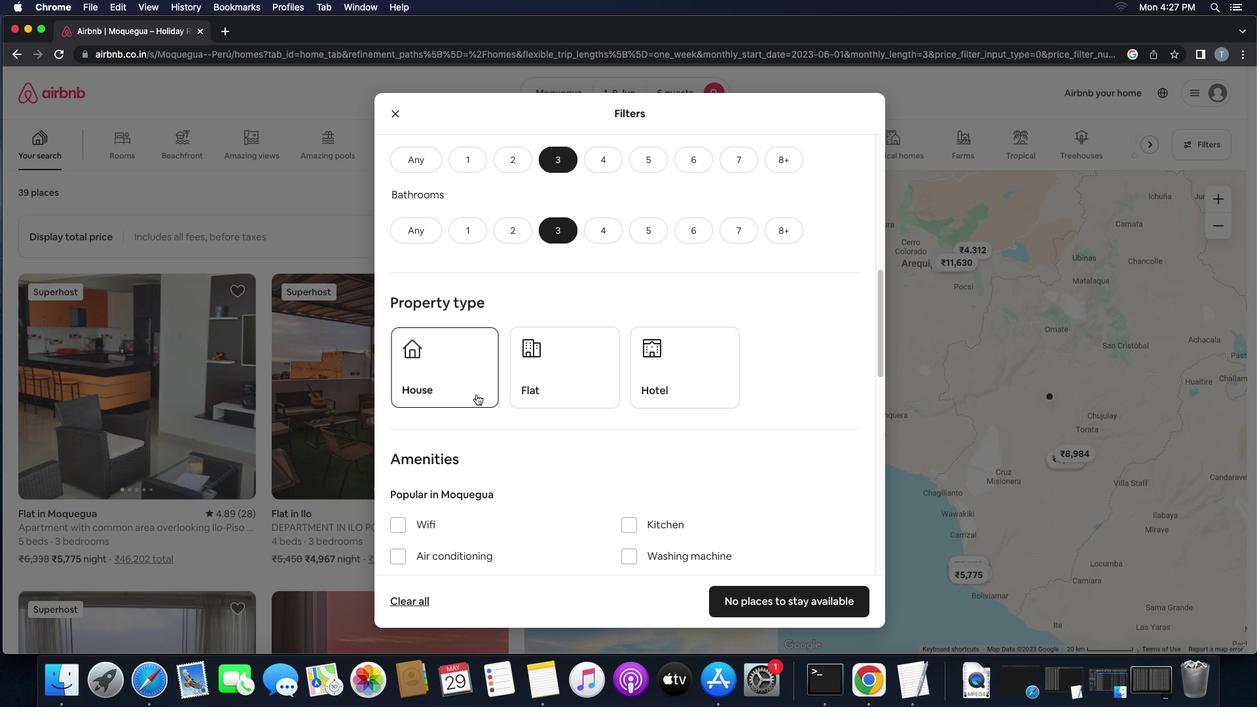 
Action: Mouse moved to (520, 399)
Screenshot: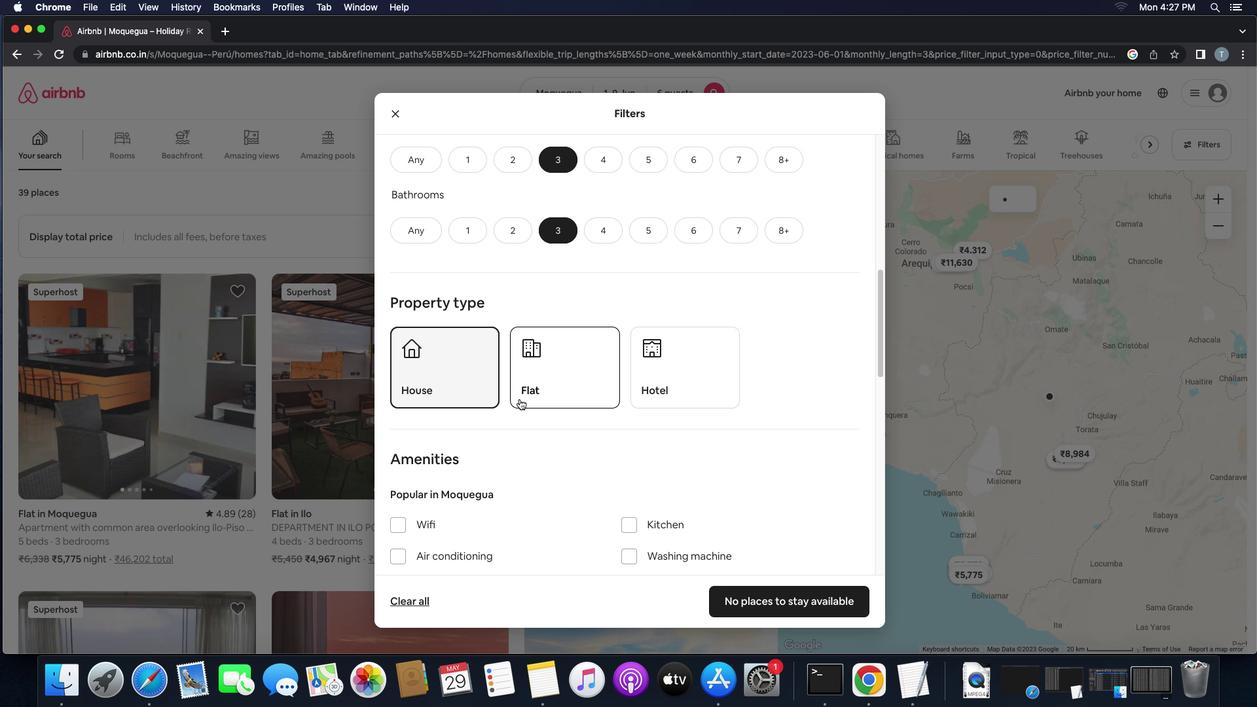 
Action: Mouse pressed left at (520, 399)
Screenshot: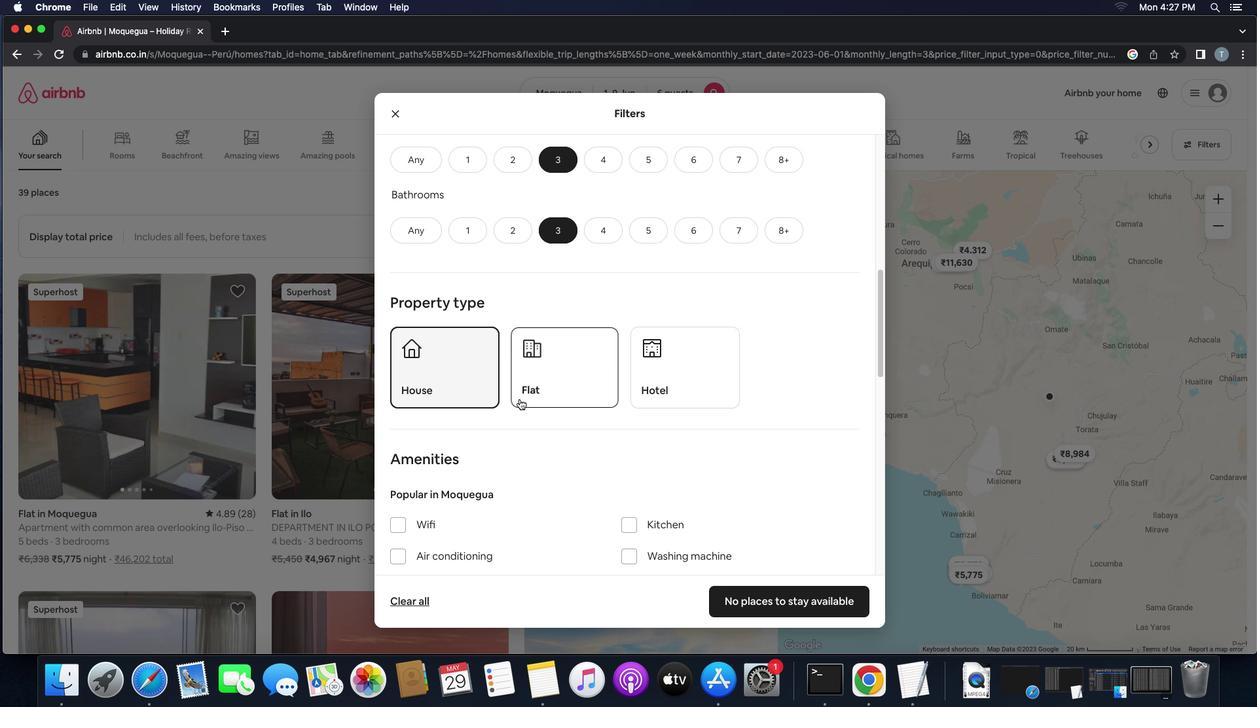 
Action: Mouse moved to (568, 460)
Screenshot: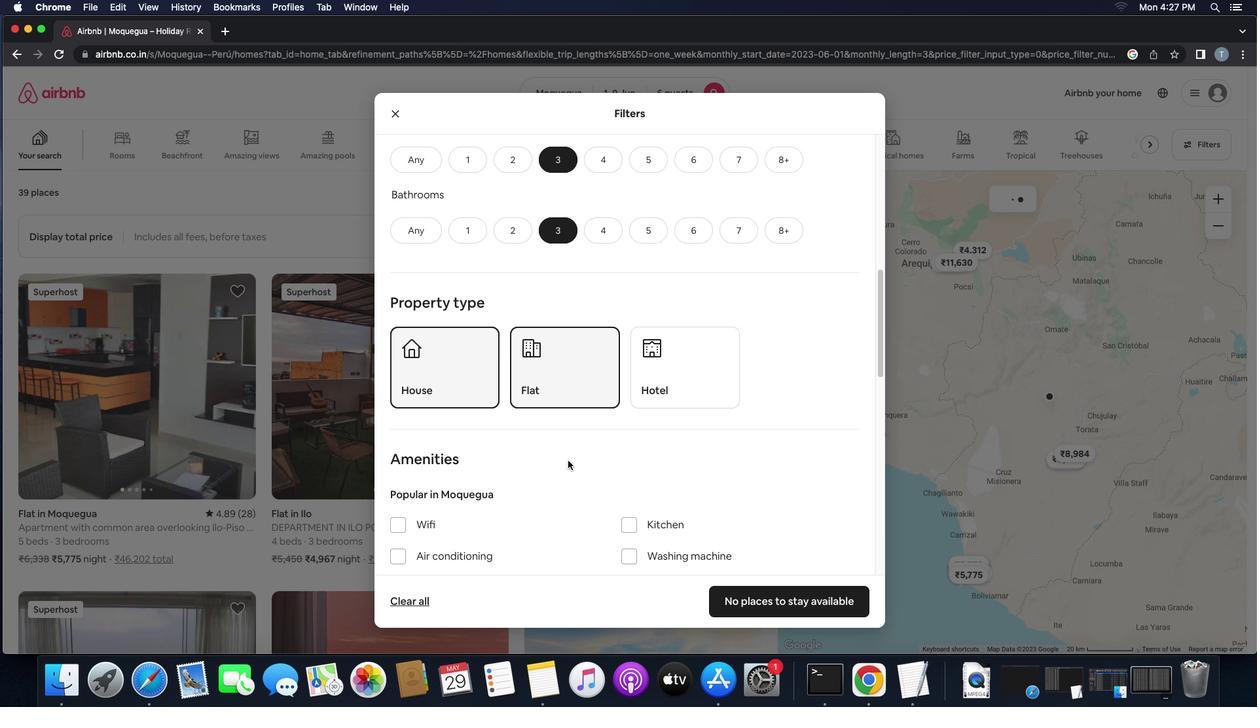 
Action: Mouse scrolled (568, 460) with delta (0, 0)
Screenshot: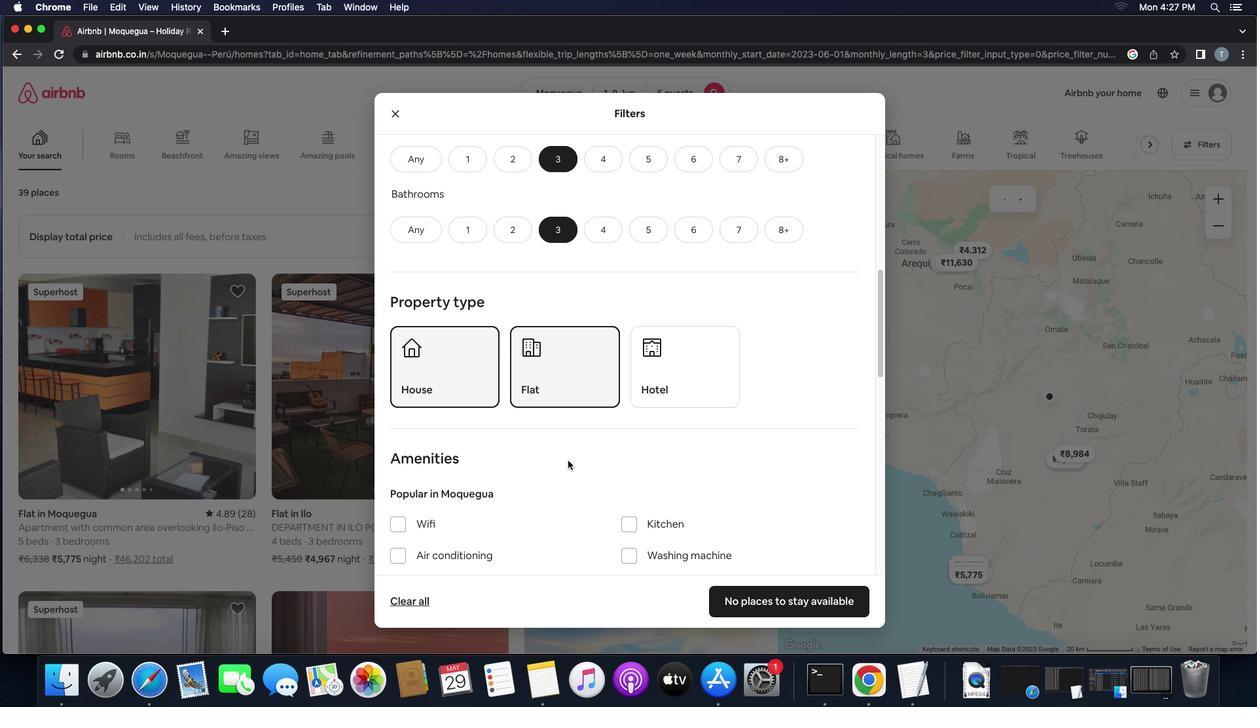 
Action: Mouse scrolled (568, 460) with delta (0, 0)
Screenshot: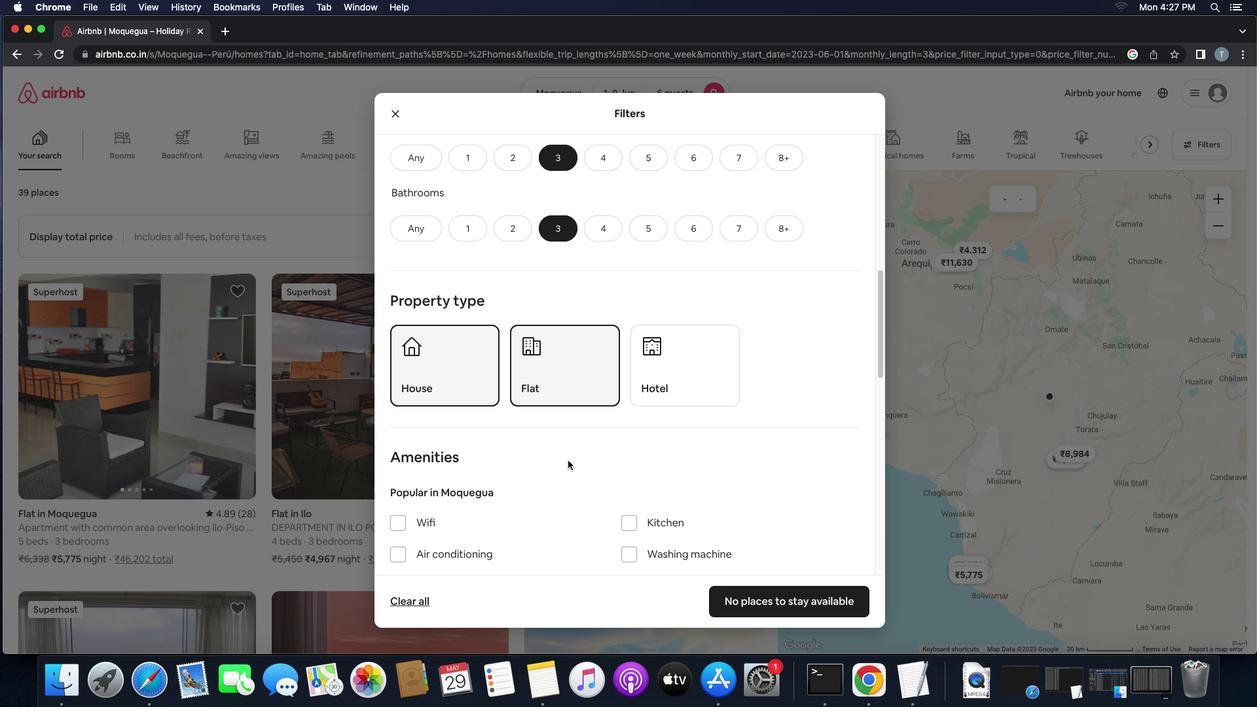 
Action: Mouse scrolled (568, 460) with delta (0, 0)
Screenshot: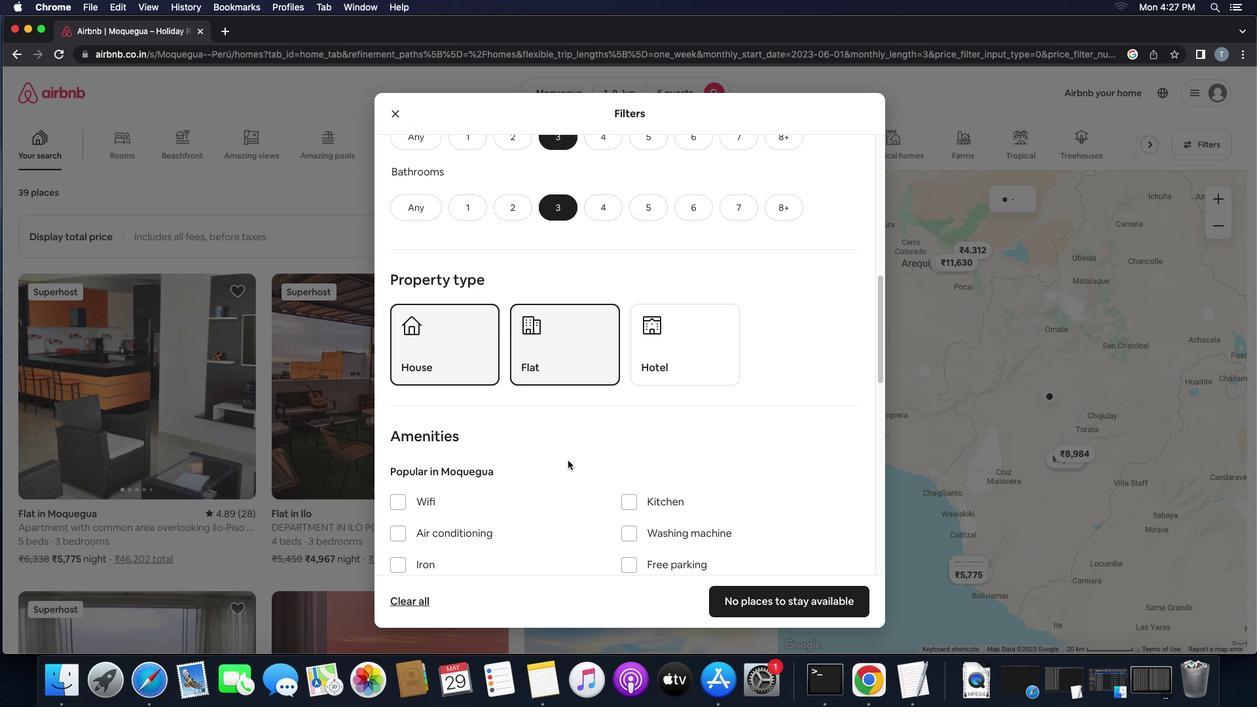 
Action: Mouse scrolled (568, 460) with delta (0, 0)
Screenshot: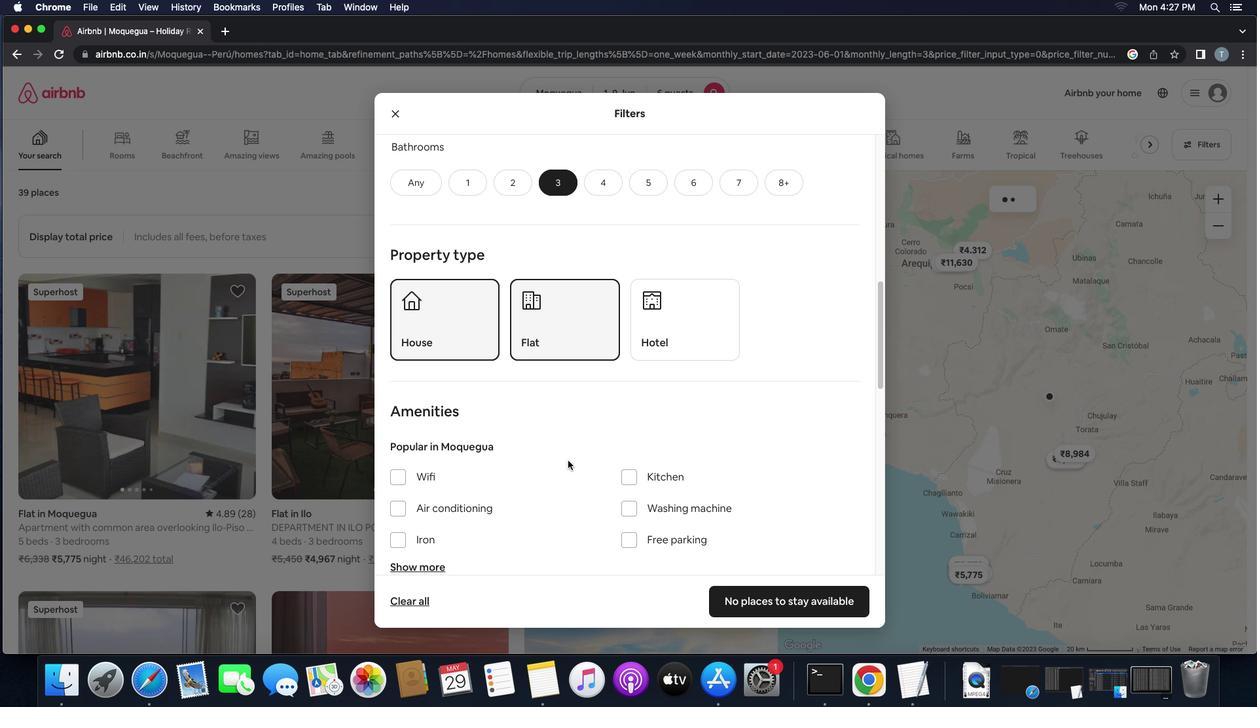 
Action: Mouse scrolled (568, 460) with delta (0, 0)
Screenshot: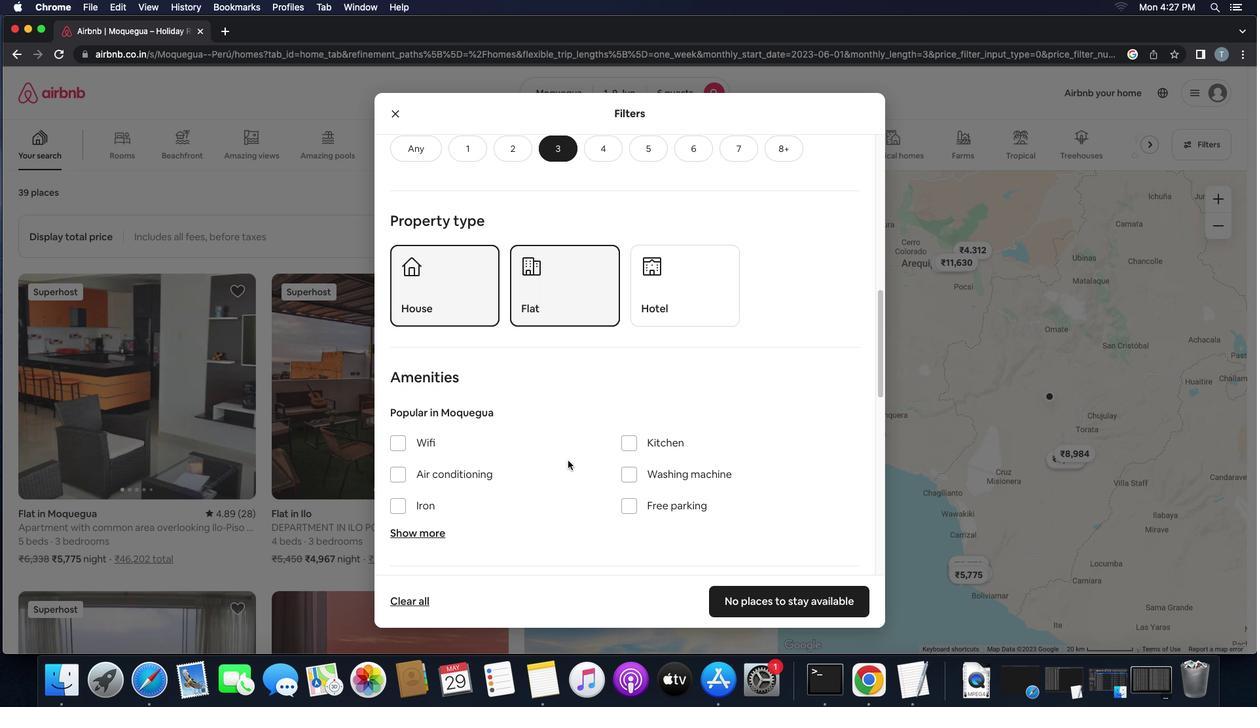 
Action: Mouse scrolled (568, 460) with delta (0, 0)
Screenshot: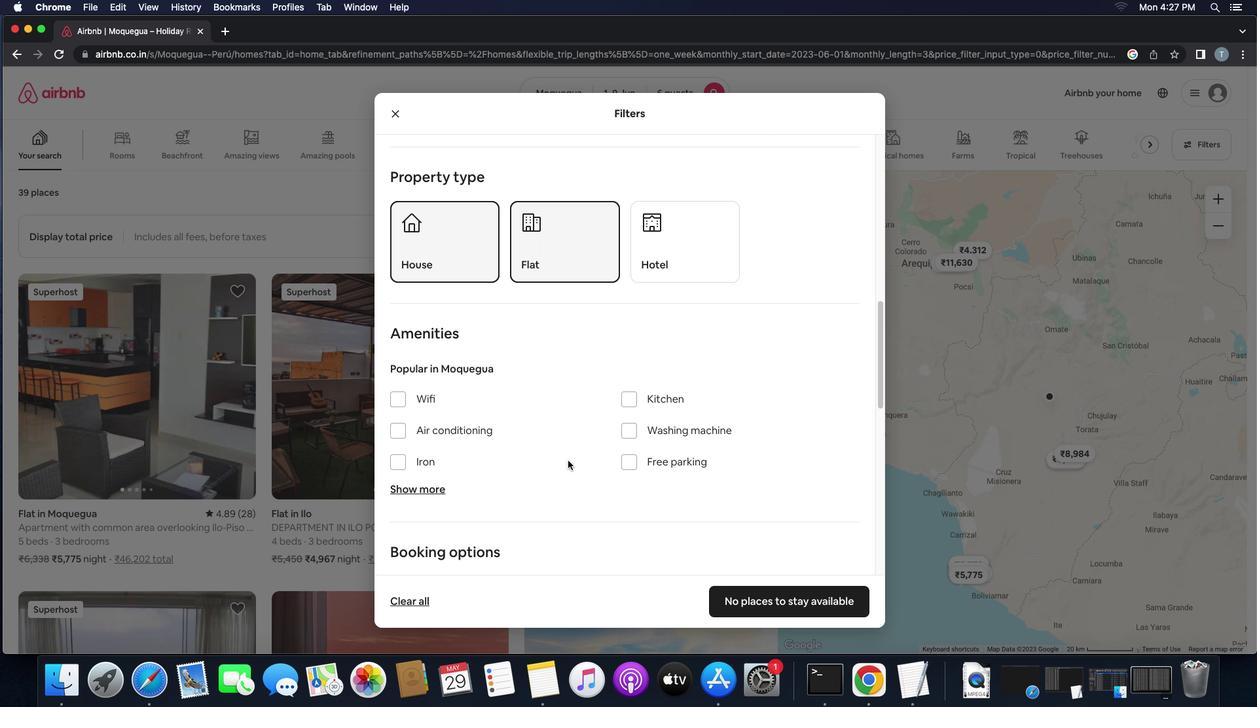 
Action: Mouse scrolled (568, 460) with delta (0, -1)
Screenshot: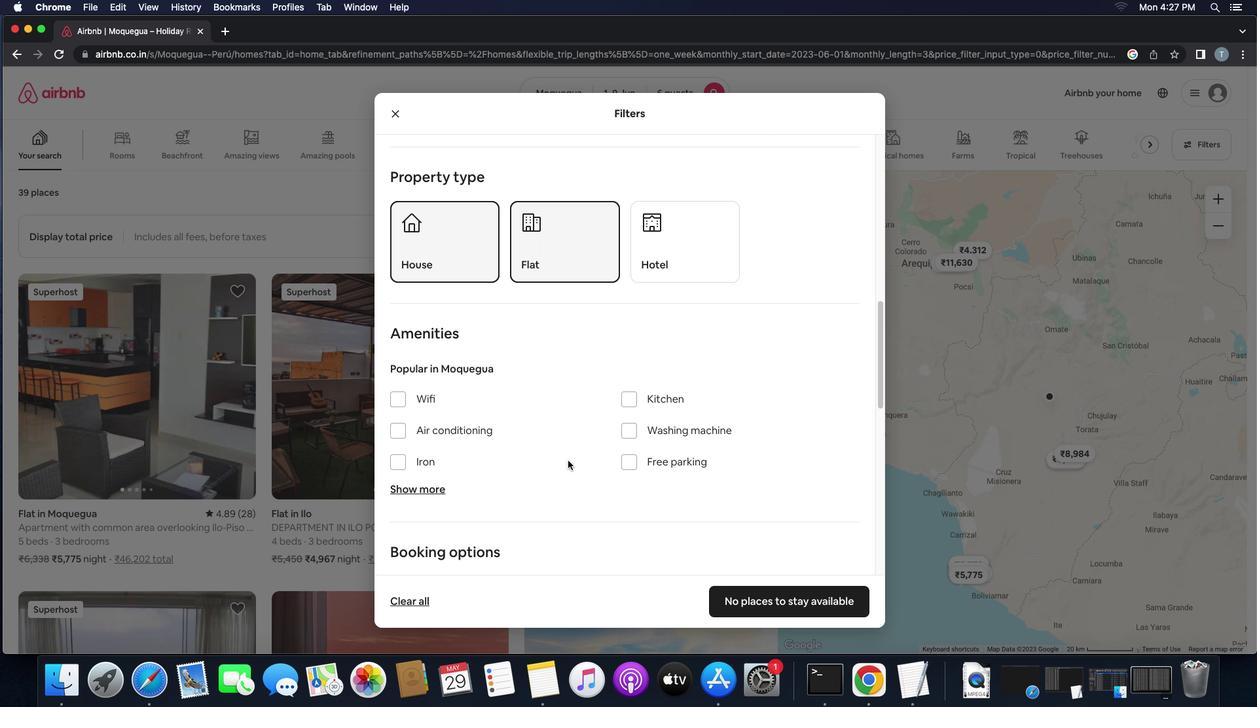 
Action: Mouse scrolled (568, 460) with delta (0, -3)
Screenshot: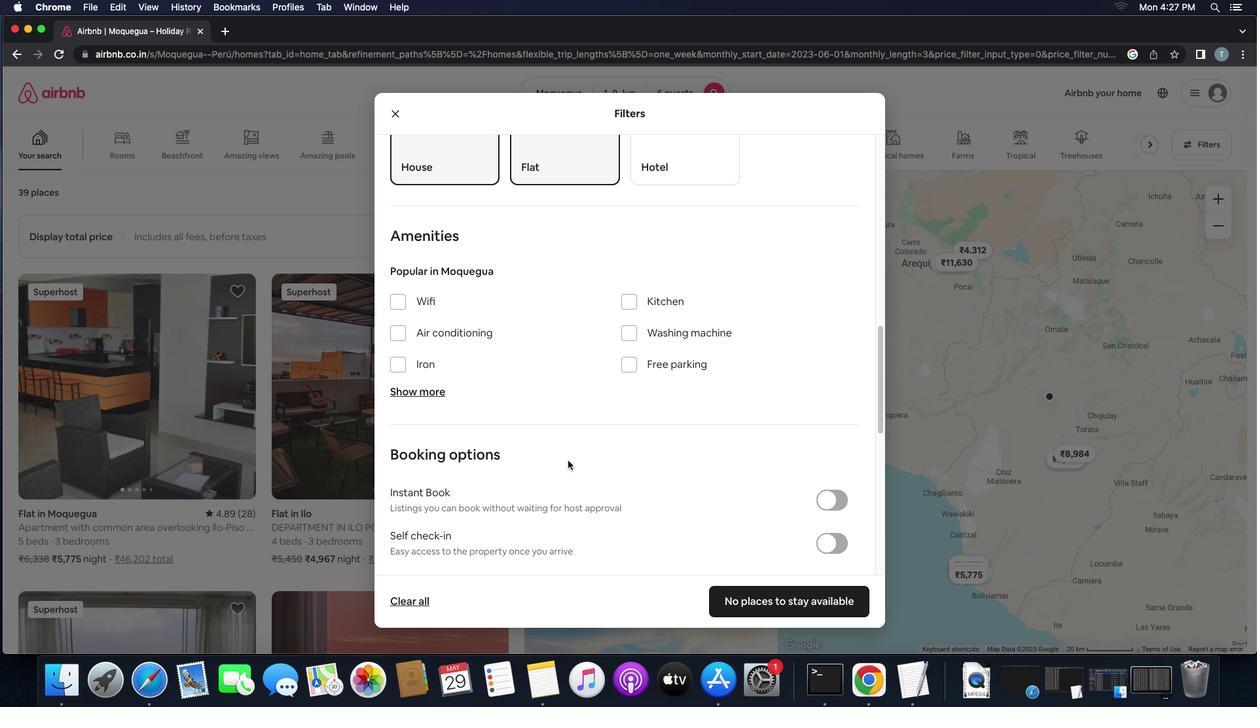
Action: Mouse scrolled (568, 460) with delta (0, 0)
Screenshot: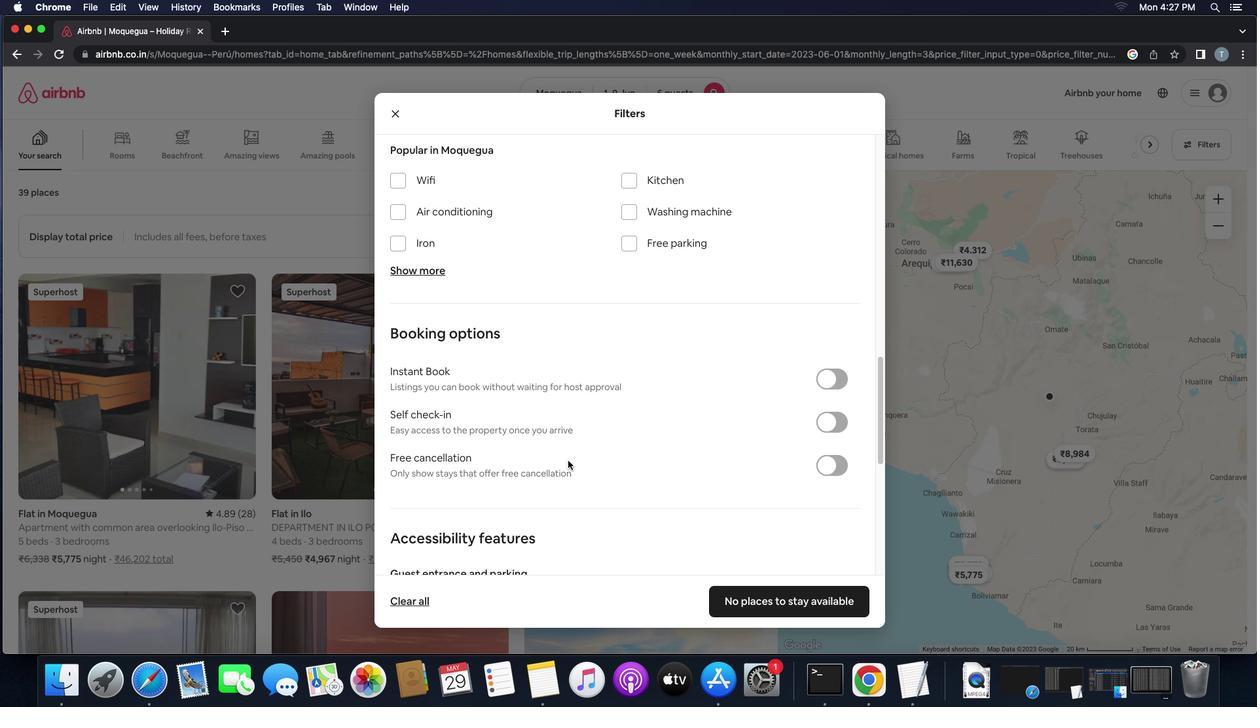 
Action: Mouse scrolled (568, 460) with delta (0, 0)
Screenshot: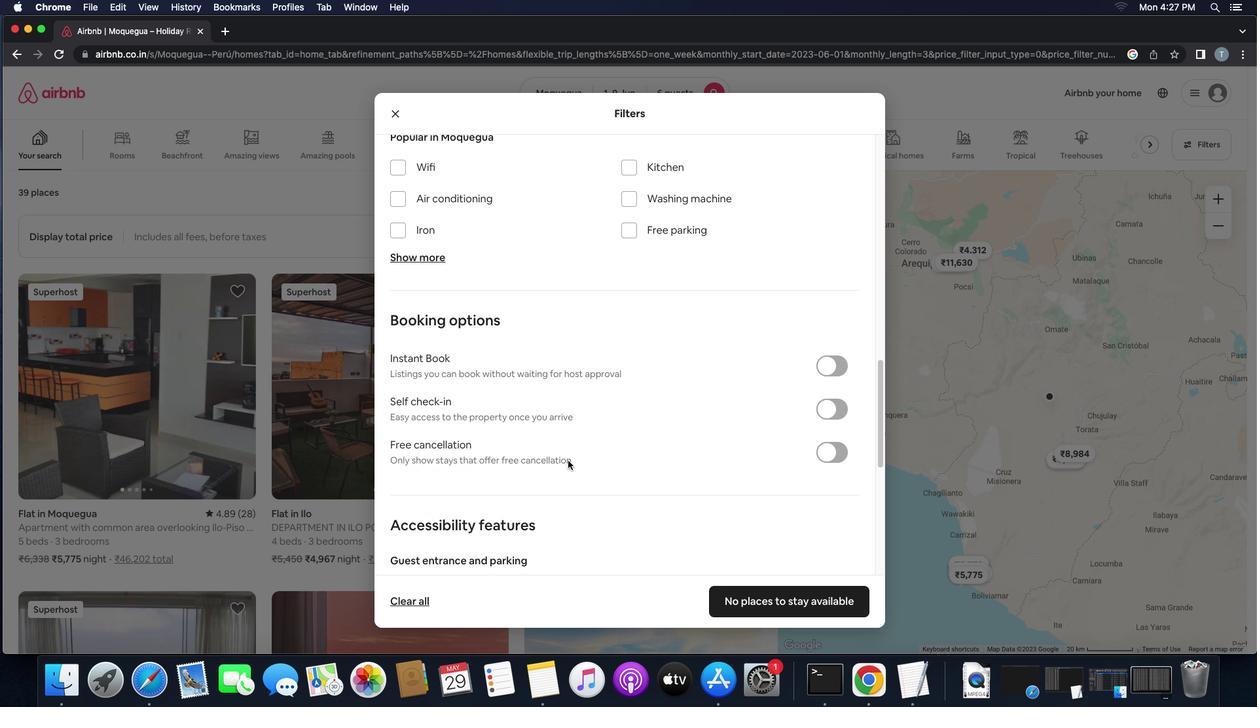 
Action: Mouse scrolled (568, 460) with delta (0, -1)
Screenshot: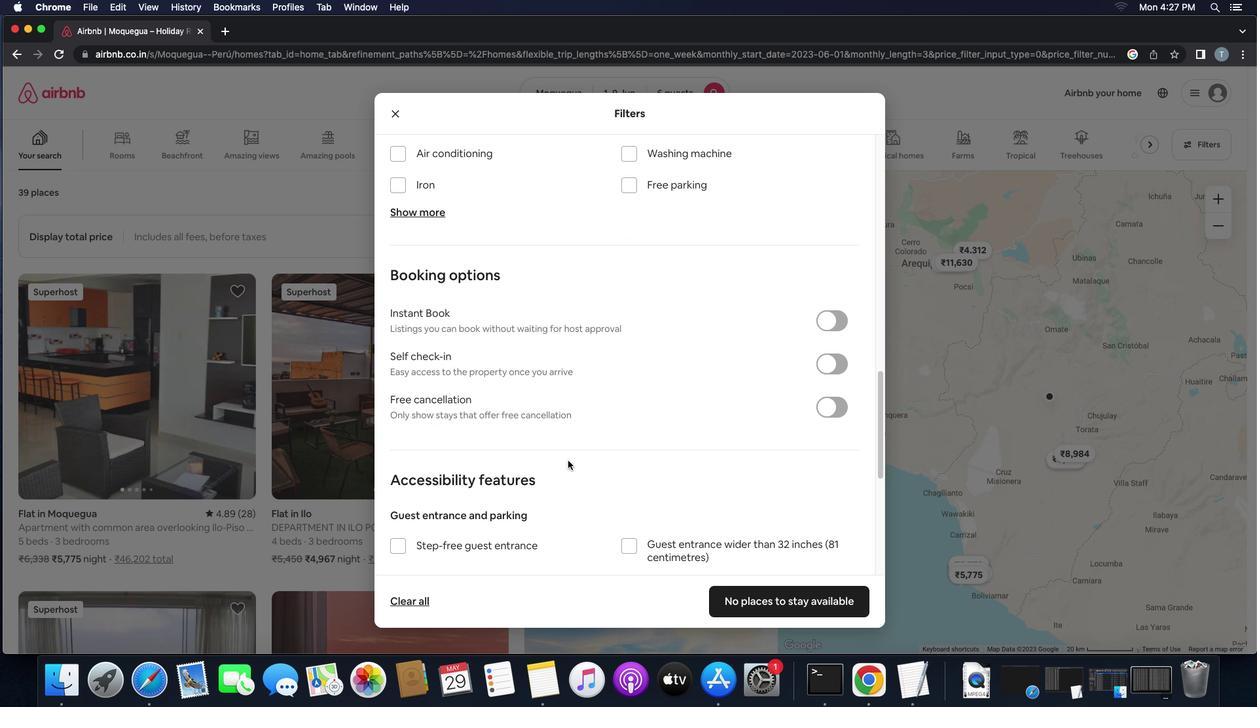 
Action: Mouse scrolled (568, 460) with delta (0, -2)
Screenshot: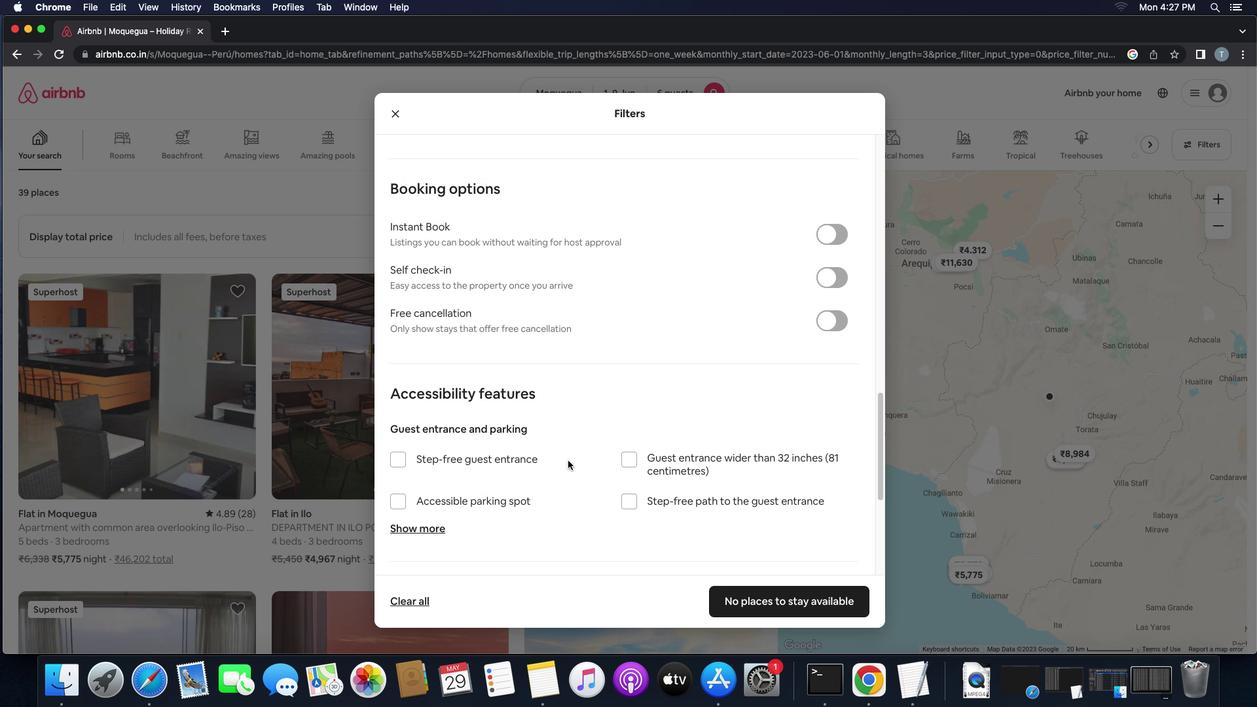 
Action: Mouse moved to (822, 172)
Screenshot: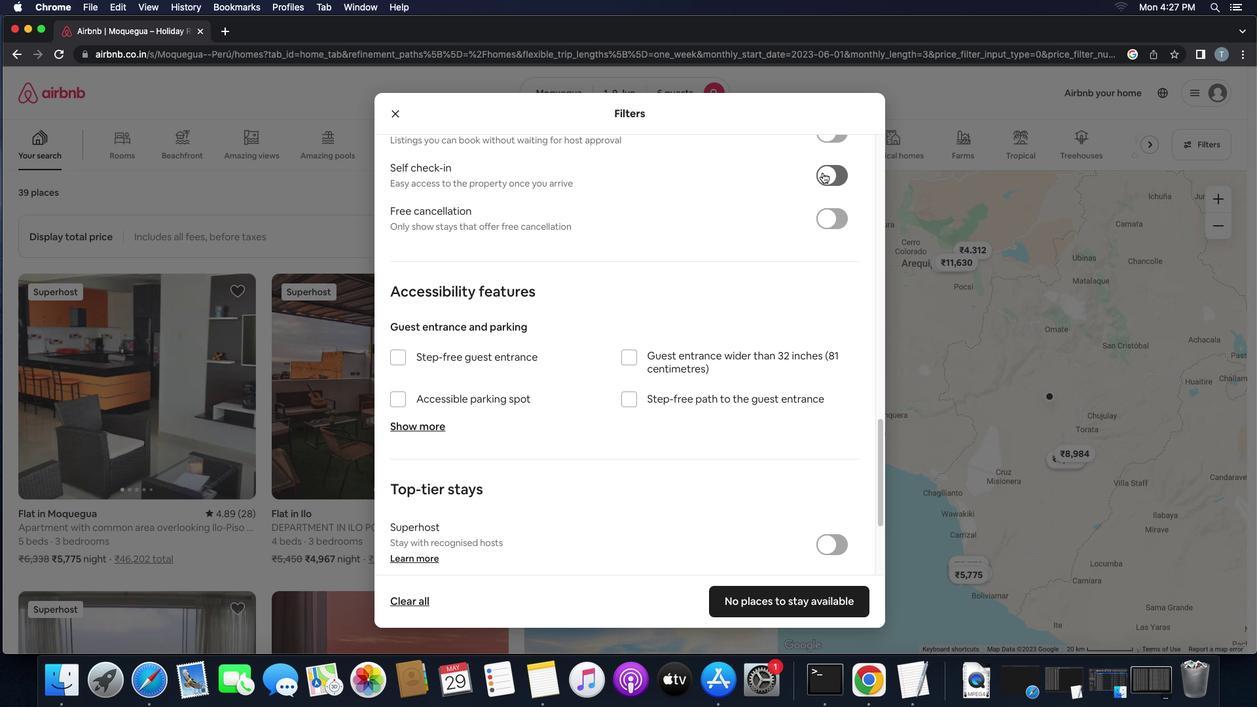 
Action: Mouse pressed left at (822, 172)
Screenshot: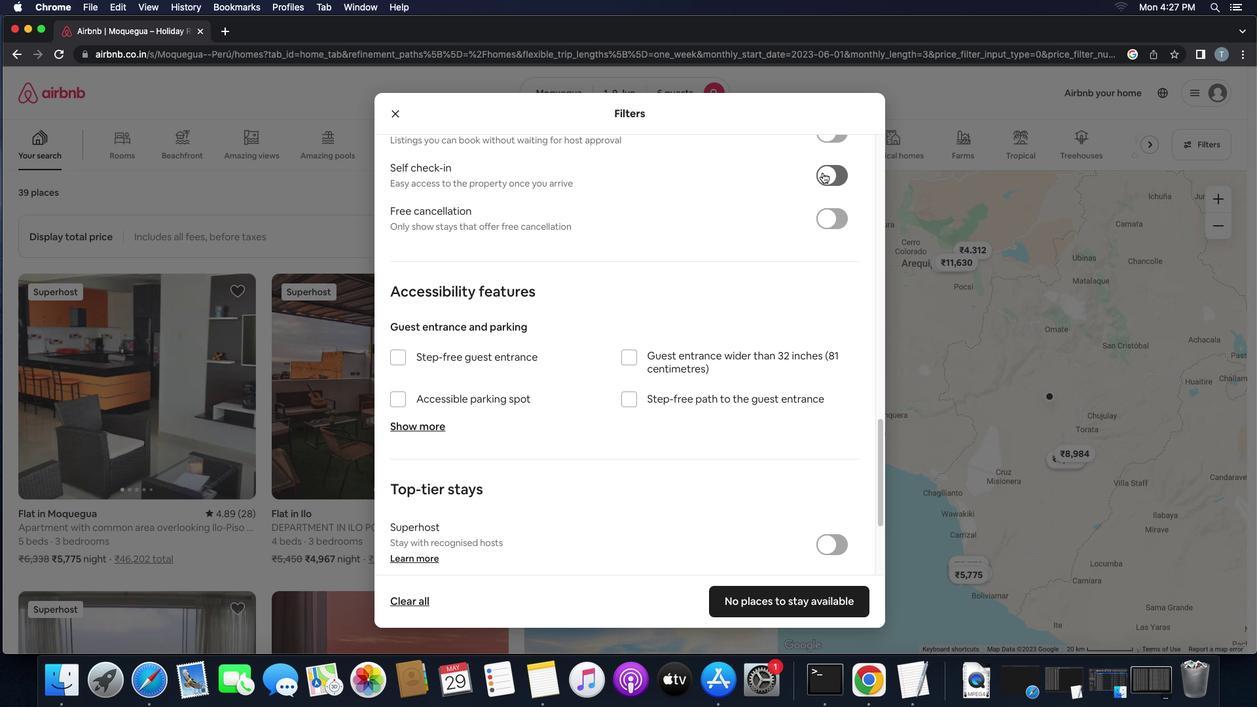 
Action: Mouse moved to (668, 364)
Screenshot: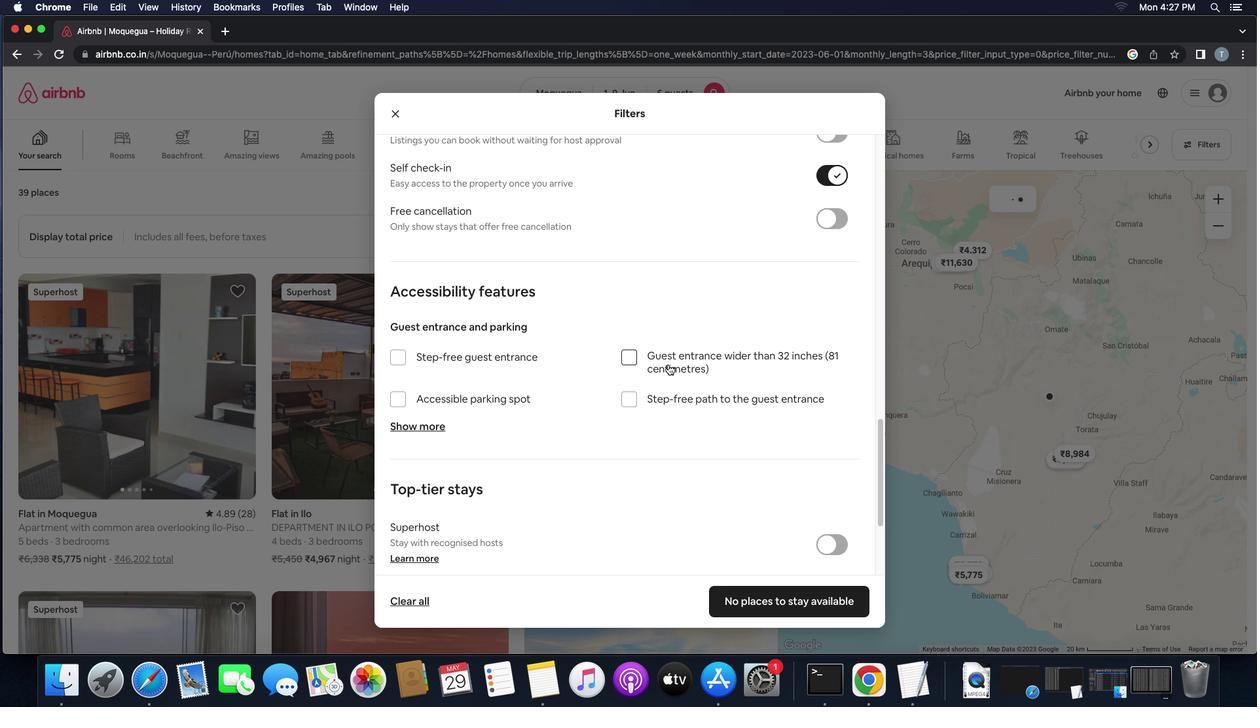 
Action: Mouse scrolled (668, 364) with delta (0, 0)
Screenshot: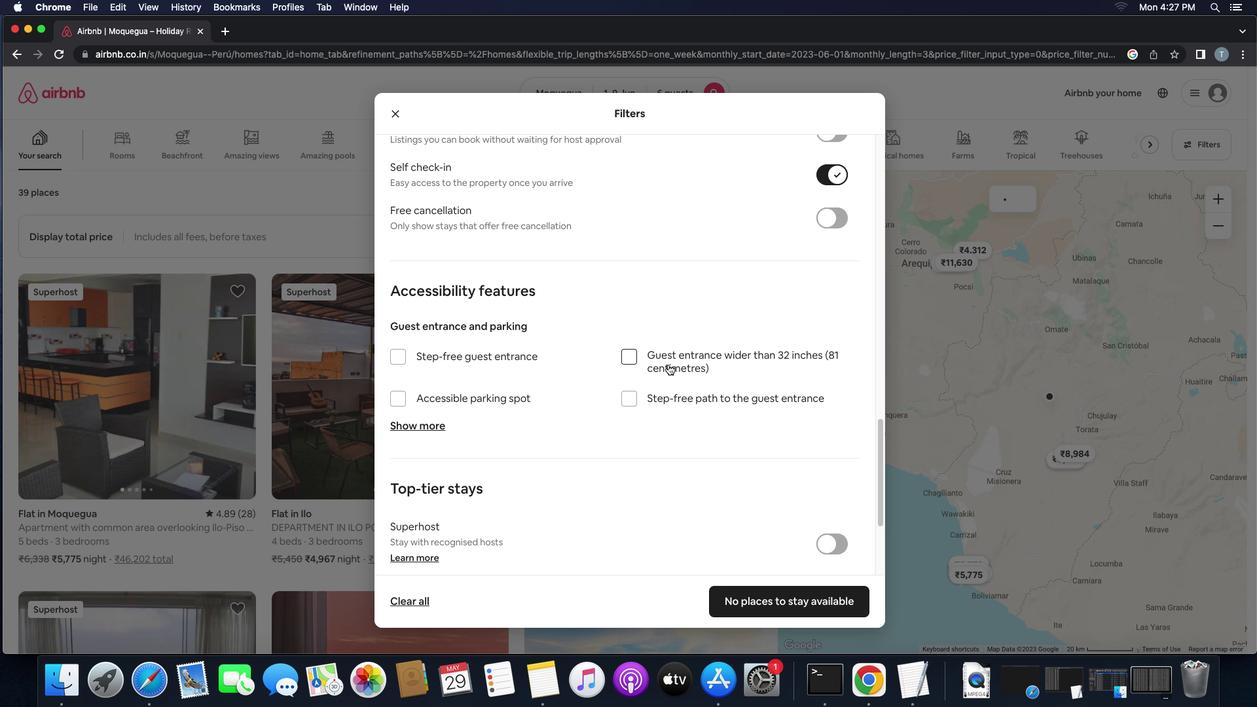 
Action: Mouse scrolled (668, 364) with delta (0, 0)
Screenshot: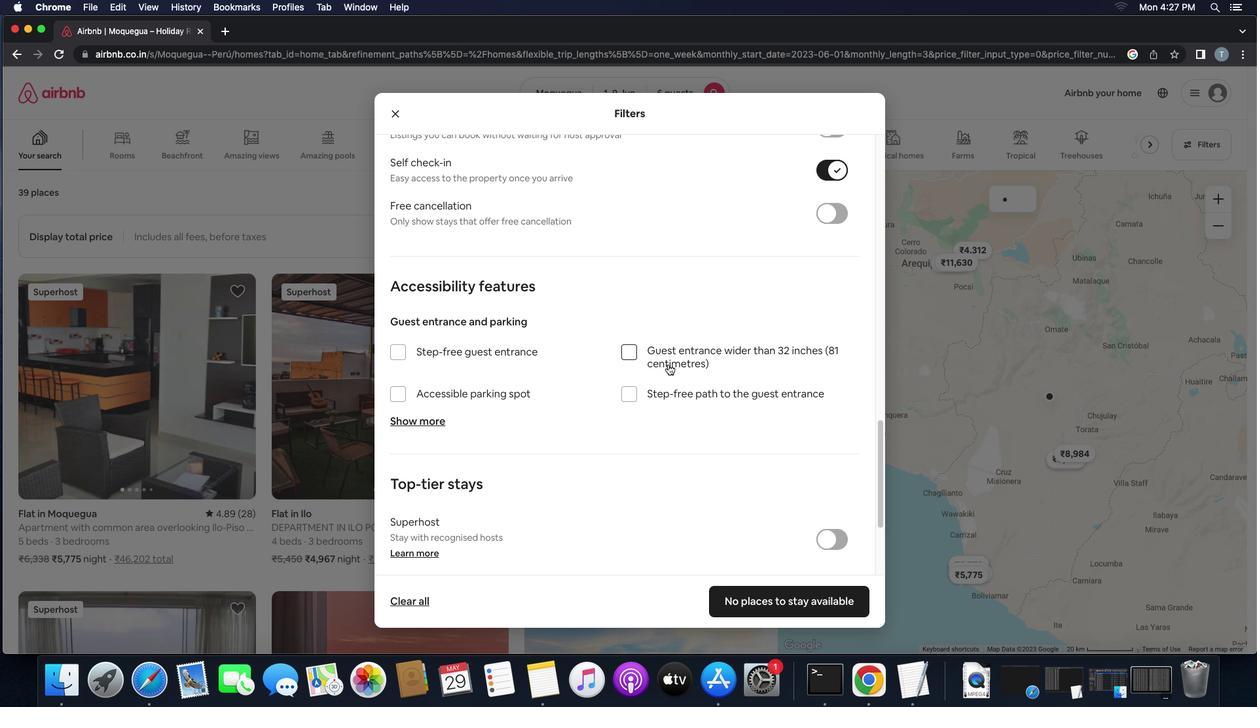 
Action: Mouse scrolled (668, 364) with delta (0, 0)
Screenshot: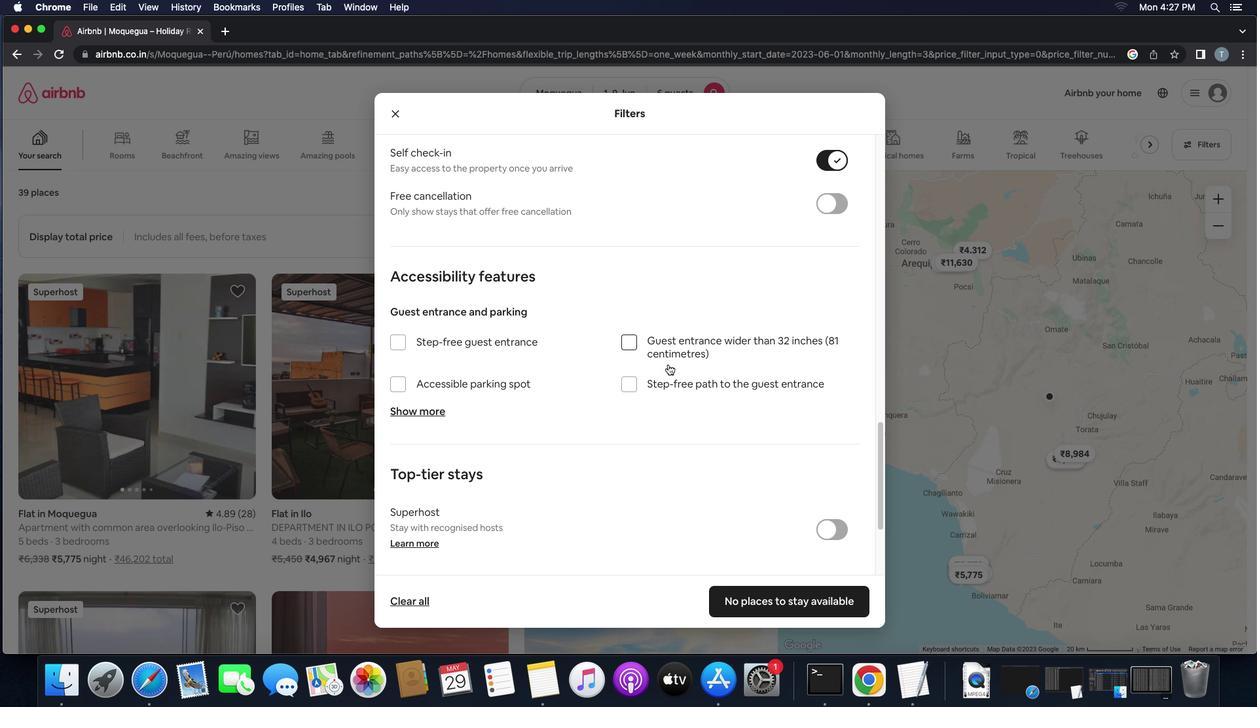 
Action: Mouse scrolled (668, 364) with delta (0, 0)
Screenshot: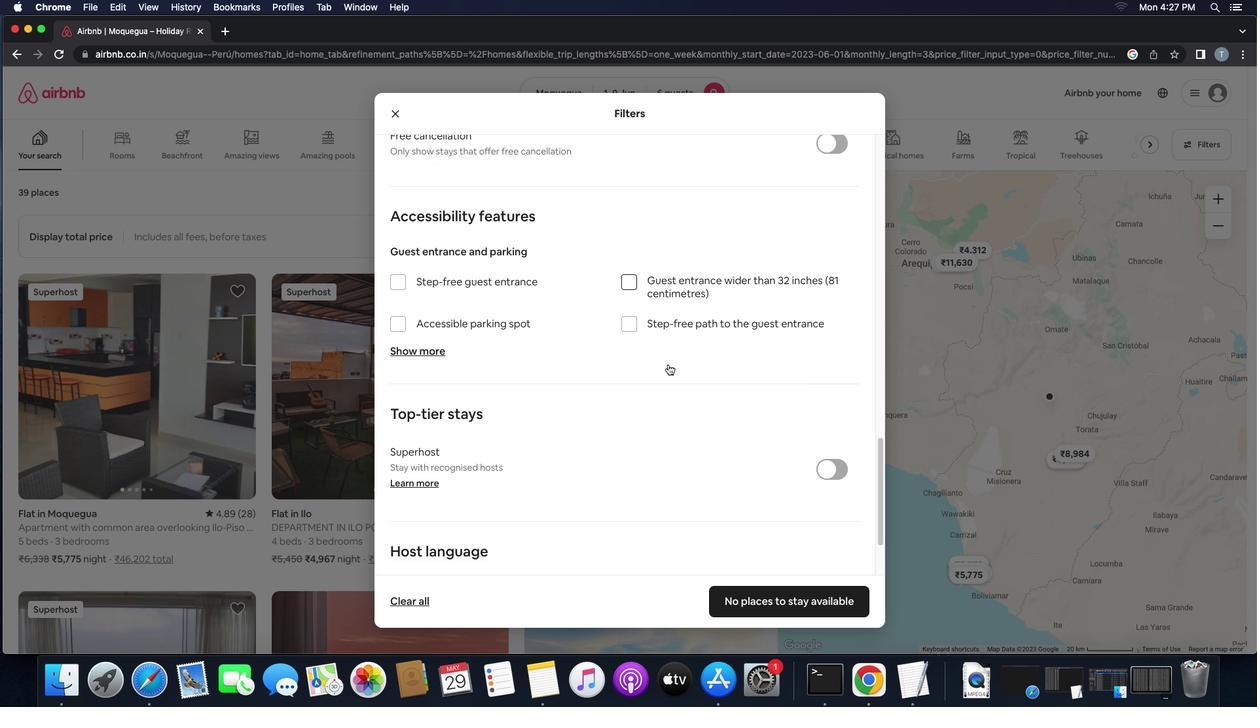 
Action: Mouse scrolled (668, 364) with delta (0, 0)
Screenshot: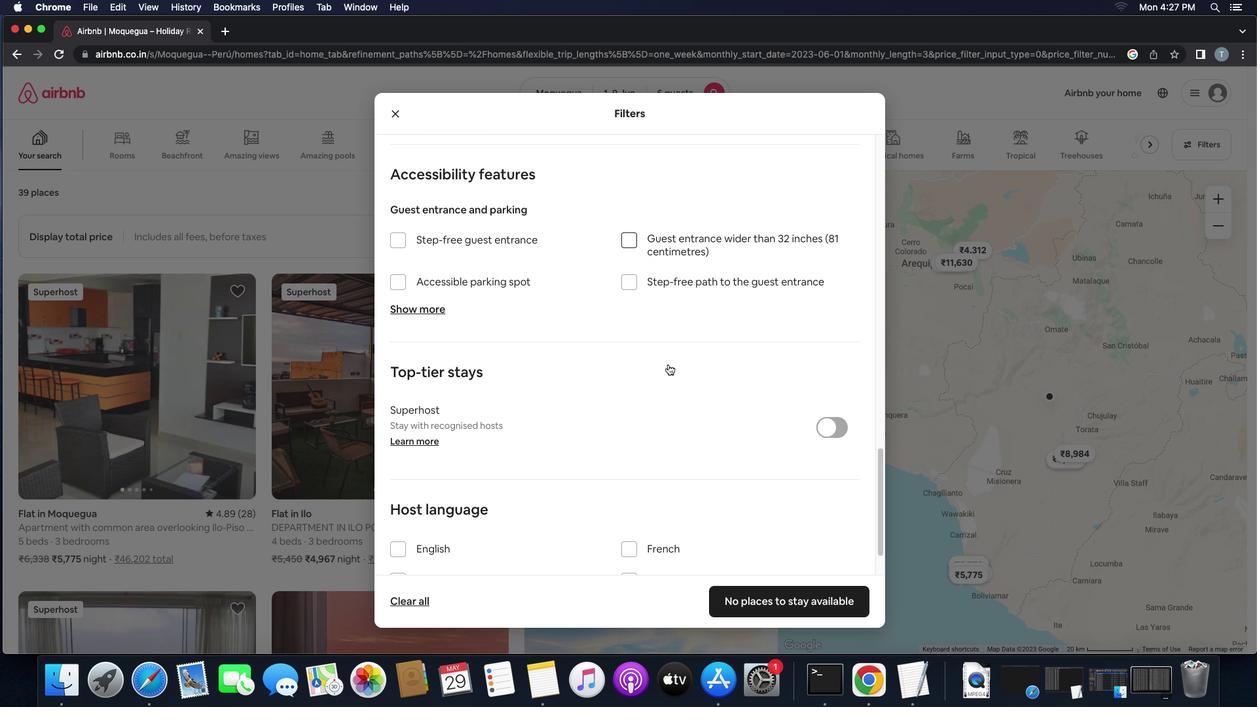 
Action: Mouse scrolled (668, 364) with delta (0, 0)
Screenshot: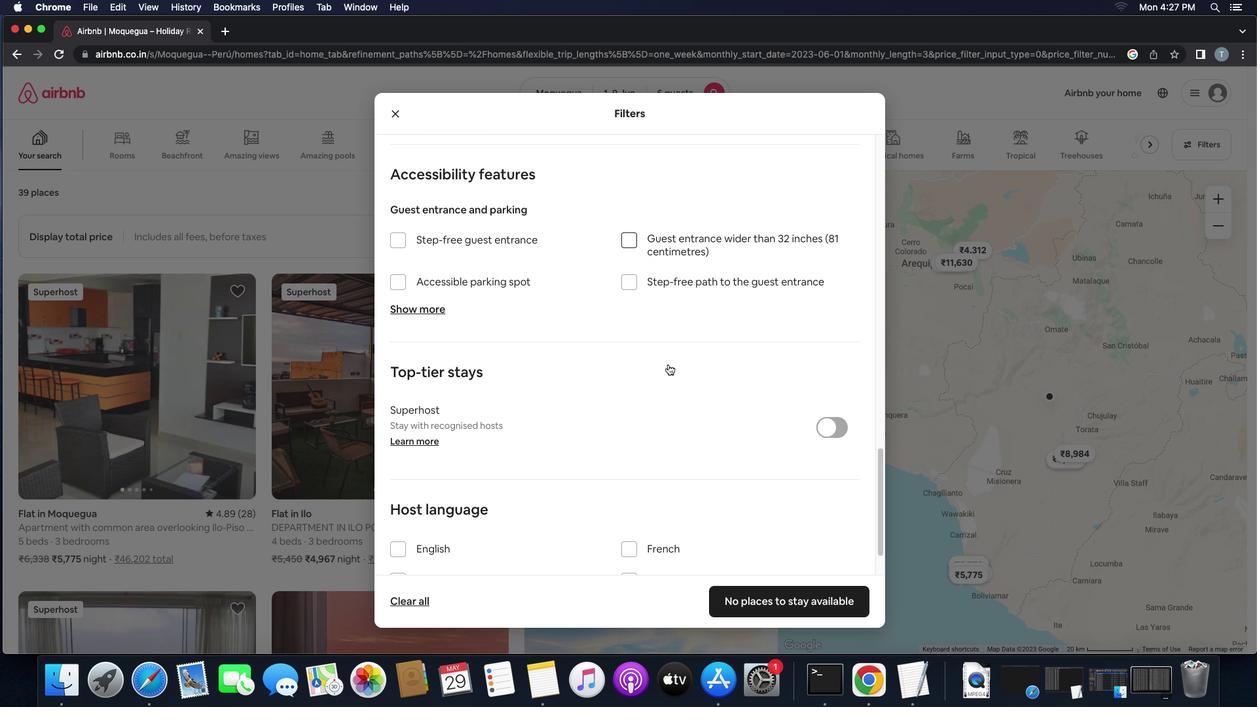 
Action: Mouse scrolled (668, 364) with delta (0, -1)
Screenshot: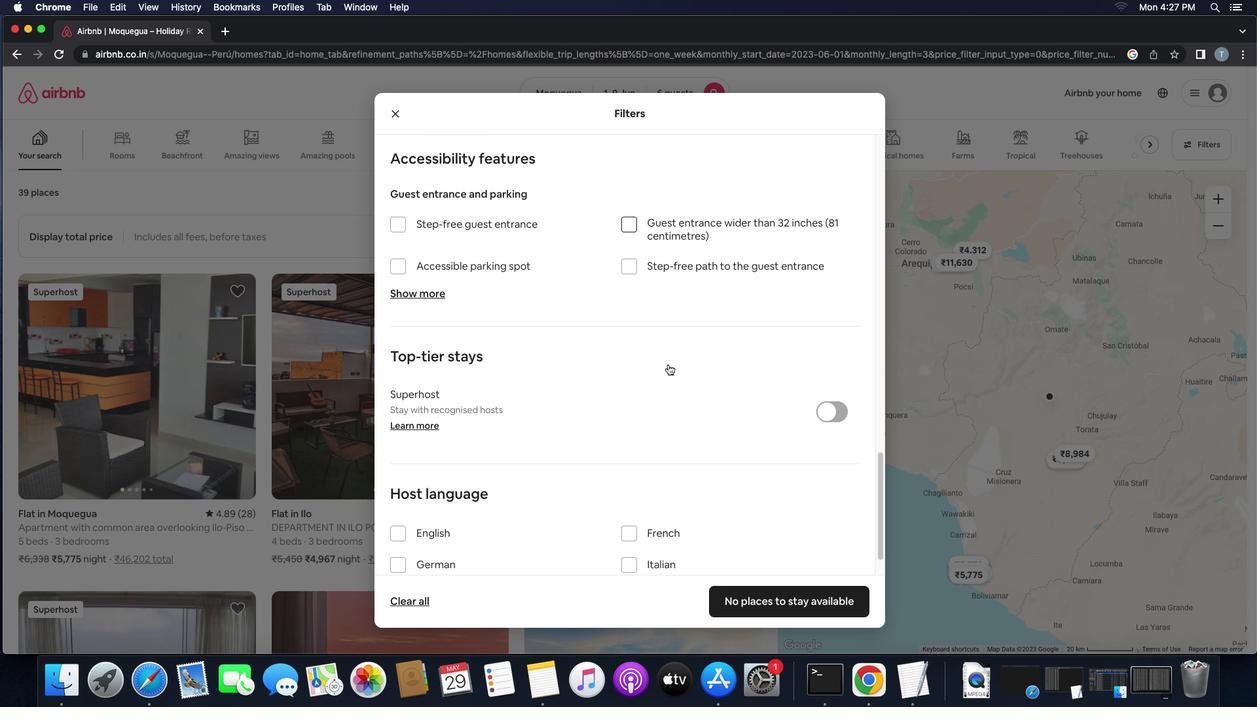 
Action: Mouse scrolled (668, 364) with delta (0, -3)
Screenshot: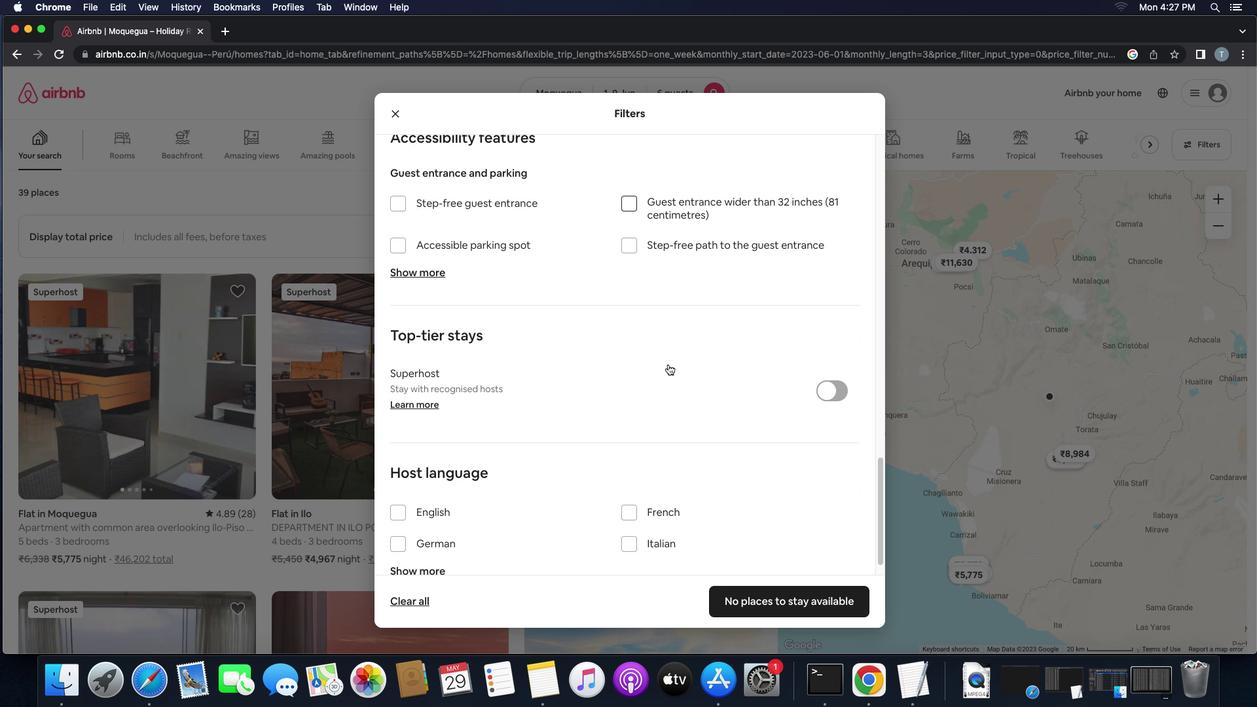 
Action: Mouse moved to (667, 368)
Screenshot: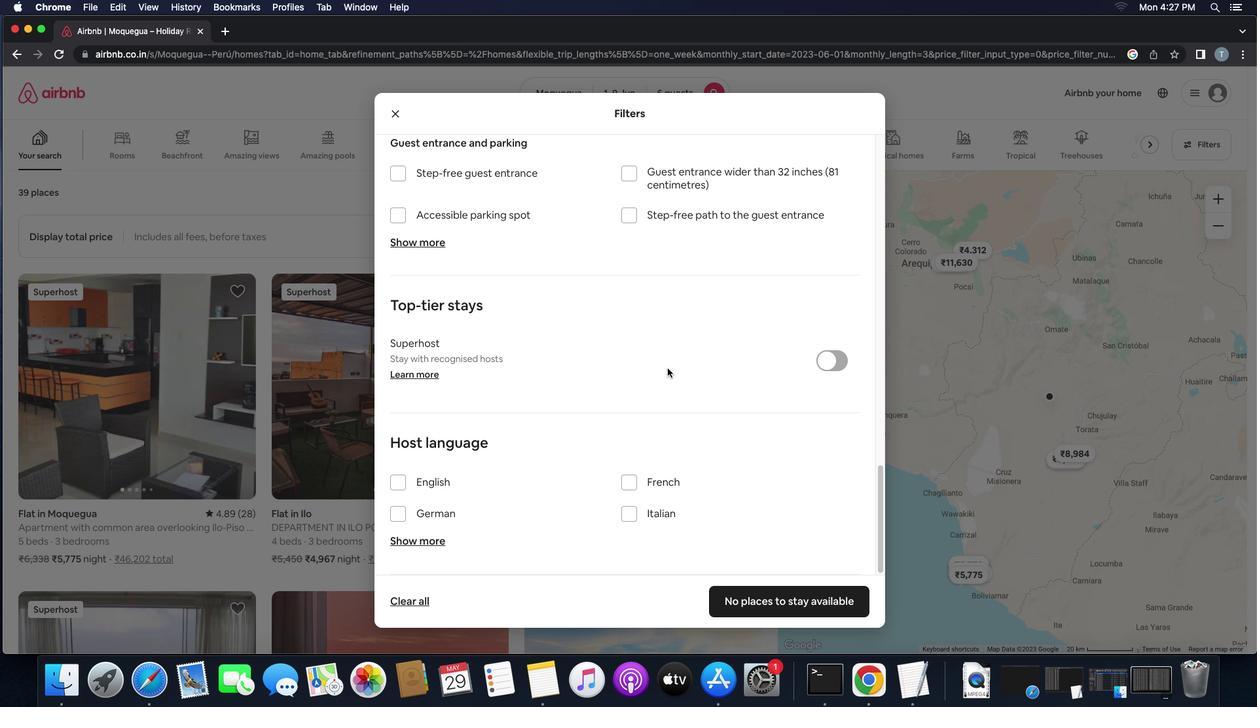 
Action: Mouse scrolled (667, 368) with delta (0, 0)
Screenshot: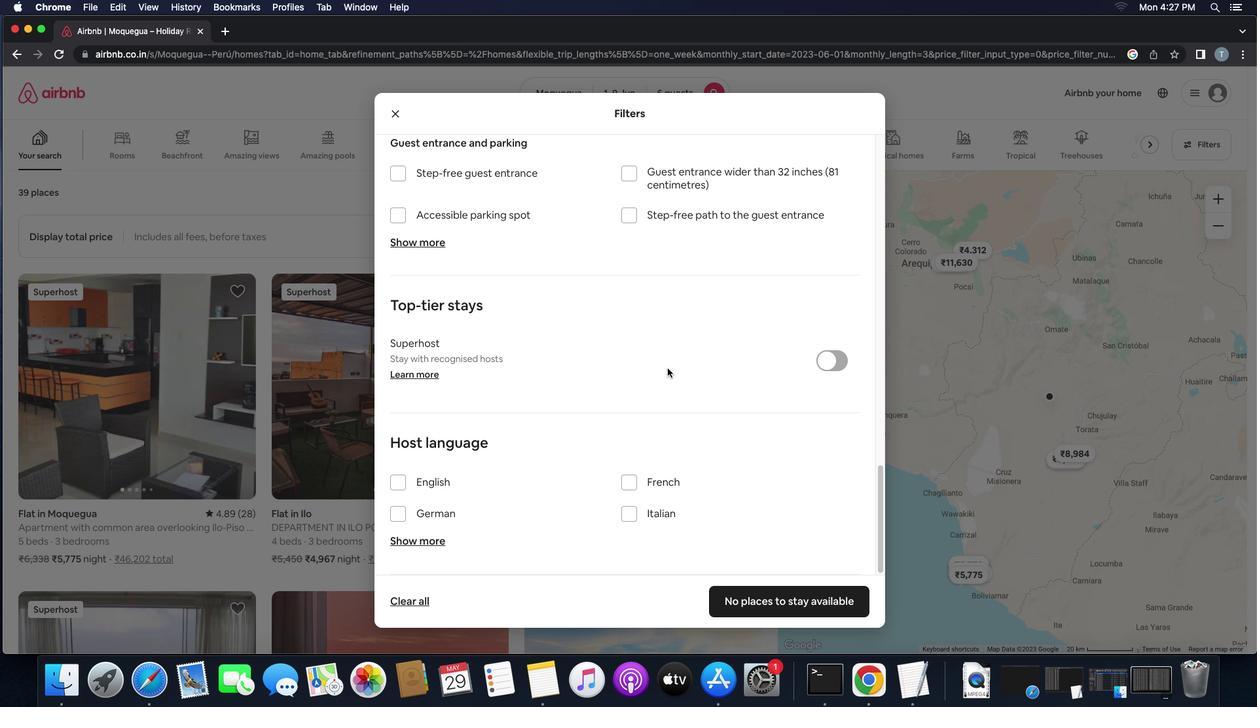 
Action: Mouse scrolled (667, 368) with delta (0, 0)
Screenshot: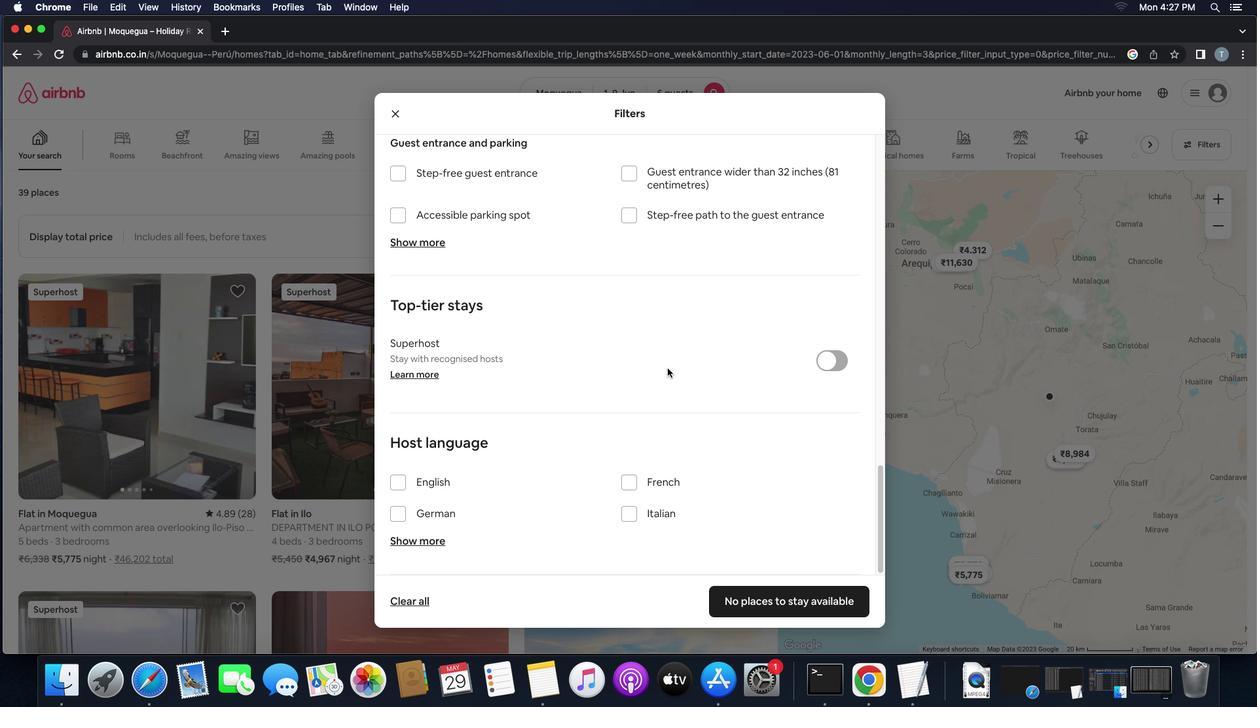 
Action: Mouse scrolled (667, 368) with delta (0, -1)
Screenshot: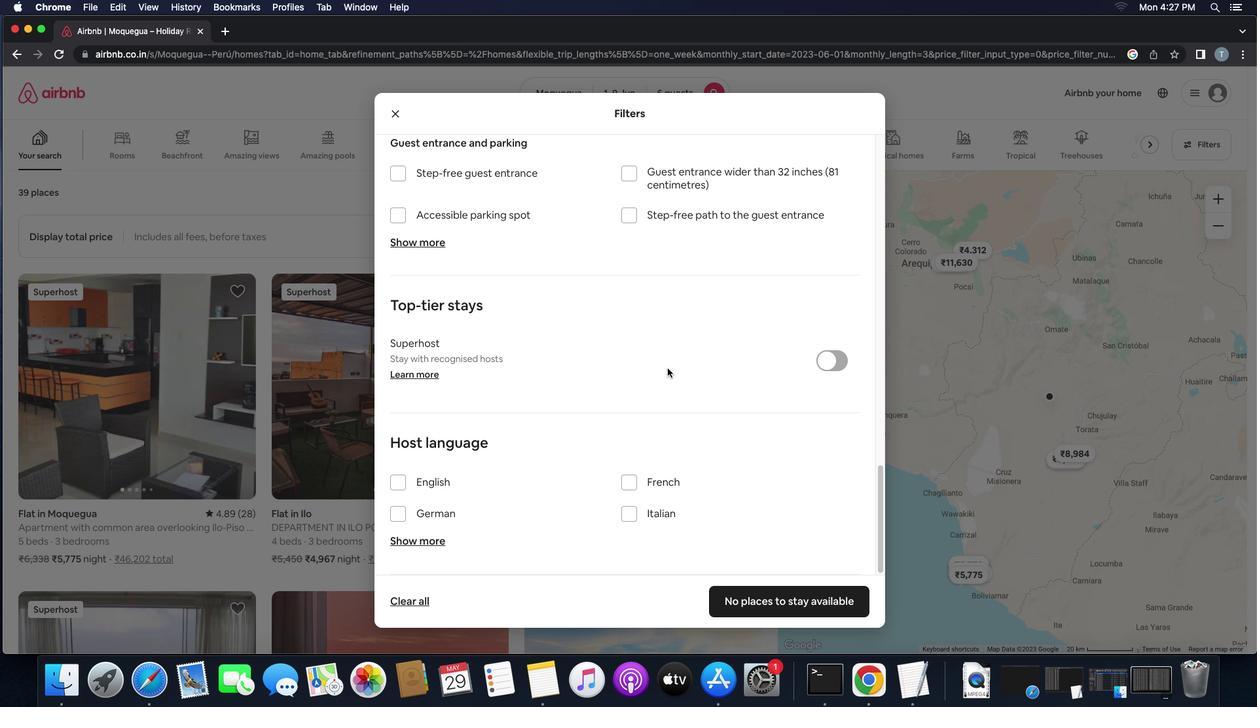 
Action: Mouse moved to (423, 489)
Screenshot: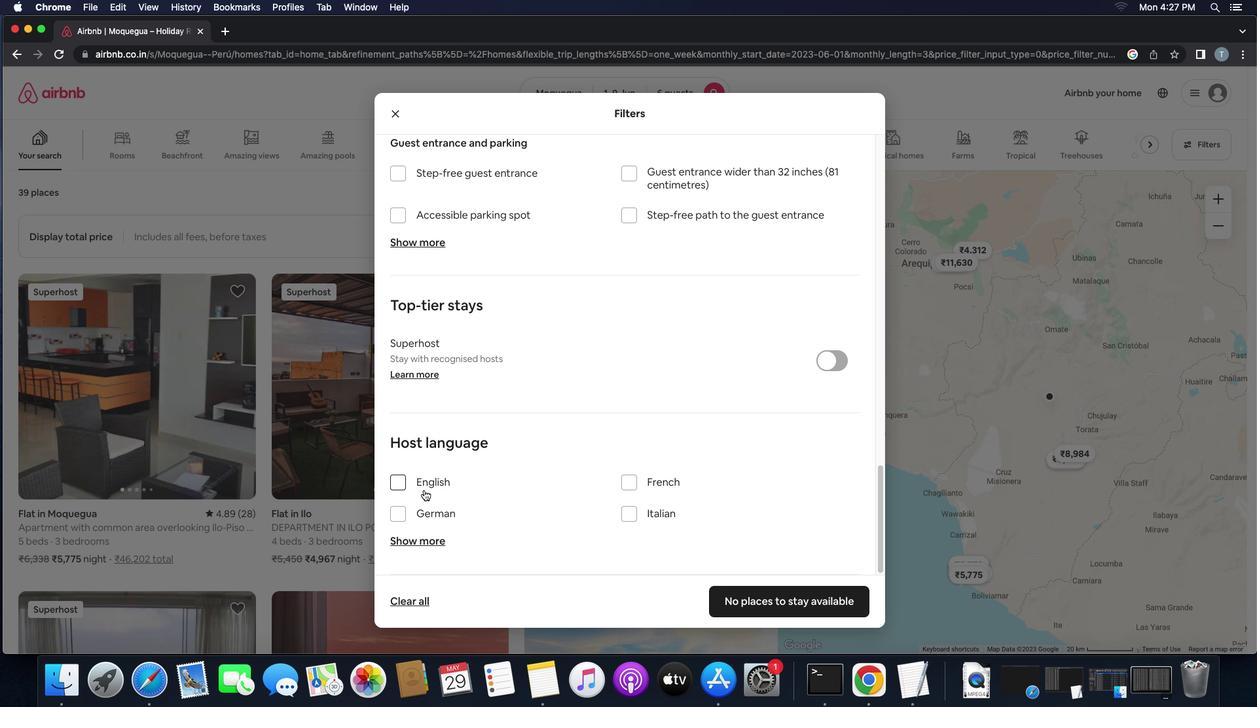 
Action: Mouse pressed left at (423, 489)
Screenshot: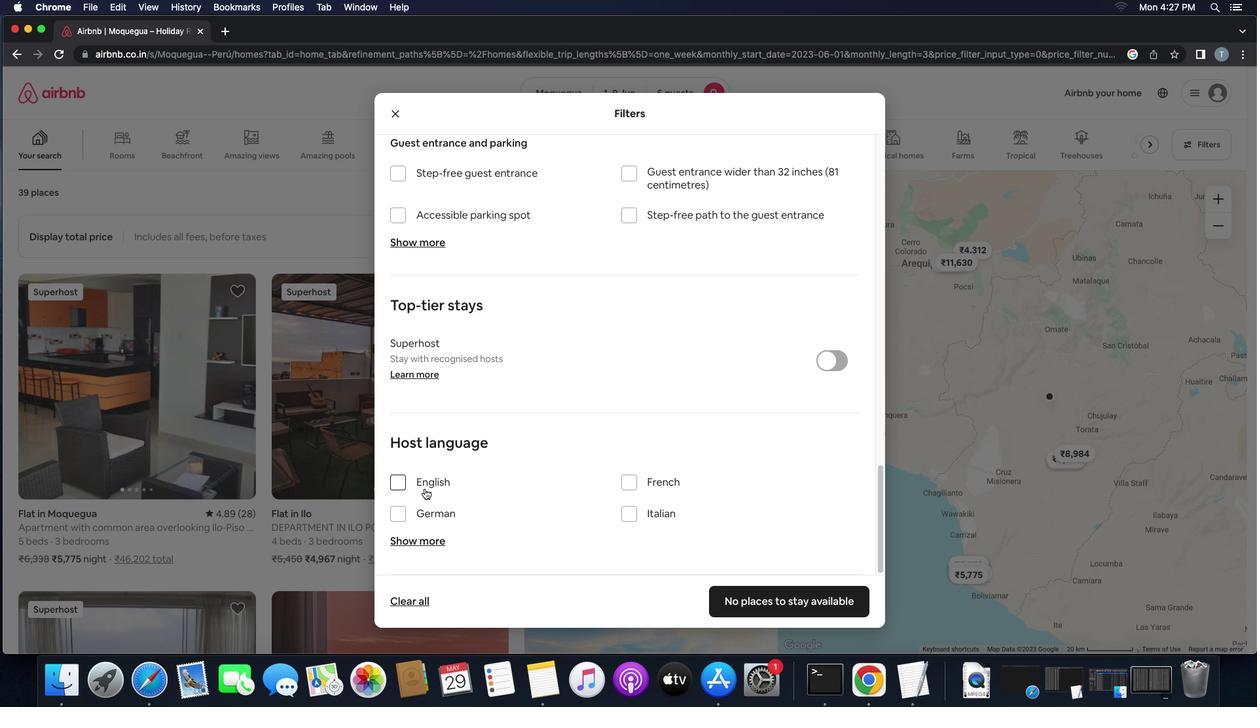 
Action: Mouse moved to (407, 478)
Screenshot: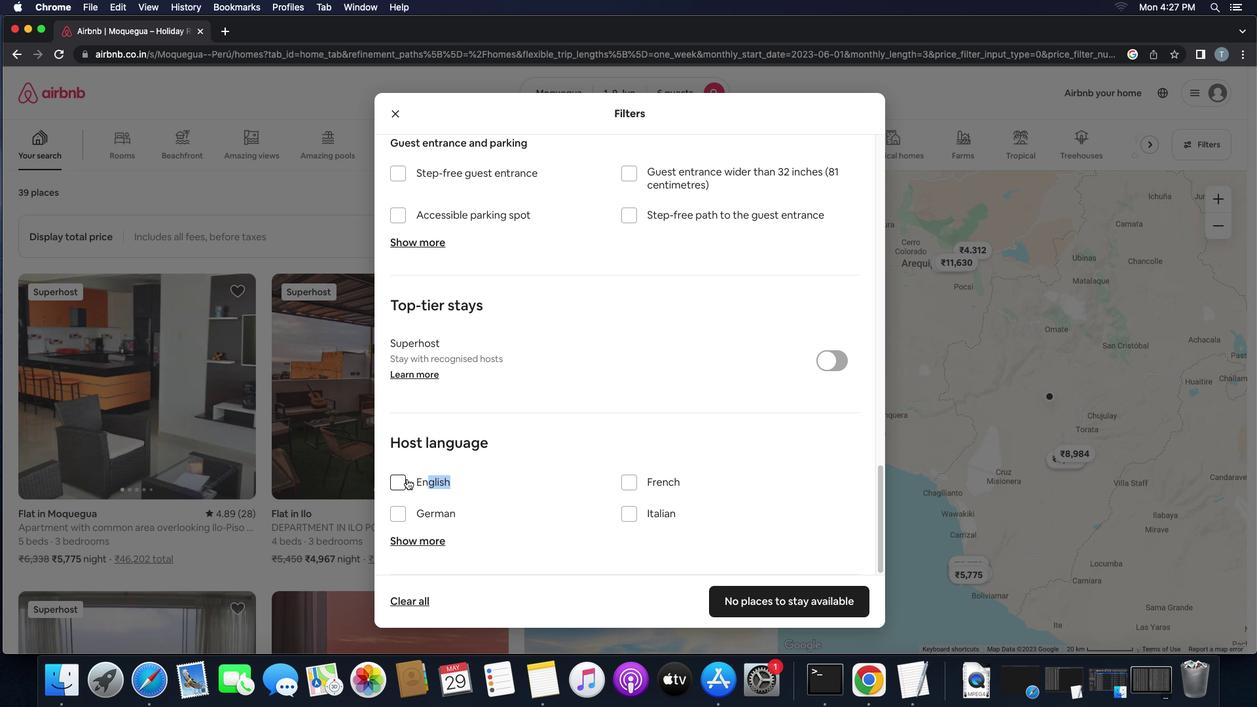 
Action: Mouse pressed left at (407, 478)
Screenshot: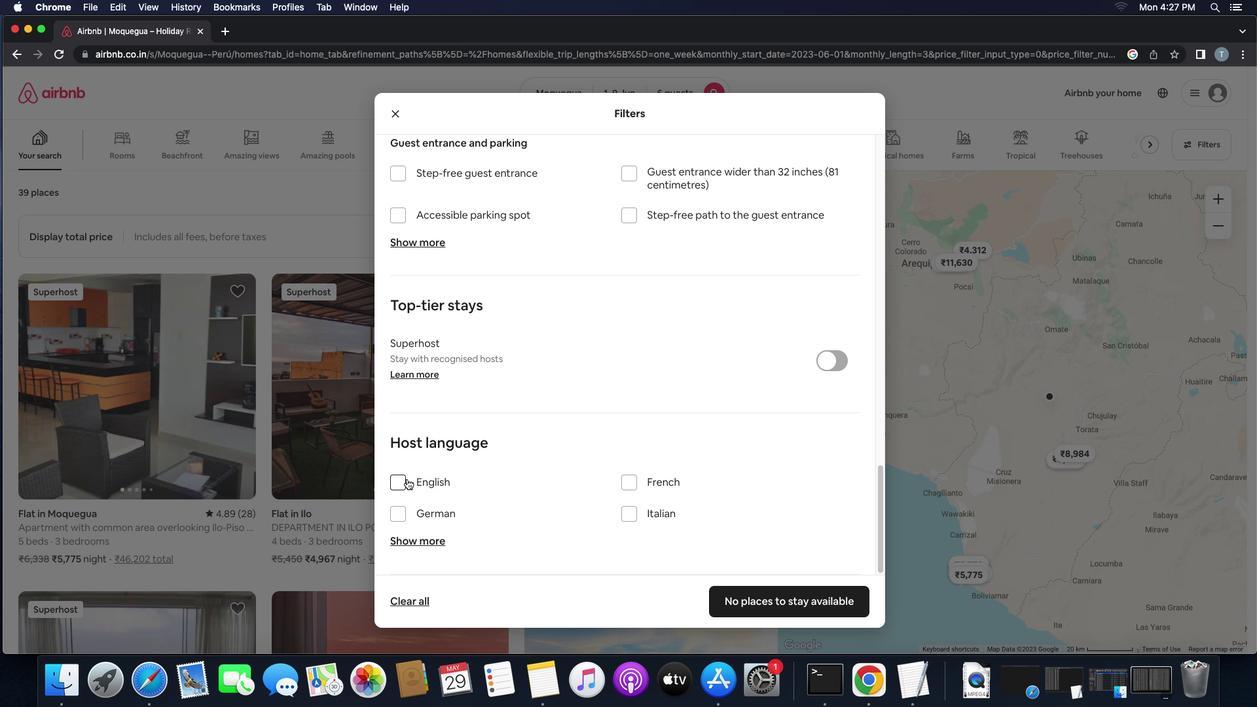 
Action: Mouse moved to (783, 594)
Screenshot: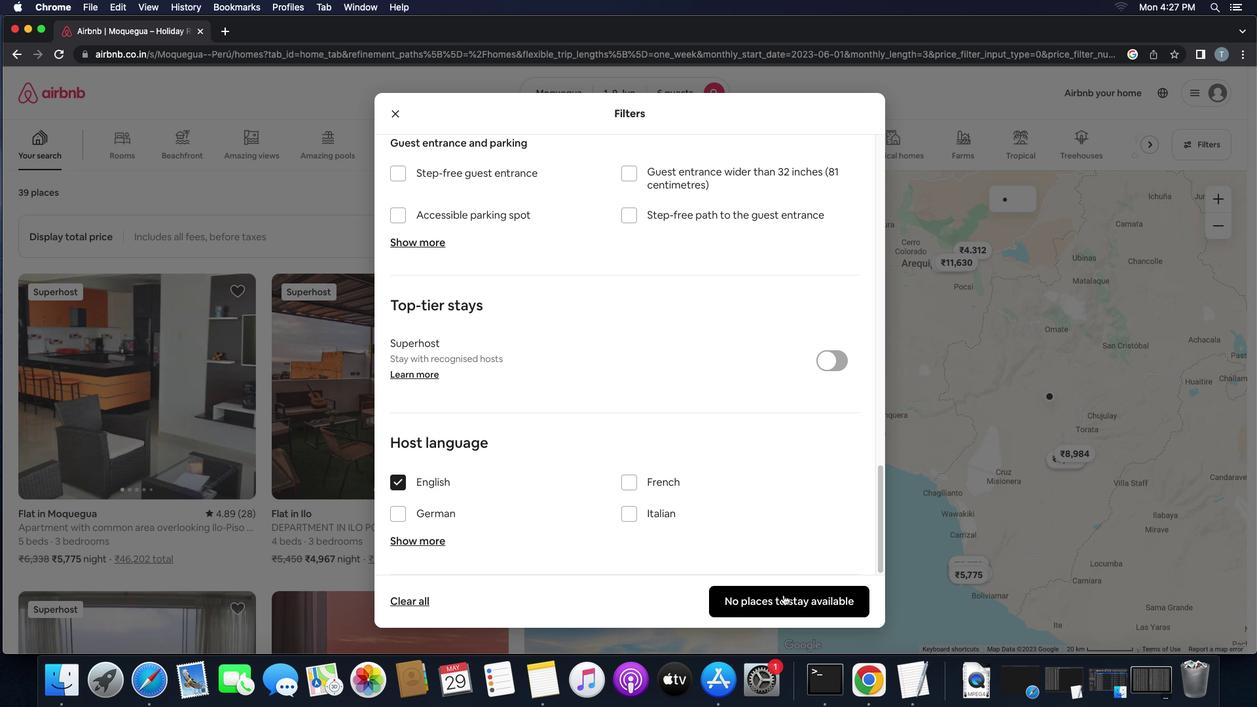 
Action: Mouse pressed left at (783, 594)
Screenshot: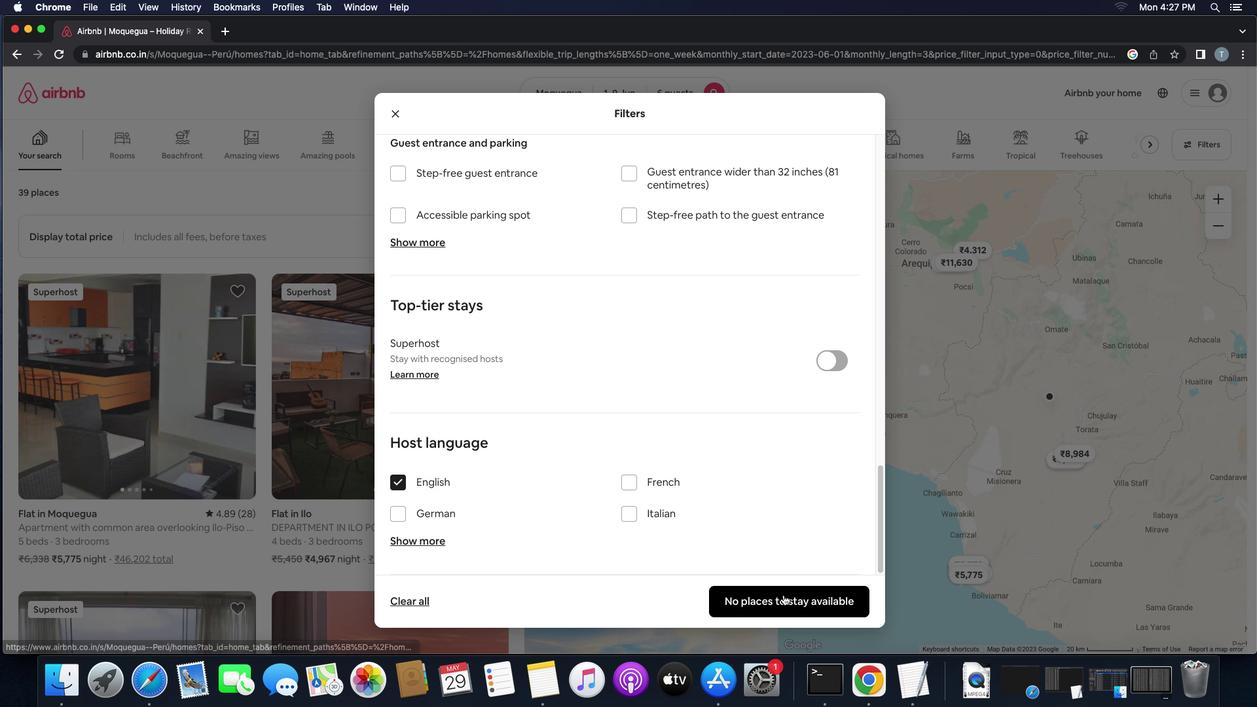 
Action: Mouse moved to (724, 529)
Screenshot: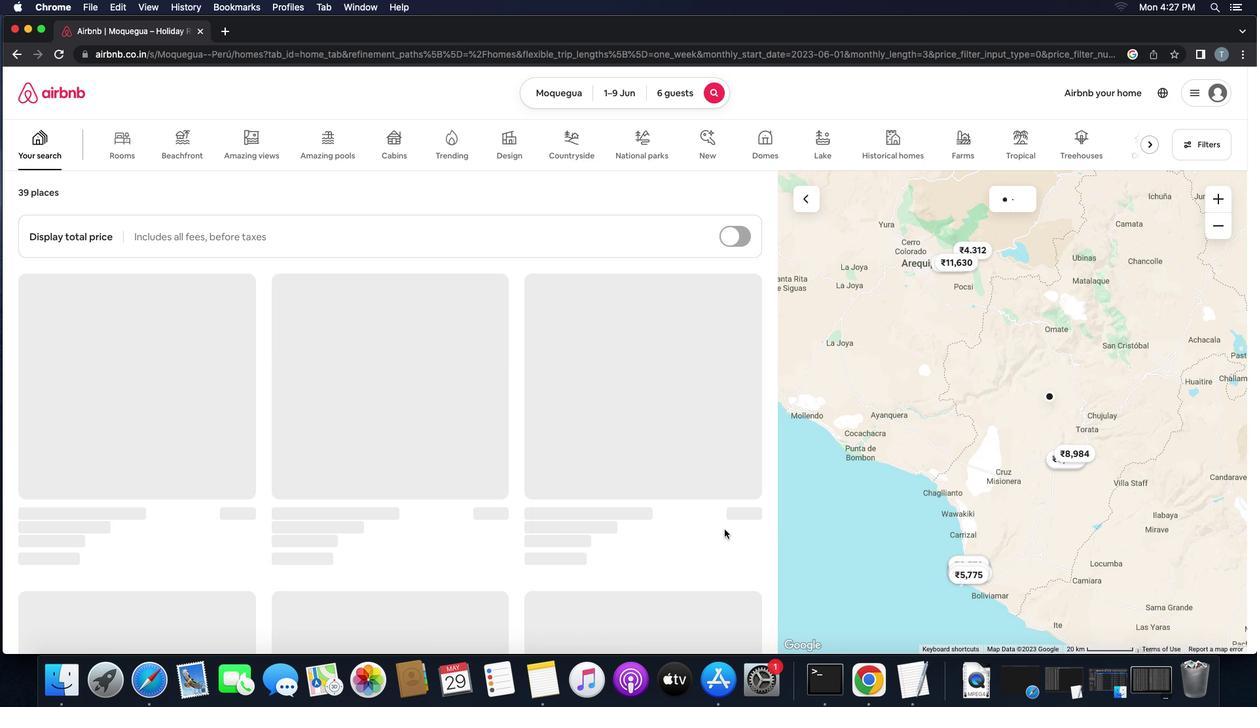 
